 Task: Record page flow
Action: Mouse moved to (655, 93)
Screenshot: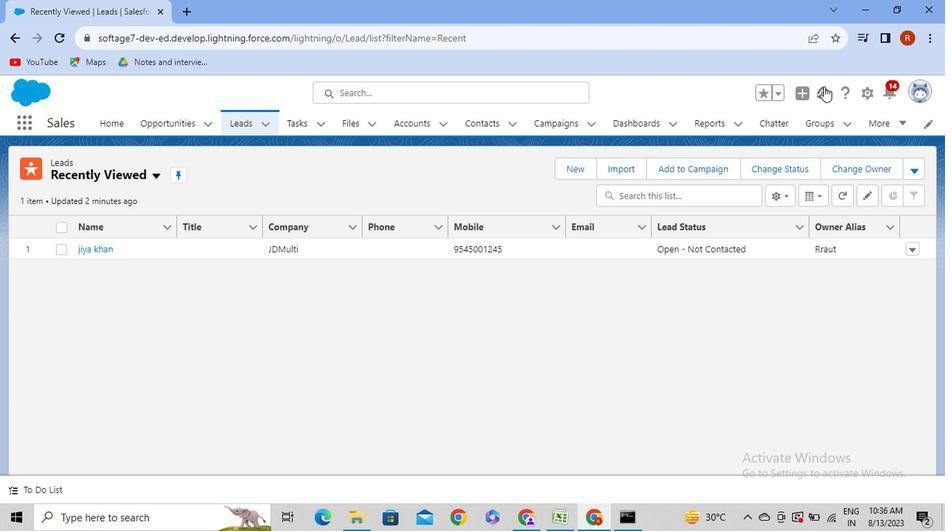 
Action: Mouse pressed left at (655, 93)
Screenshot: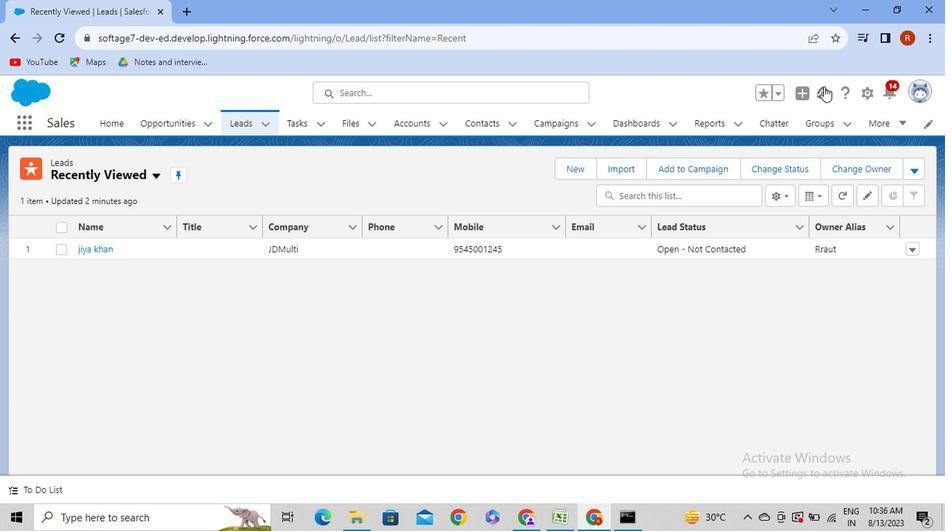 
Action: Mouse moved to (697, 147)
Screenshot: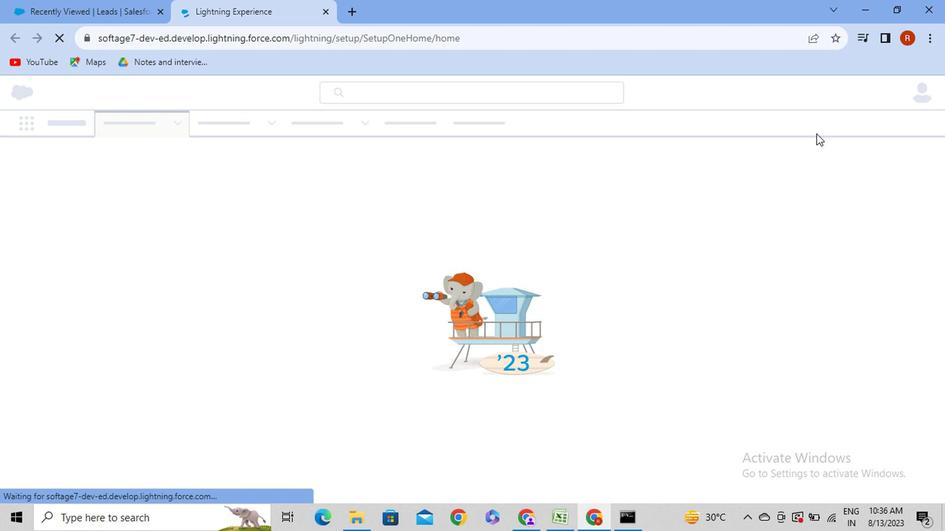 
Action: Mouse pressed left at (697, 147)
Screenshot: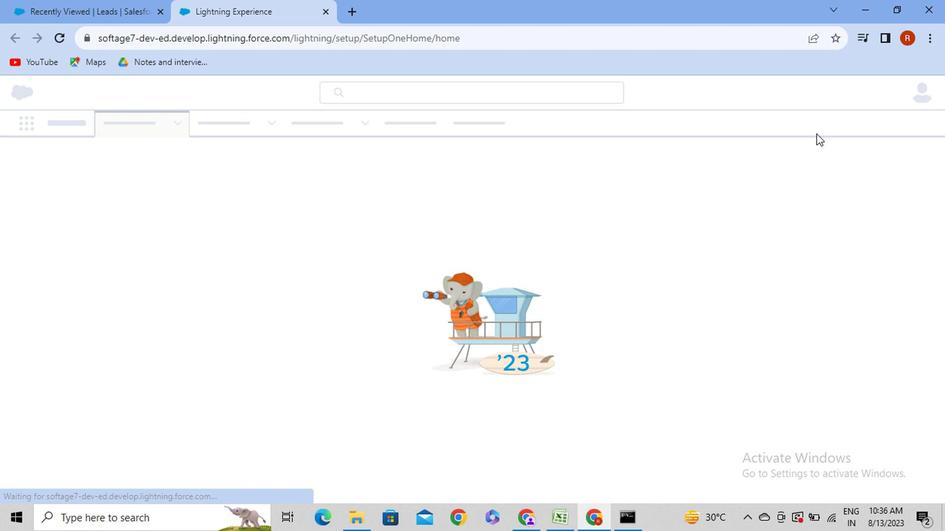 
Action: Mouse moved to (661, 175)
Screenshot: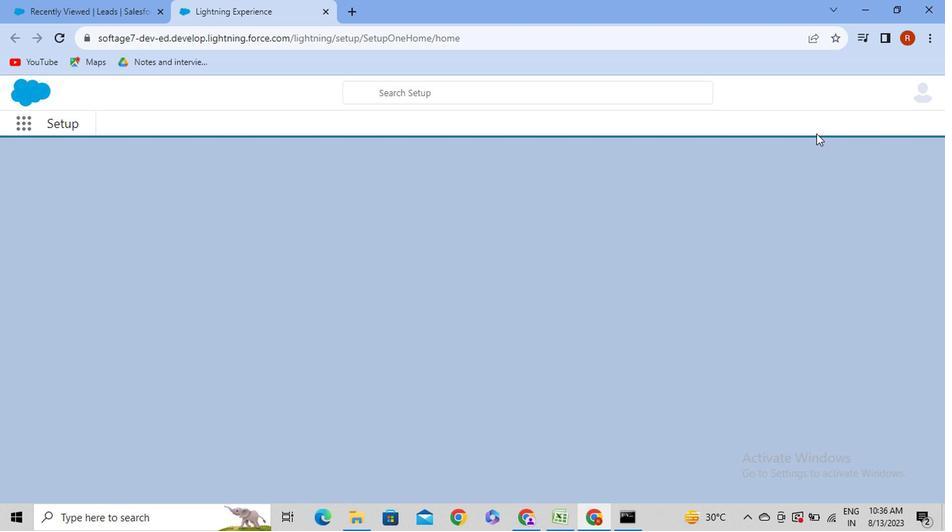 
Action: Mouse pressed left at (661, 175)
Screenshot: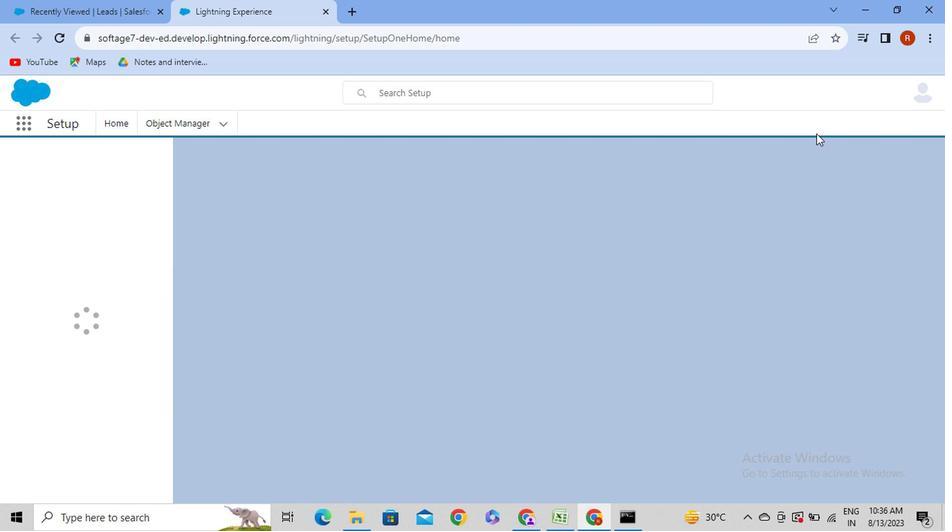 
Action: Mouse moved to (122, 195)
Screenshot: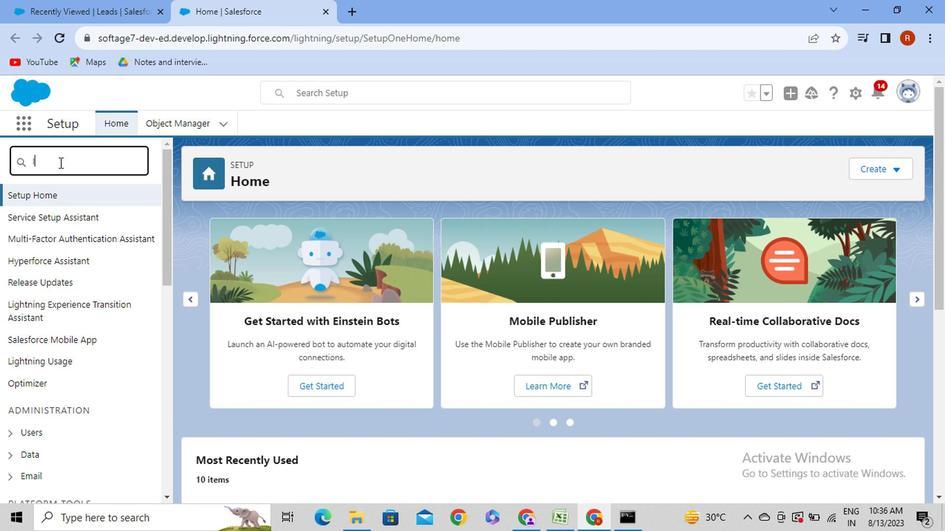 
Action: Mouse pressed left at (122, 195)
Screenshot: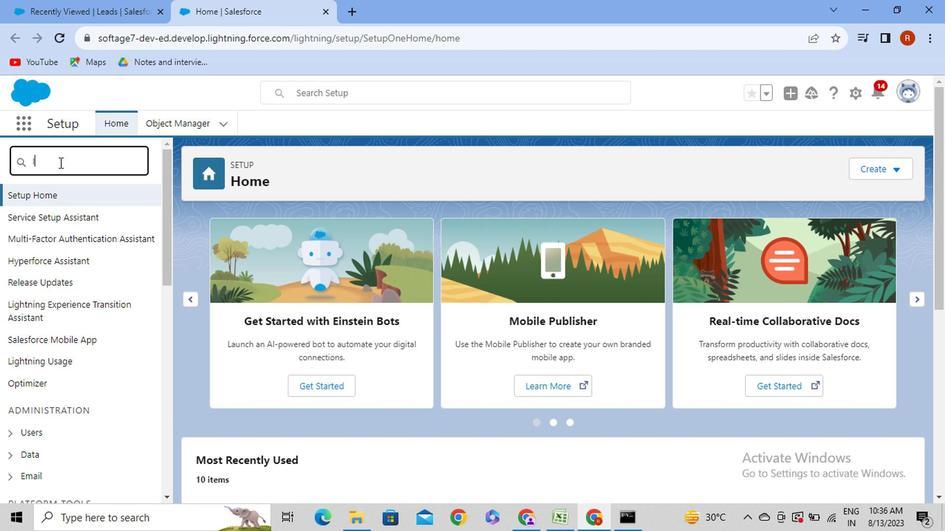 
Action: Mouse moved to (122, 195)
Screenshot: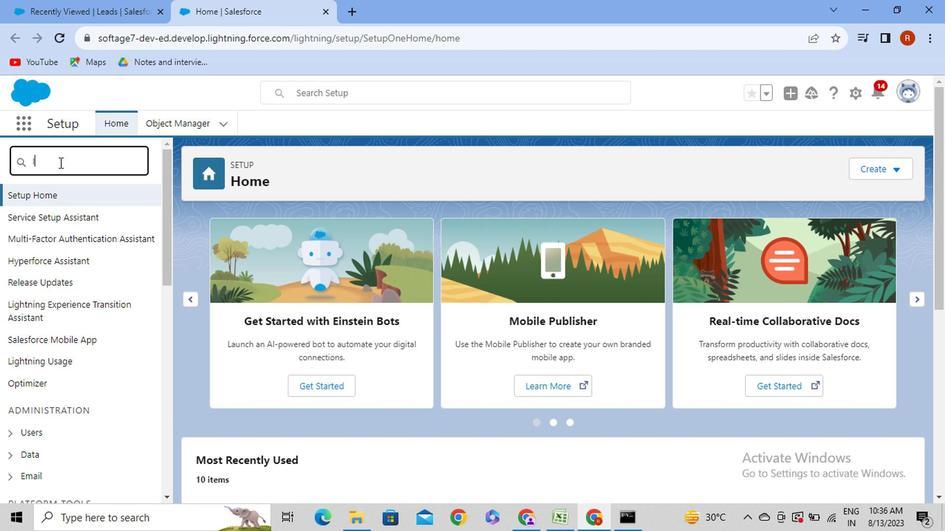 
Action: Key pressed <Key.caps_lock>IP
Screenshot: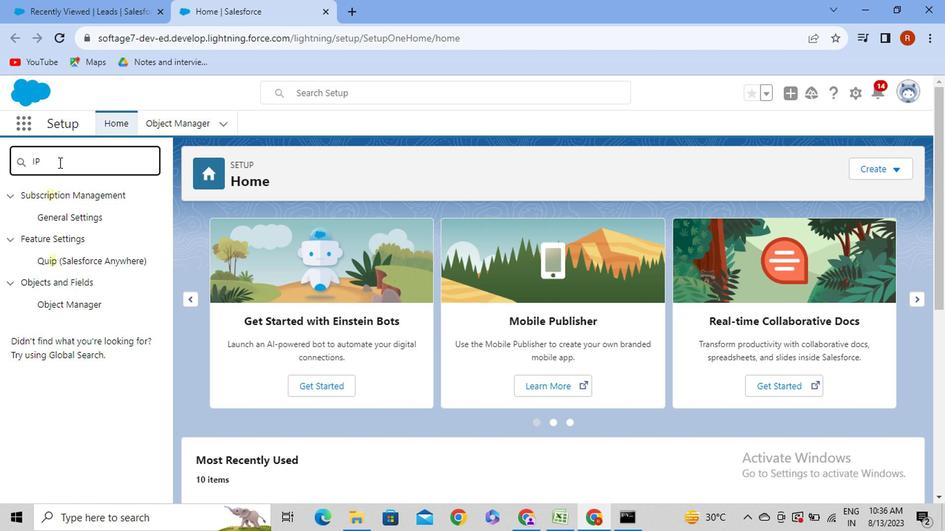 
Action: Mouse moved to (120, 201)
Screenshot: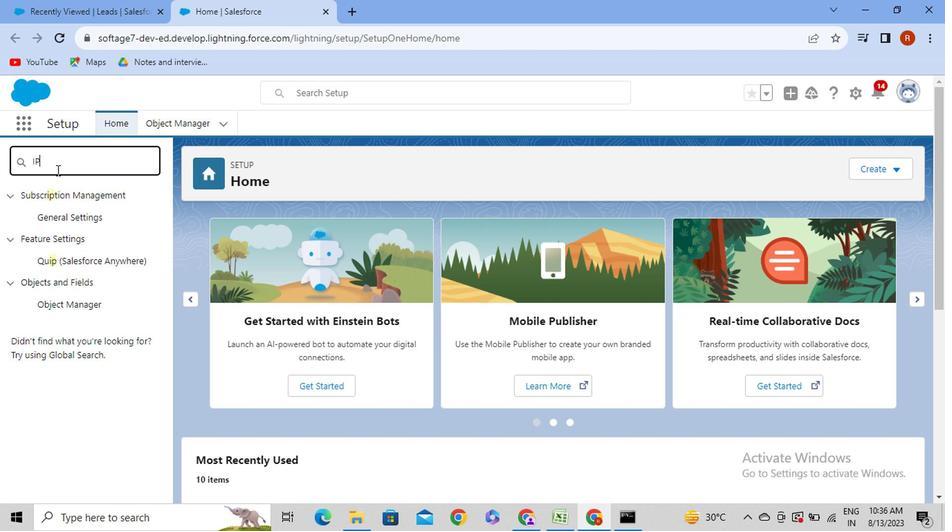 
Action: Key pressed <Key.space>AD<Key.backspace><Key.backspace><Key.backspace><Key.backspace><Key.backspace><Key.backspace>
Screenshot: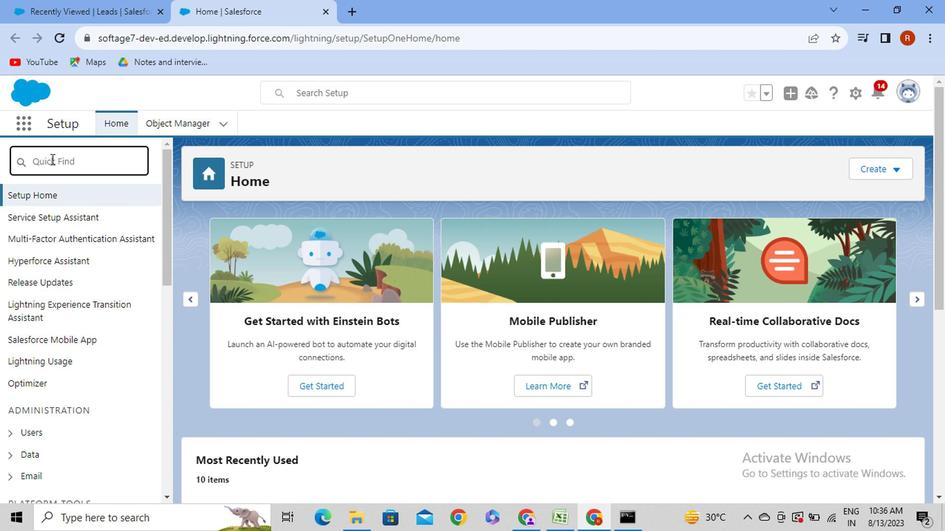 
Action: Mouse moved to (116, 193)
Screenshot: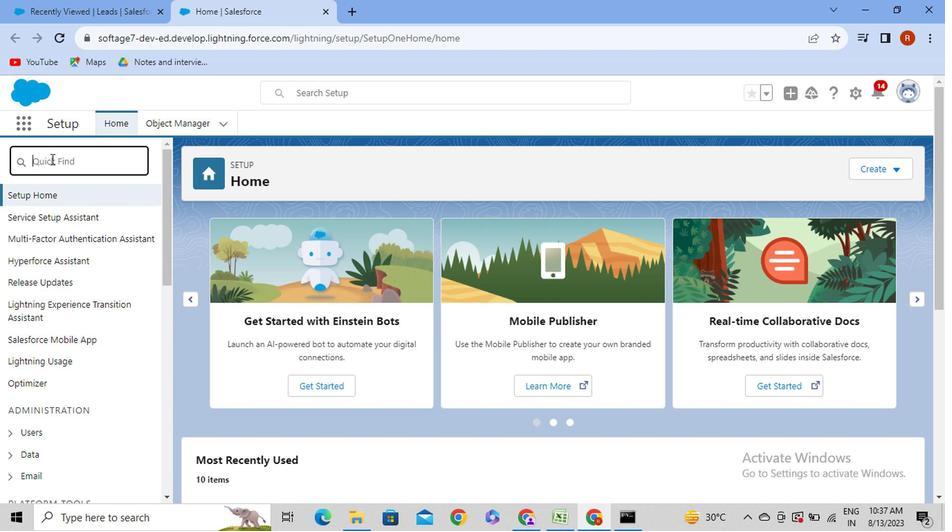 
Action: Mouse pressed left at (116, 193)
Screenshot: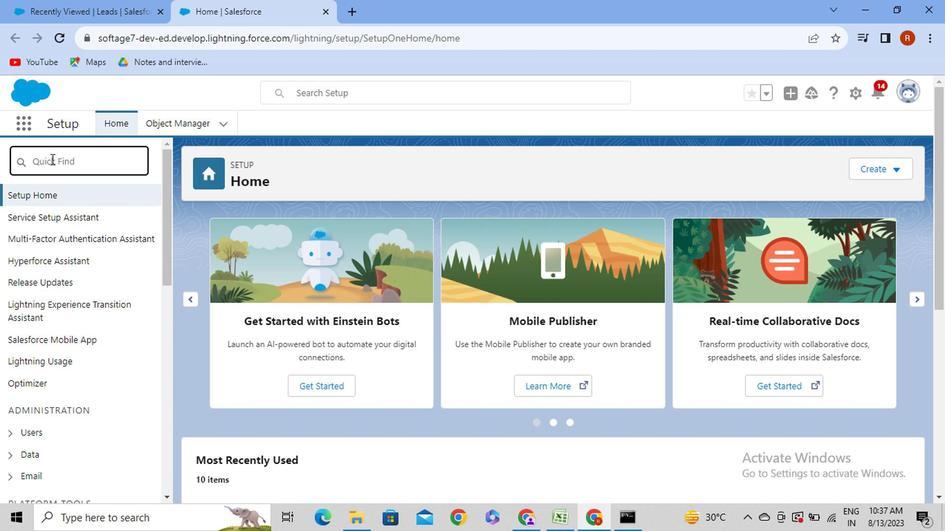 
Action: Key pressed <Key.backspace>IP
Screenshot: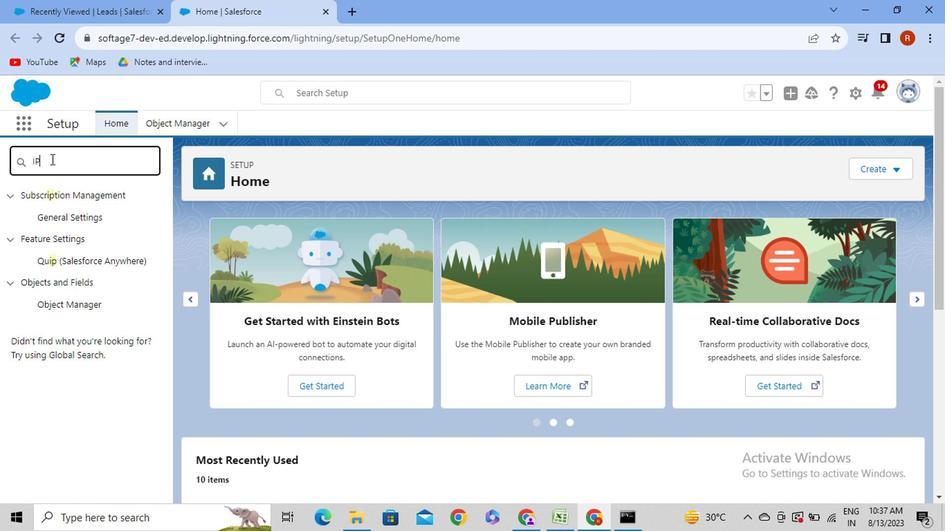 
Action: Mouse moved to (114, 196)
Screenshot: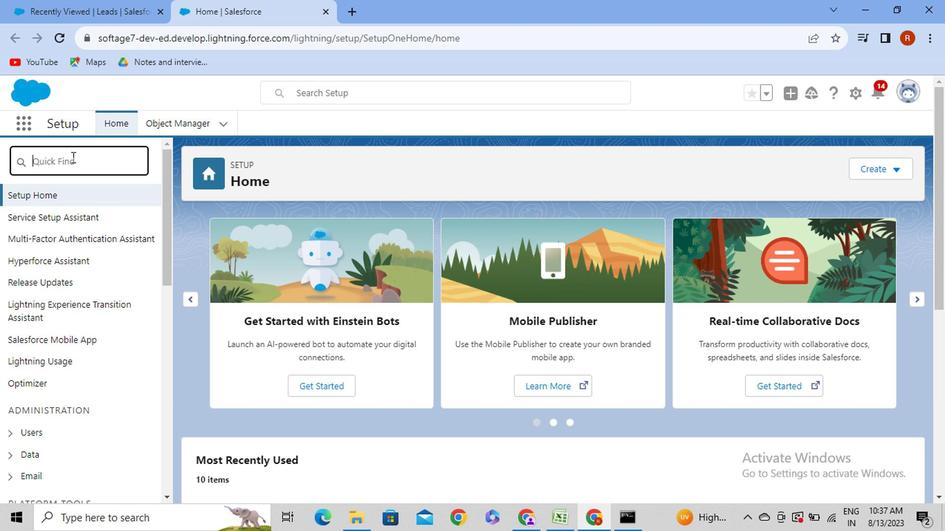 
Action: Key pressed <Key.backspace><Key.backspace><Key.backspace>
Screenshot: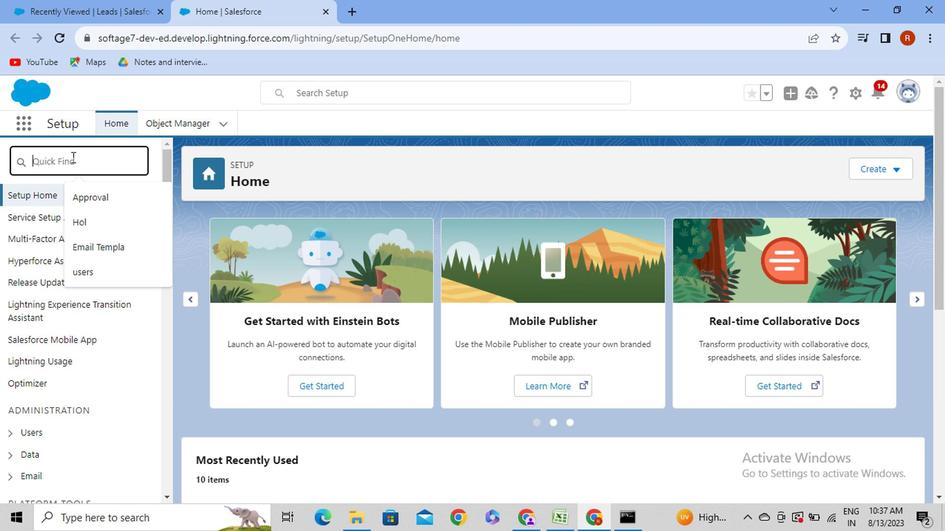
Action: Mouse moved to (131, 191)
Screenshot: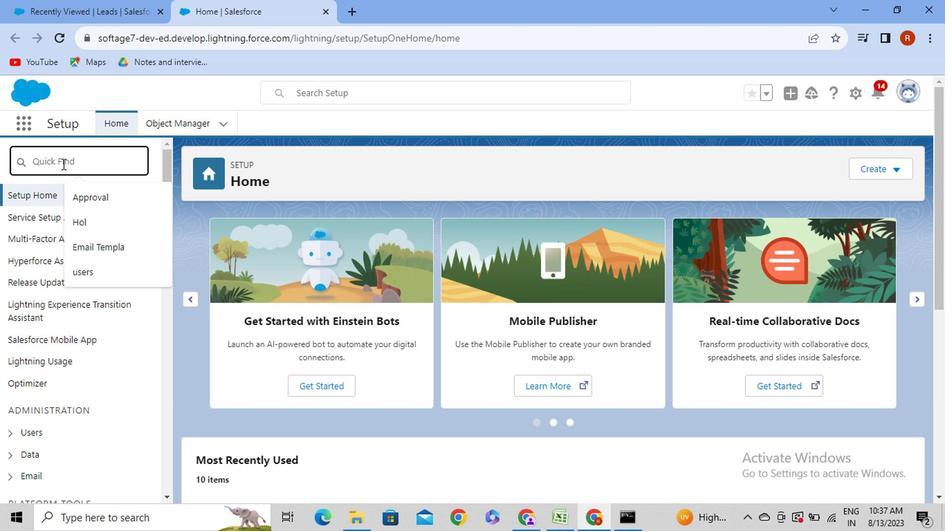 
Action: Mouse pressed left at (131, 191)
Screenshot: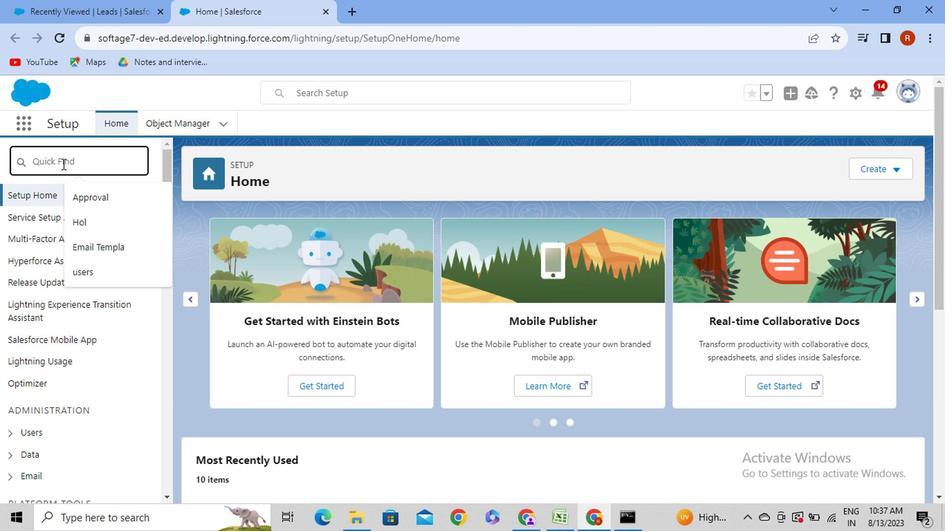 
Action: Mouse moved to (124, 197)
Screenshot: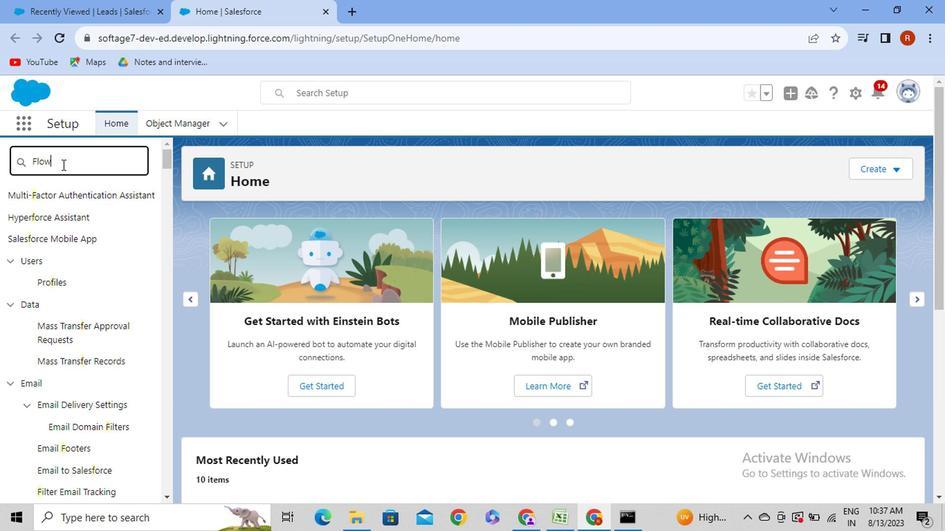 
Action: Mouse pressed left at (124, 197)
Screenshot: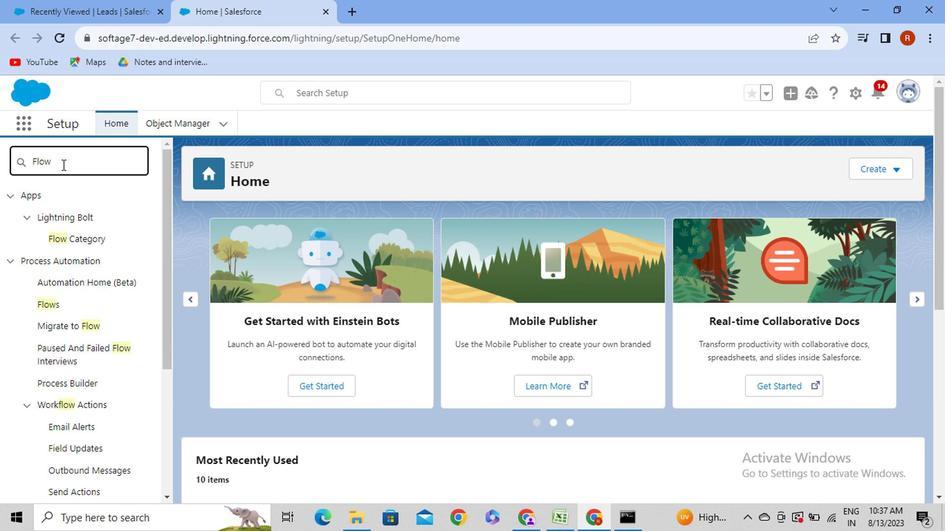 
Action: Mouse moved to (124, 197)
Screenshot: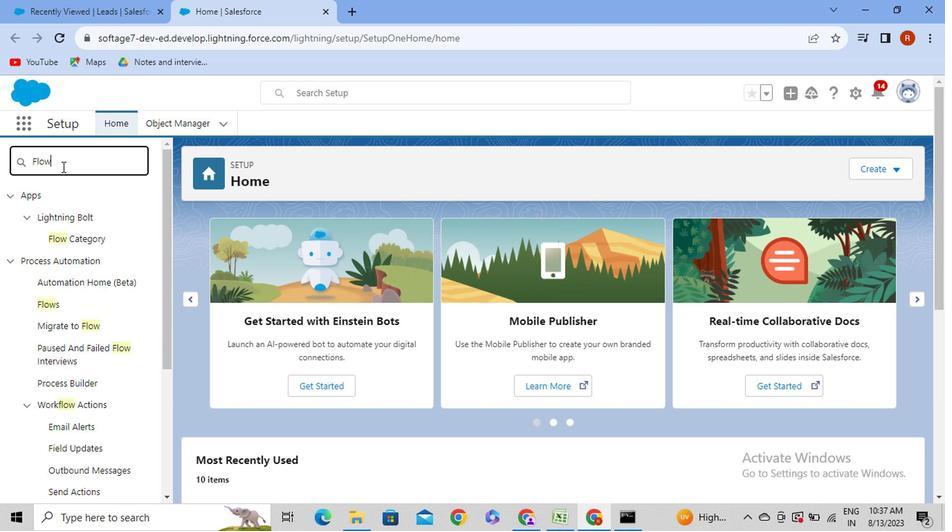 
Action: Key pressed F<Key.caps_lock>low
Screenshot: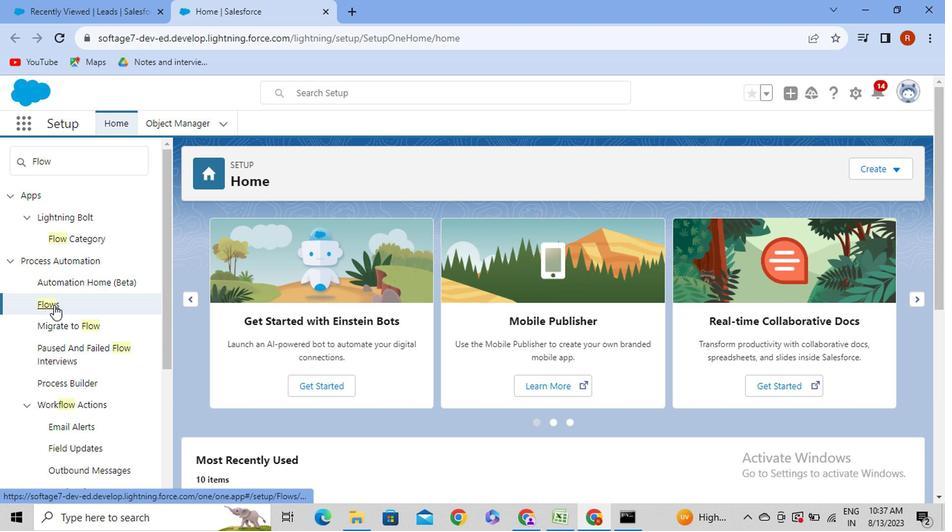 
Action: Mouse moved to (118, 296)
Screenshot: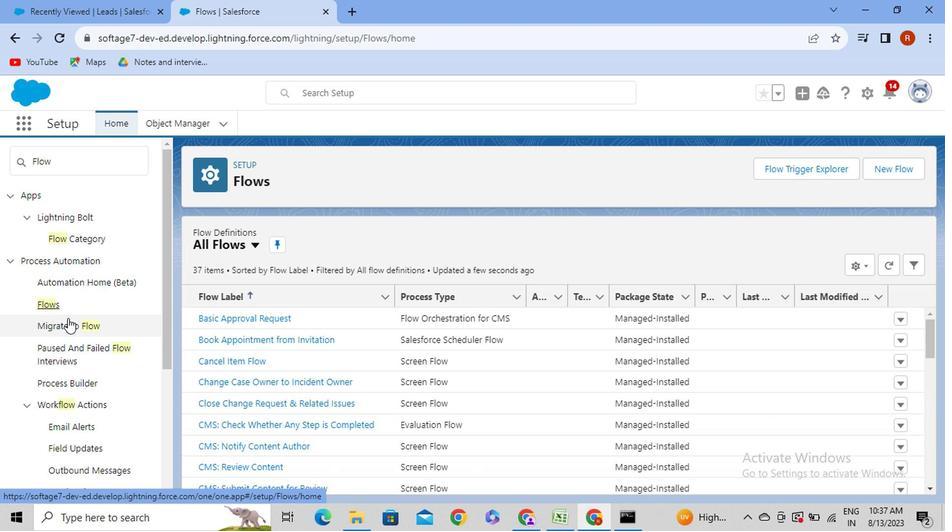 
Action: Mouse pressed left at (118, 296)
Screenshot: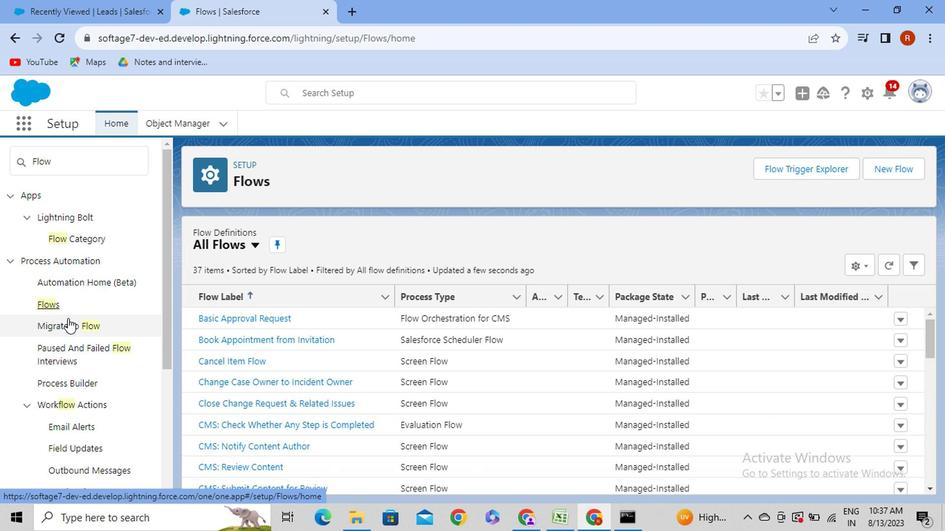 
Action: Mouse moved to (716, 197)
Screenshot: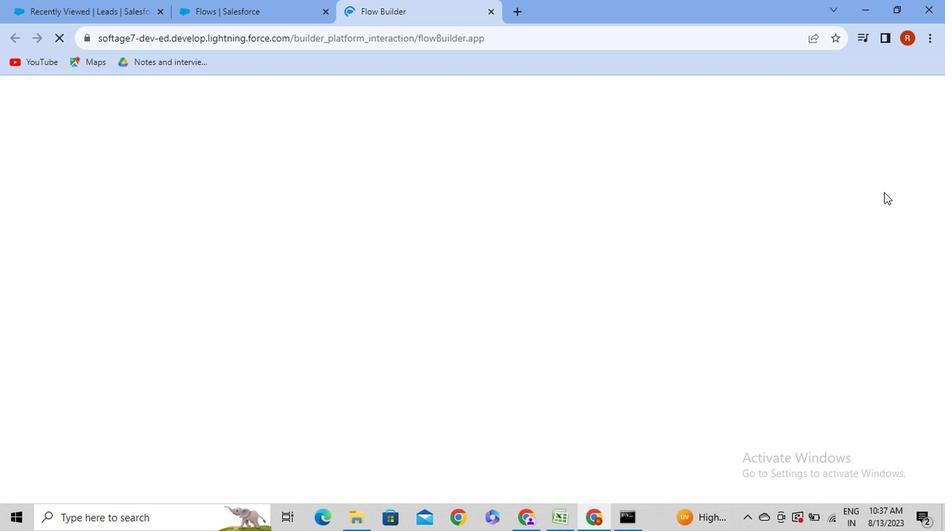 
Action: Mouse pressed left at (716, 197)
Screenshot: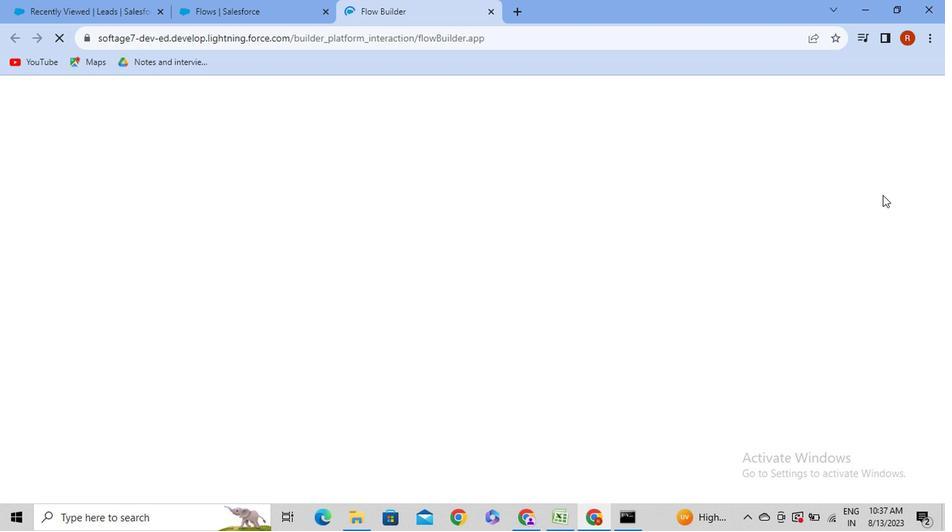 
Action: Mouse moved to (271, 240)
Screenshot: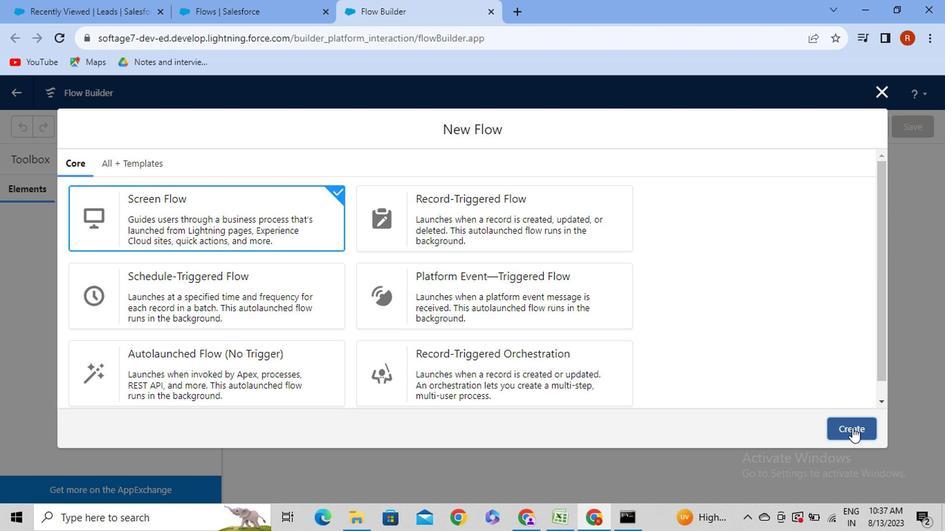 
Action: Mouse pressed left at (271, 240)
Screenshot: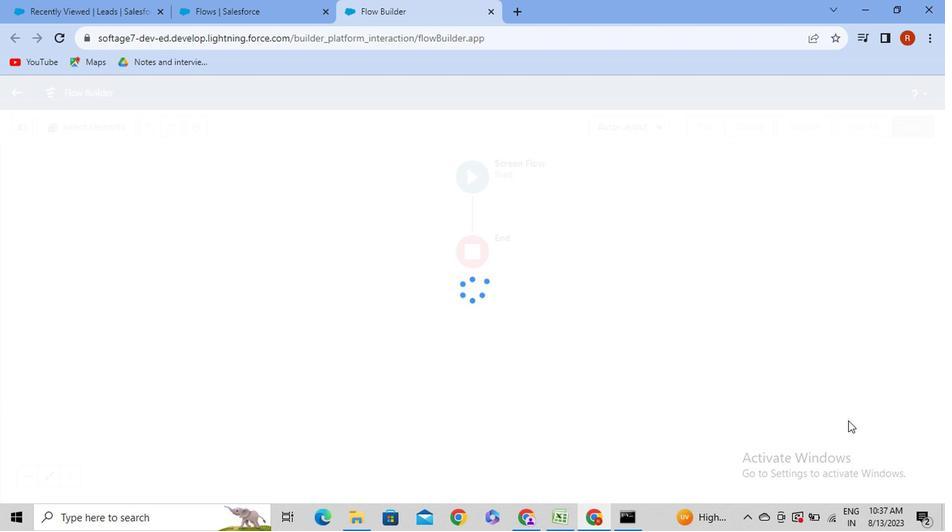 
Action: Mouse moved to (686, 384)
Screenshot: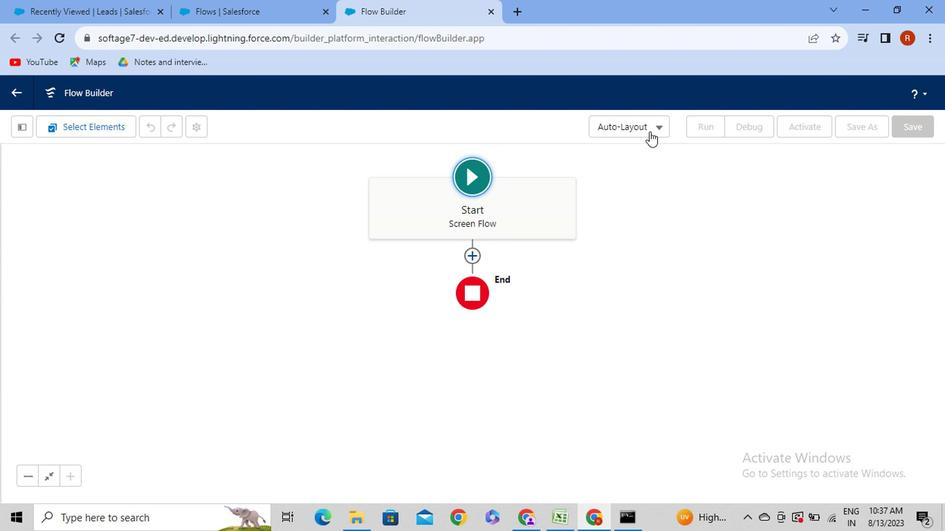 
Action: Mouse pressed left at (686, 384)
Screenshot: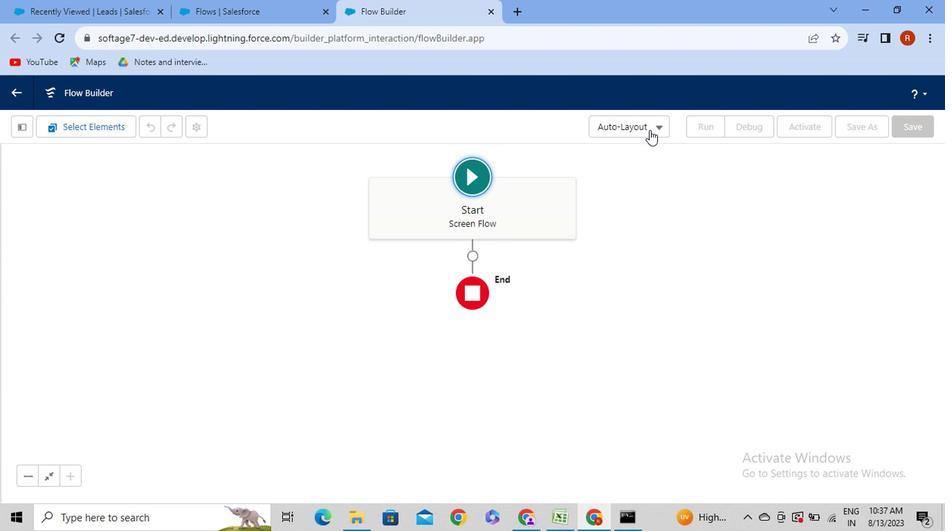 
Action: Mouse moved to (542, 171)
Screenshot: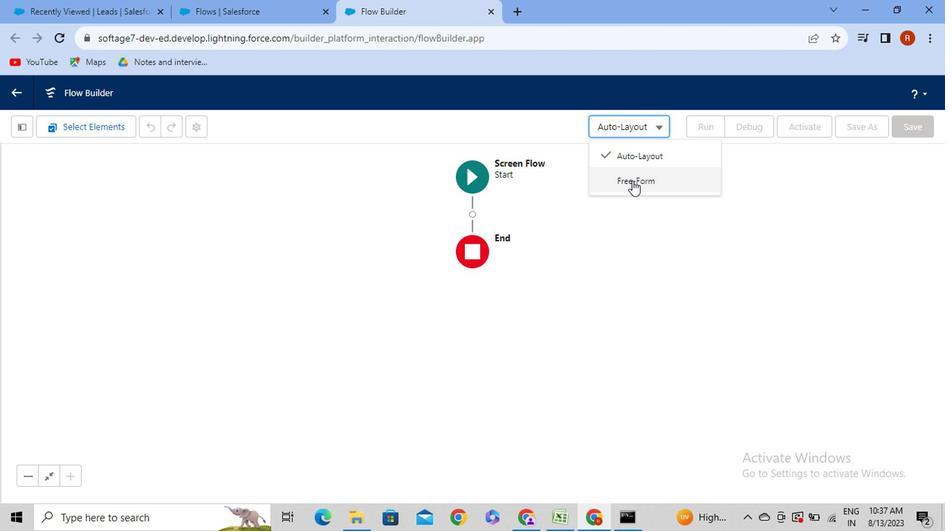 
Action: Mouse pressed left at (542, 171)
Screenshot: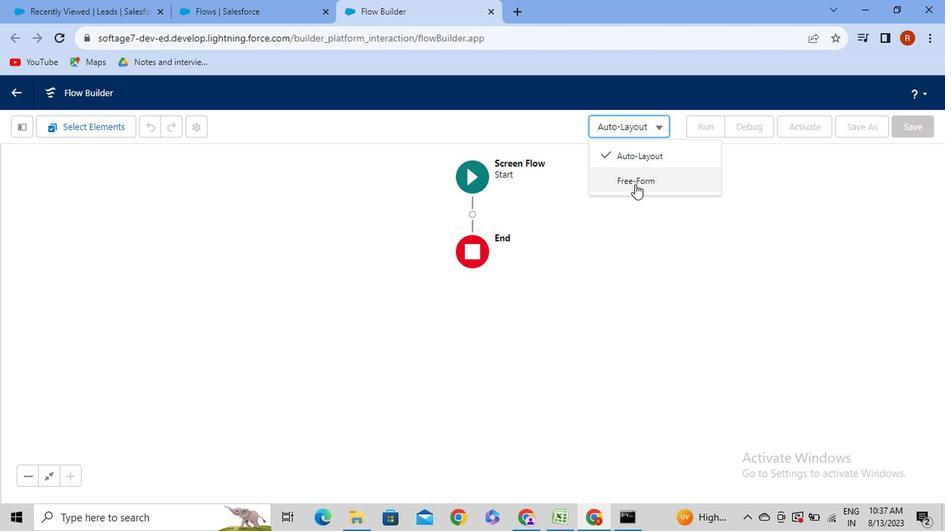 
Action: Mouse moved to (534, 209)
Screenshot: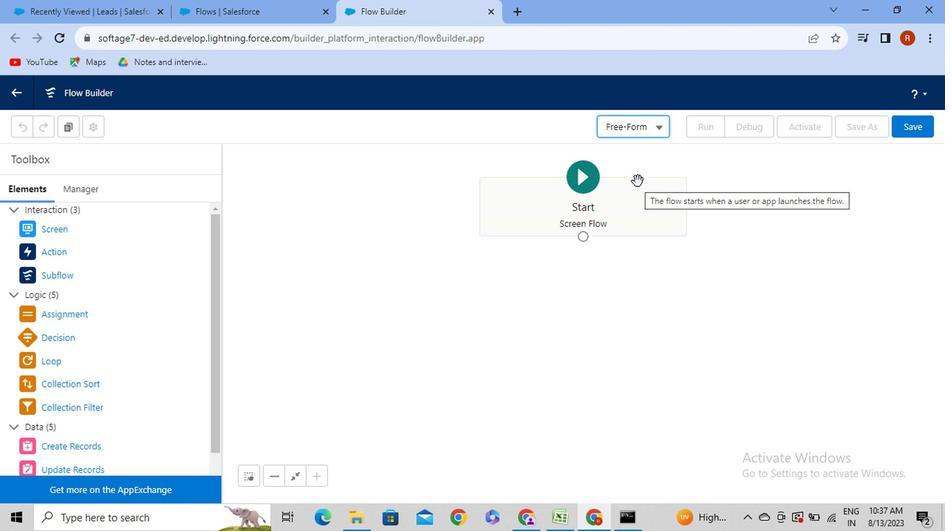 
Action: Mouse pressed left at (534, 209)
Screenshot: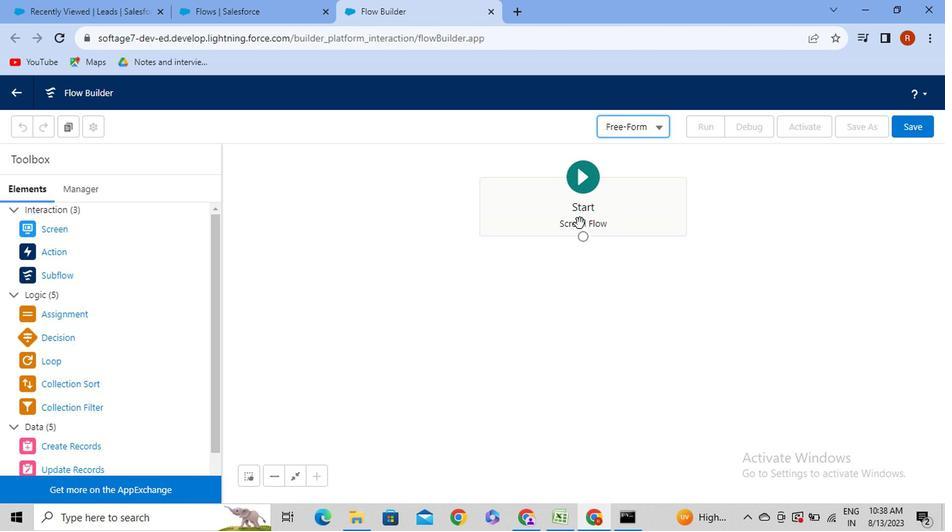 
Action: Mouse moved to (492, 238)
Screenshot: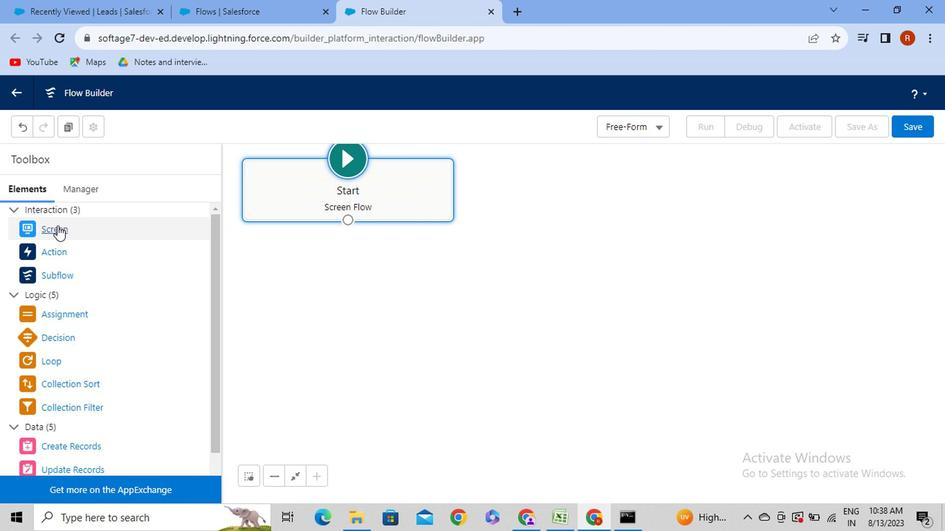 
Action: Mouse pressed left at (492, 238)
Screenshot: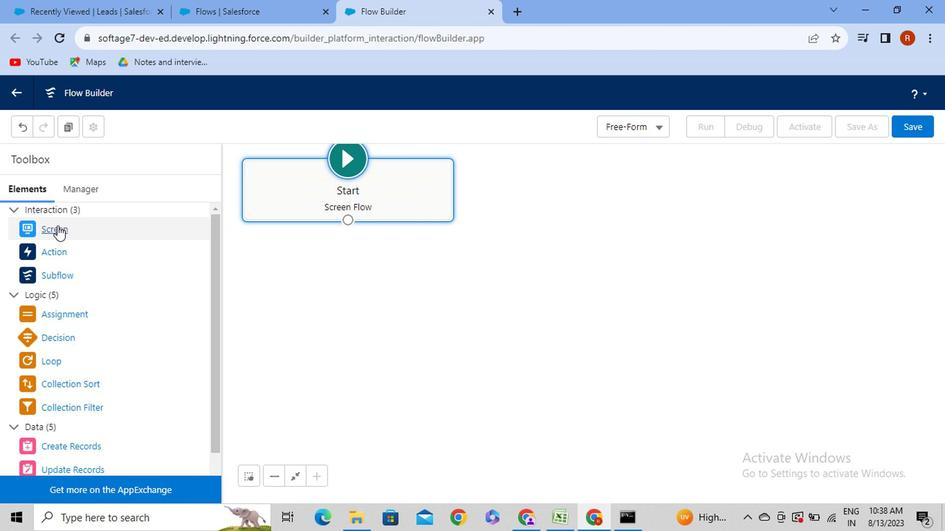 
Action: Mouse moved to (121, 240)
Screenshot: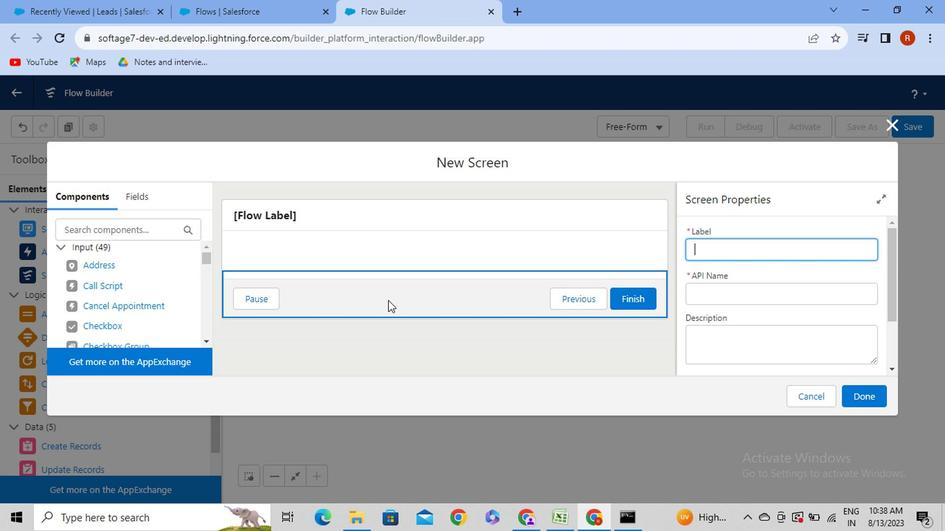 
Action: Mouse pressed left at (121, 240)
Screenshot: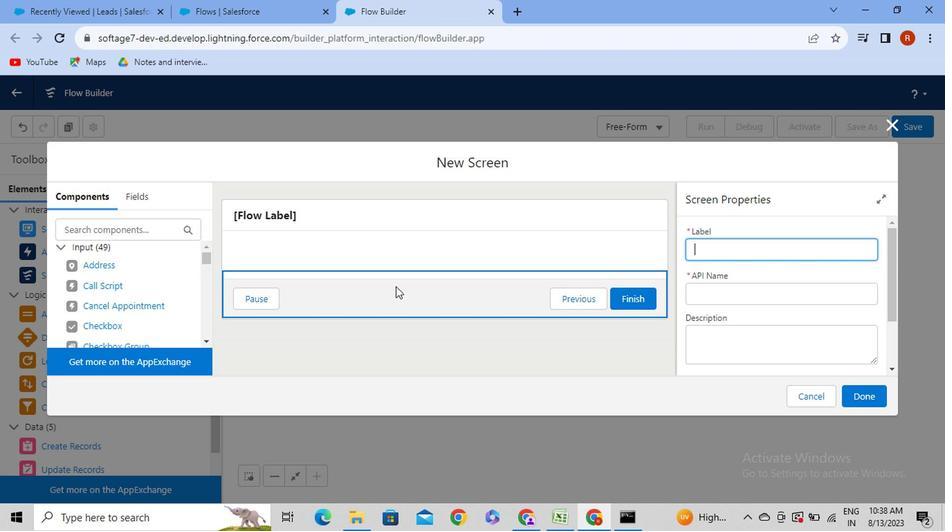 
Action: Mouse moved to (151, 274)
Screenshot: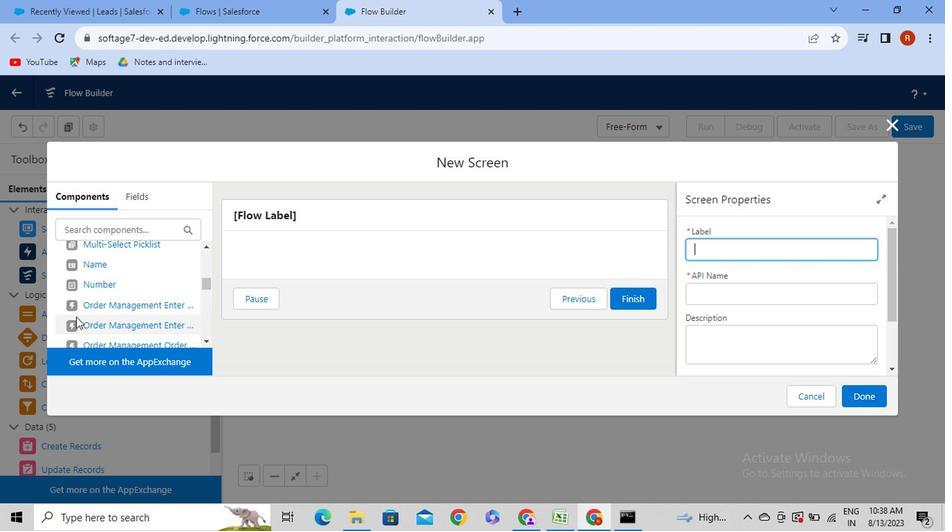 
Action: Mouse scrolled (151, 274) with delta (0, 0)
Screenshot: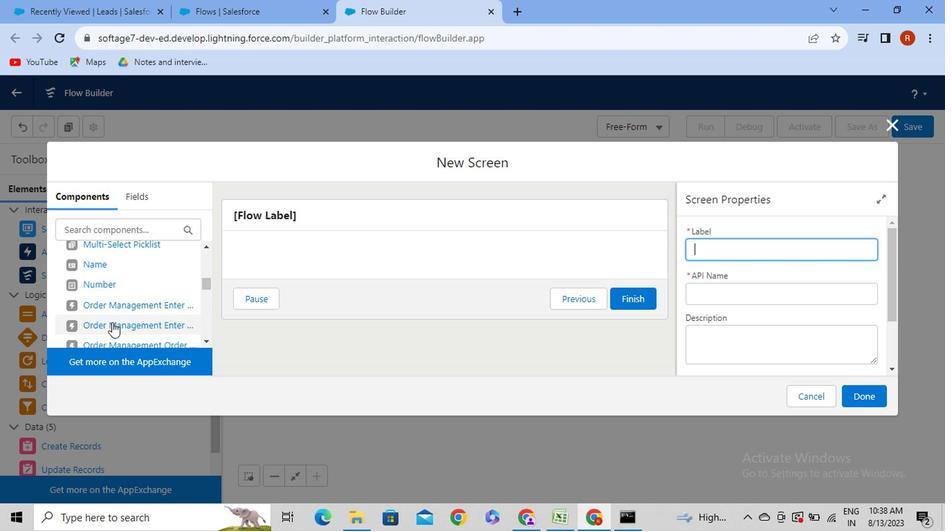 
Action: Mouse moved to (159, 290)
Screenshot: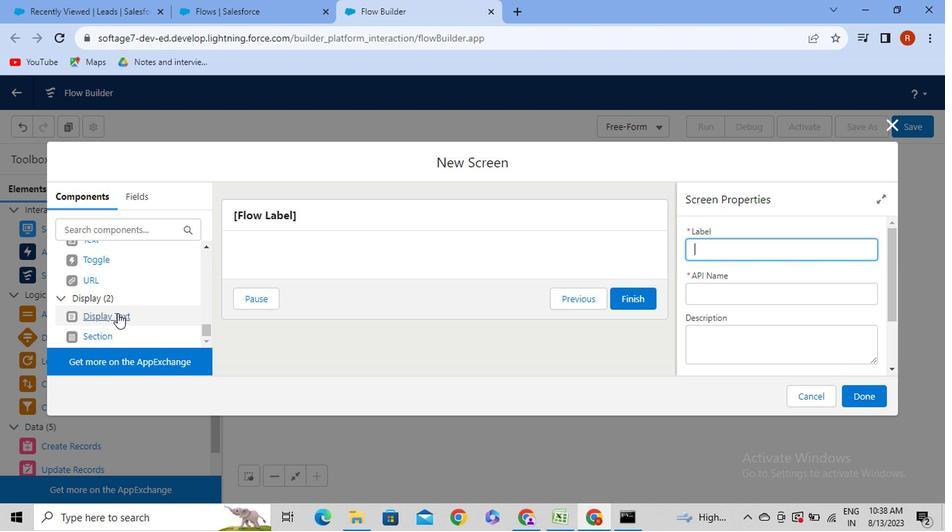 
Action: Mouse scrolled (159, 289) with delta (0, 0)
Screenshot: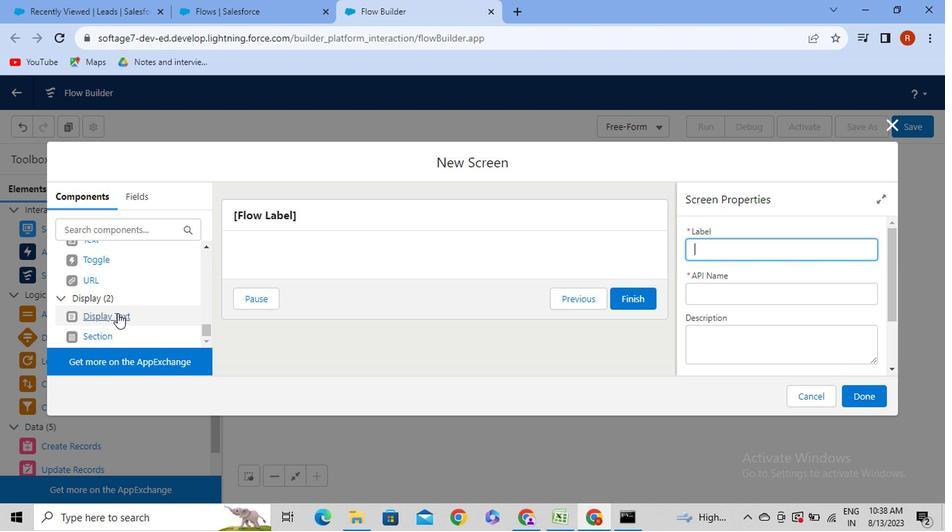 
Action: Mouse moved to (163, 299)
Screenshot: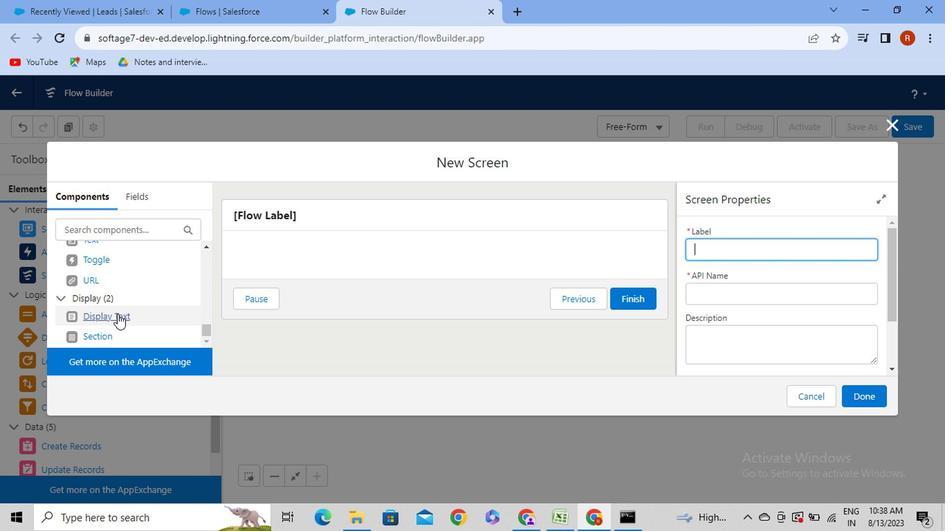
Action: Mouse scrolled (163, 299) with delta (0, 0)
Screenshot: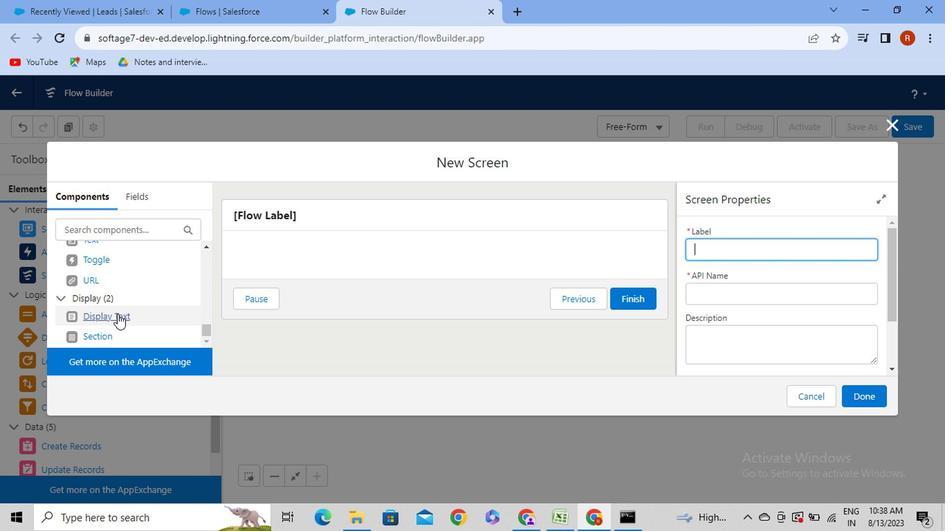 
Action: Mouse scrolled (163, 299) with delta (0, 0)
Screenshot: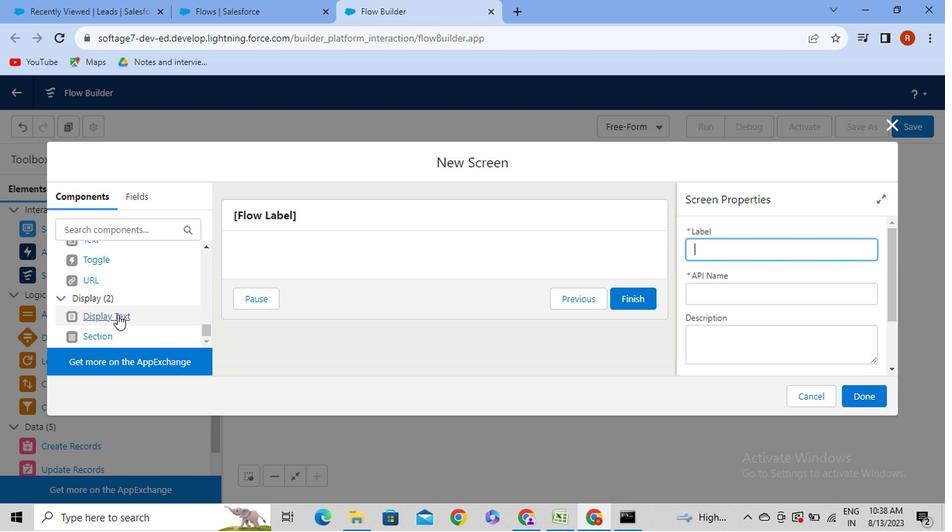 
Action: Mouse scrolled (163, 299) with delta (0, 0)
Screenshot: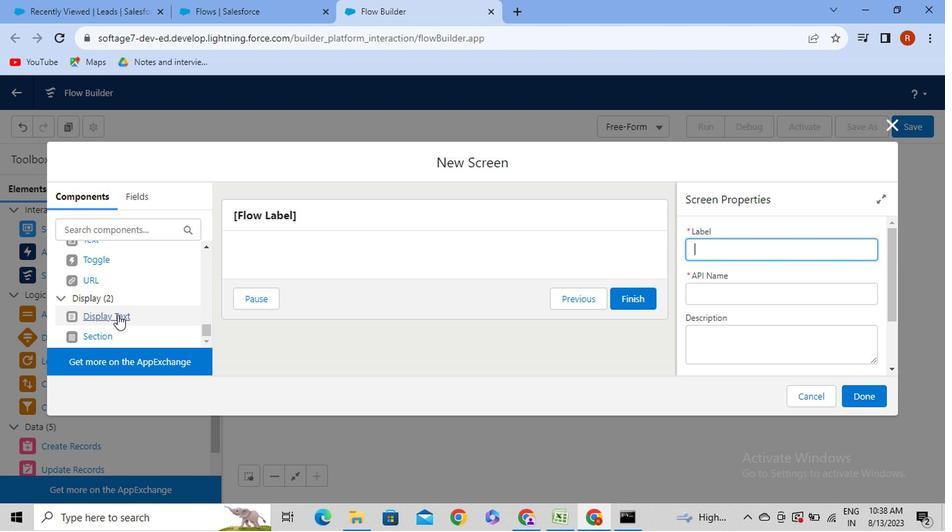 
Action: Mouse moved to (163, 304)
Screenshot: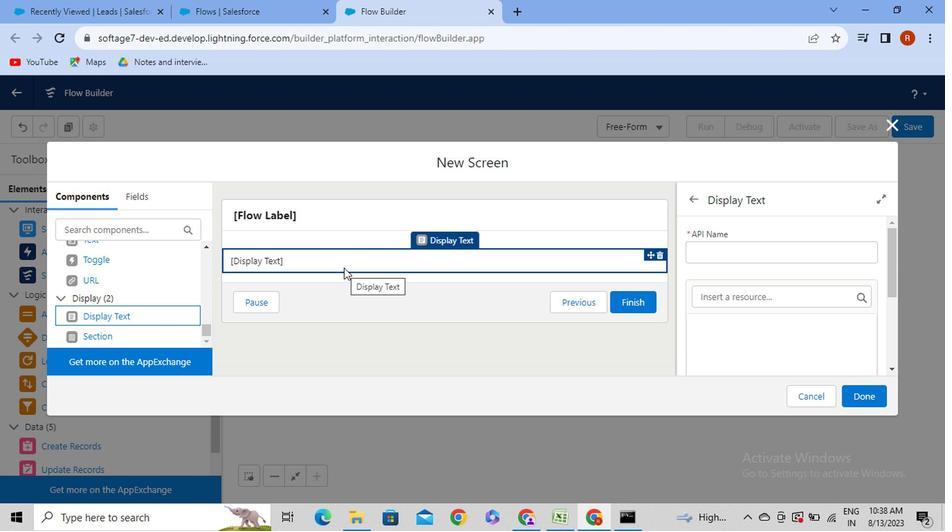 
Action: Mouse pressed left at (163, 304)
Screenshot: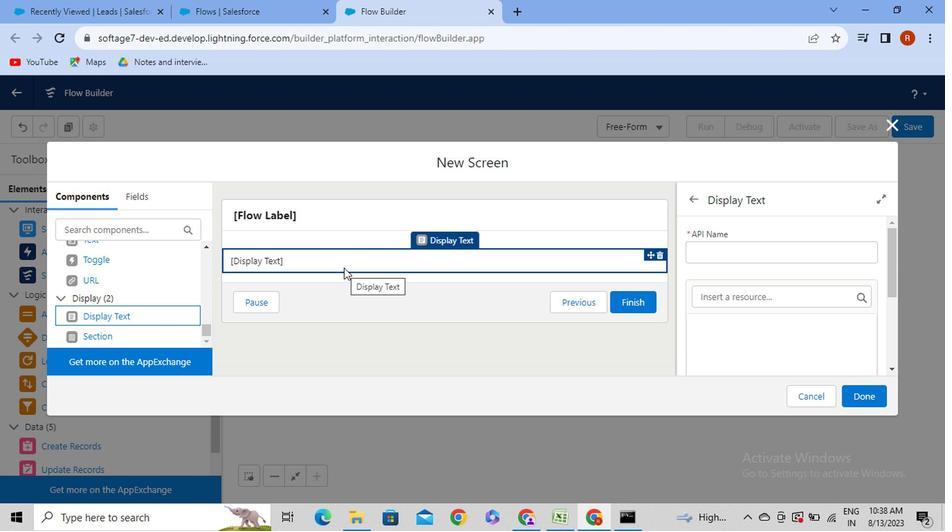 
Action: Mouse moved to (434, 265)
Screenshot: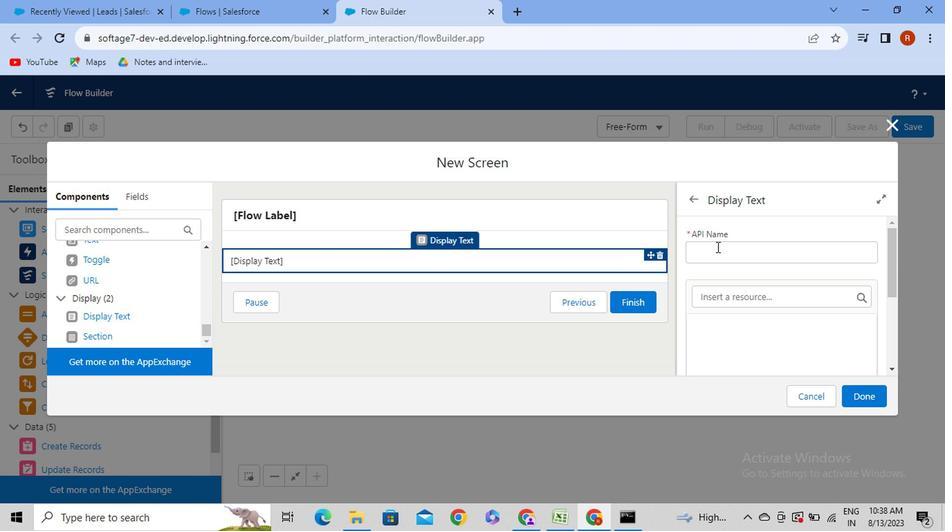 
Action: Mouse pressed left at (434, 265)
Screenshot: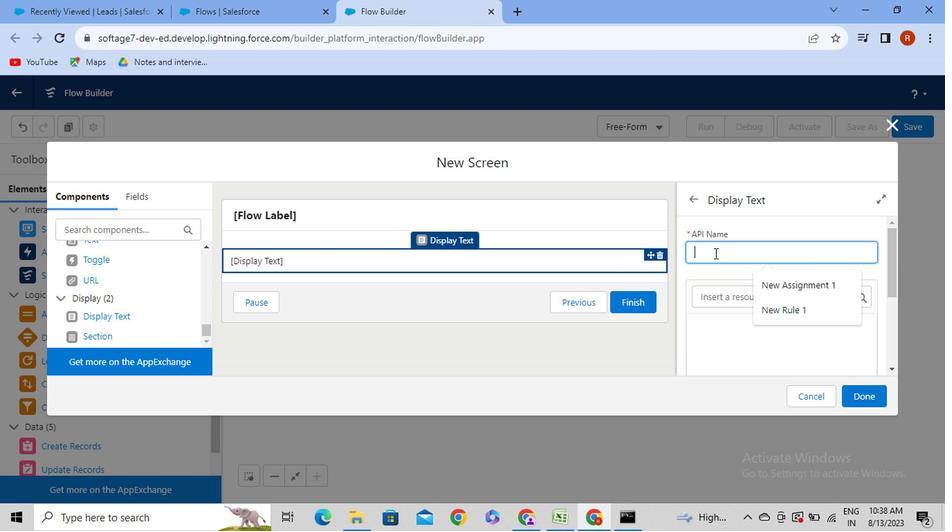 
Action: Mouse moved to (264, 265)
Screenshot: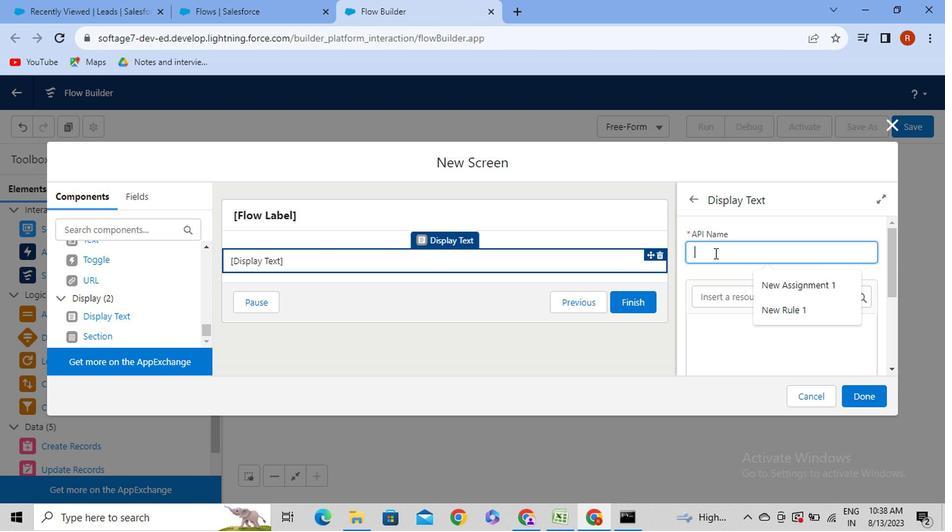 
Action: Mouse pressed left at (264, 265)
Screenshot: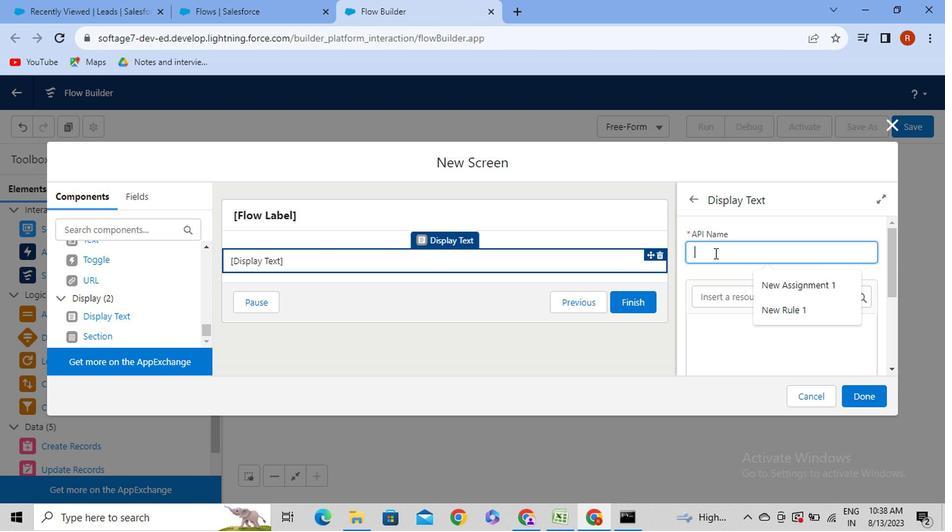 
Action: Mouse moved to (589, 259)
Screenshot: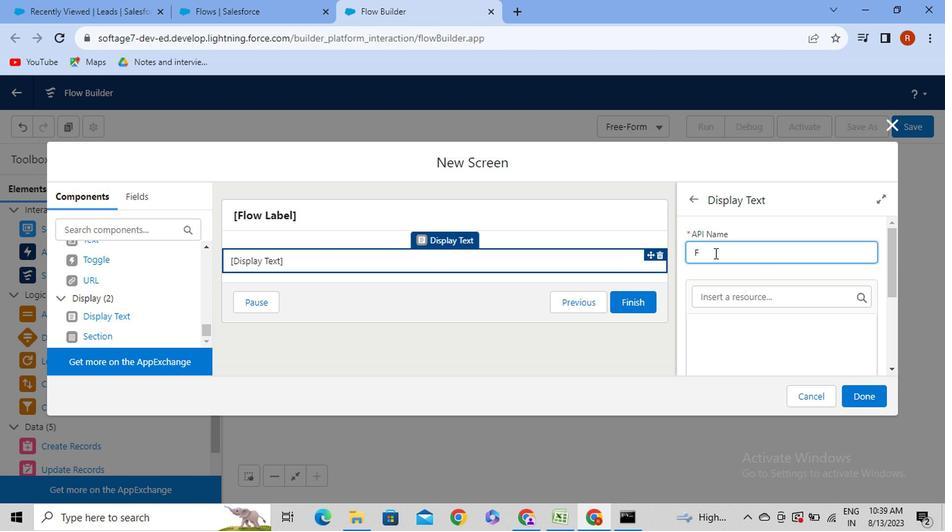
Action: Mouse pressed left at (589, 259)
Screenshot: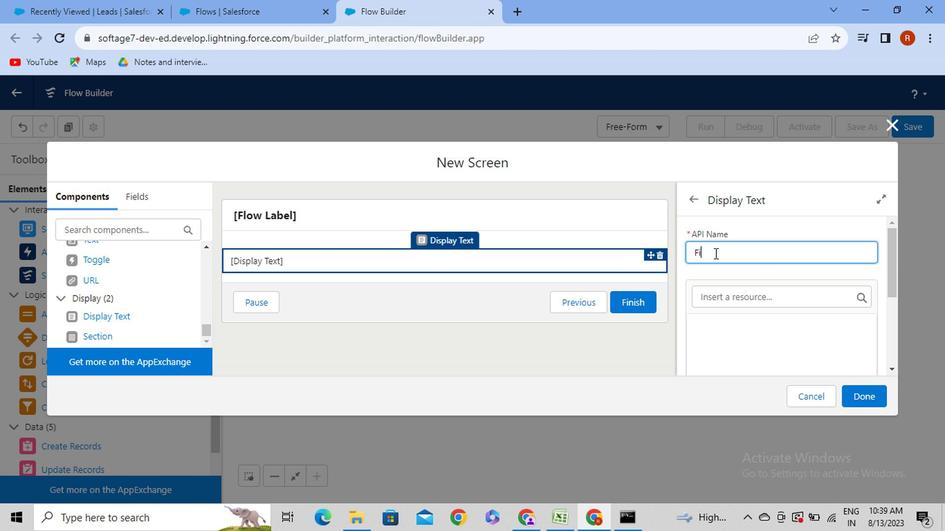 
Action: Mouse moved to (588, 260)
Screenshot: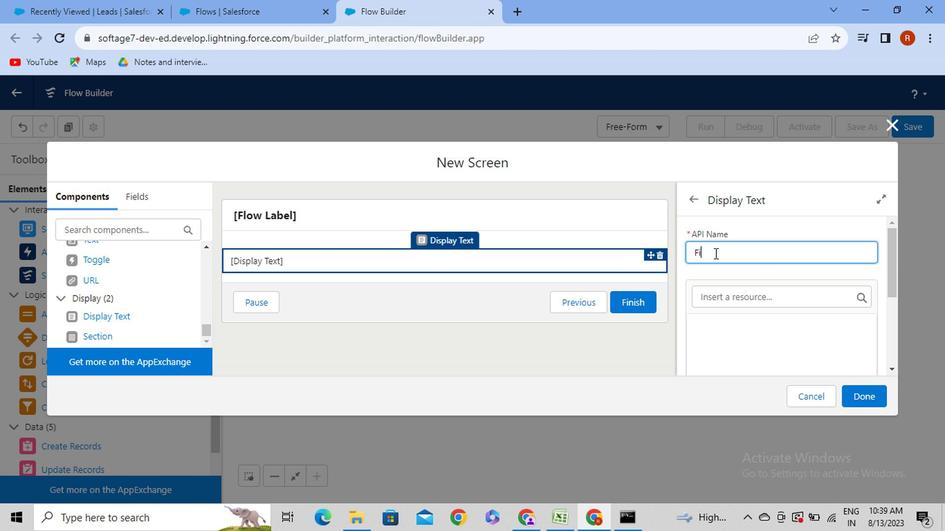 
Action: Key pressed <Key.caps_lock>F<Key.caps_lock>irst<Key.space><Key.backspace>
Screenshot: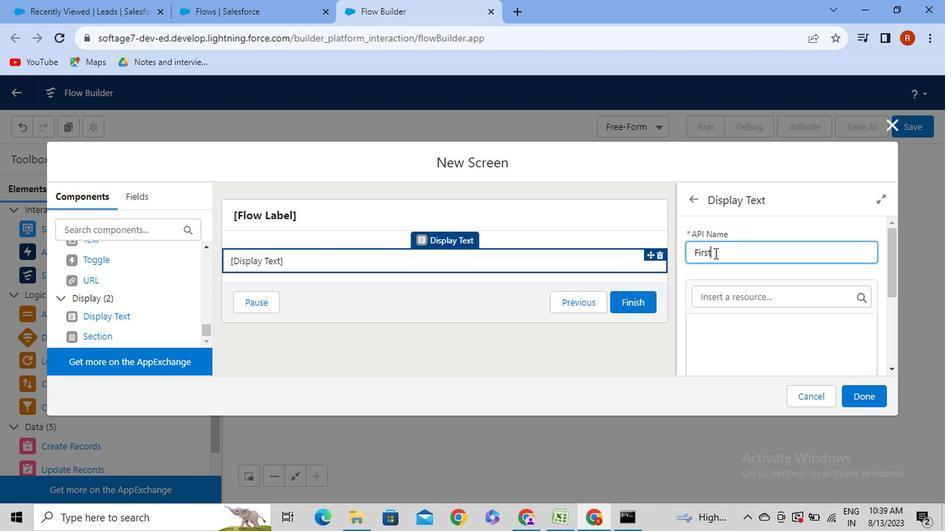 
Action: Mouse moved to (607, 297)
Screenshot: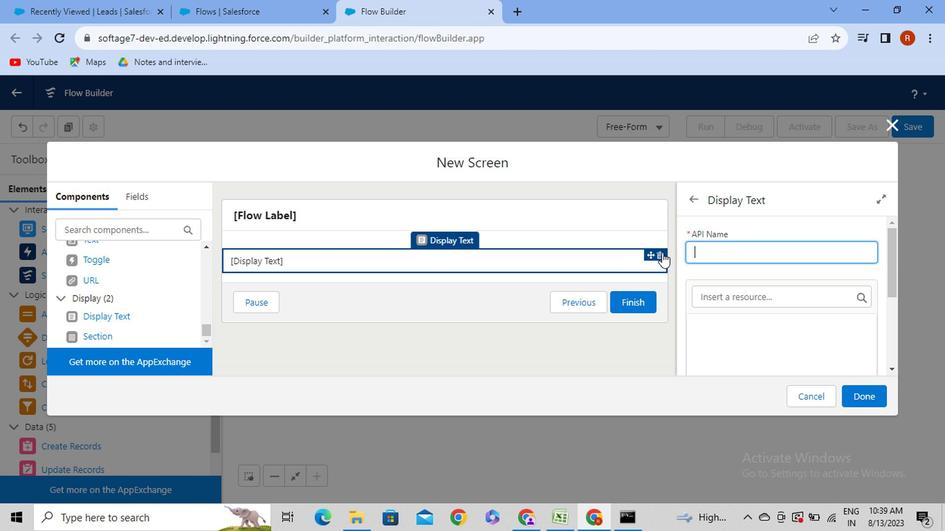 
Action: Mouse scrolled (607, 297) with delta (0, 0)
Screenshot: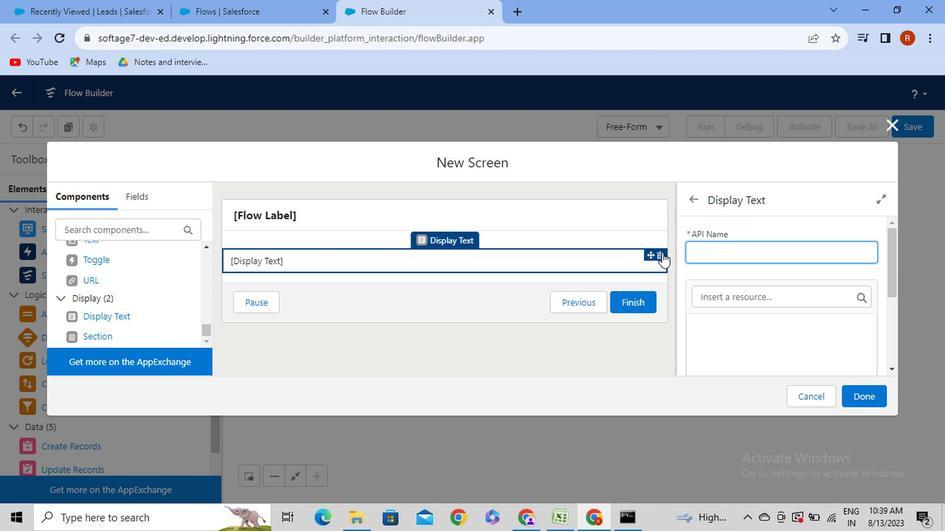 
Action: Mouse scrolled (607, 297) with delta (0, 0)
Screenshot: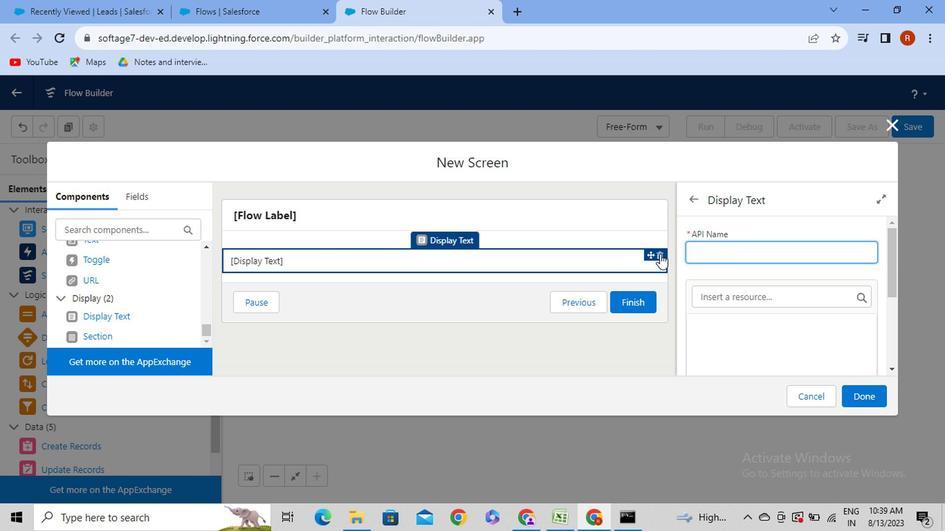 
Action: Mouse scrolled (607, 297) with delta (0, 0)
Screenshot: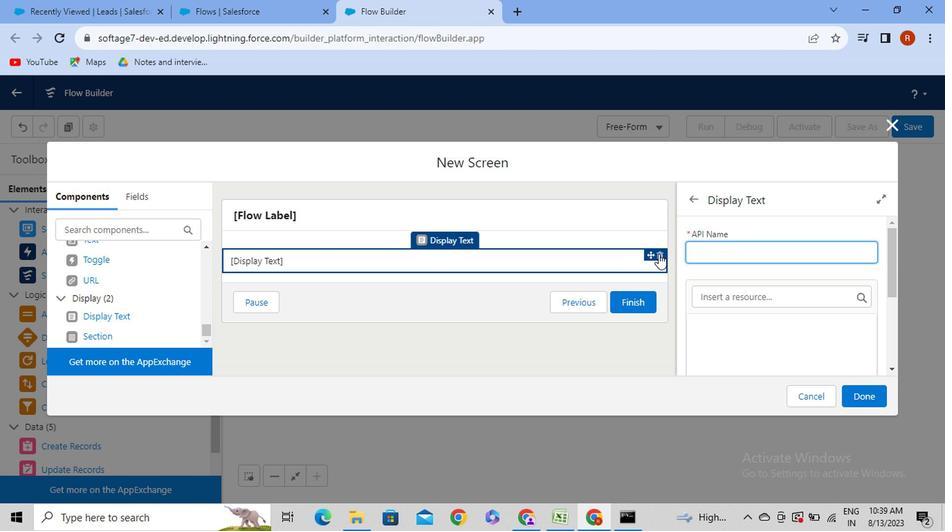 
Action: Mouse moved to (603, 260)
Screenshot: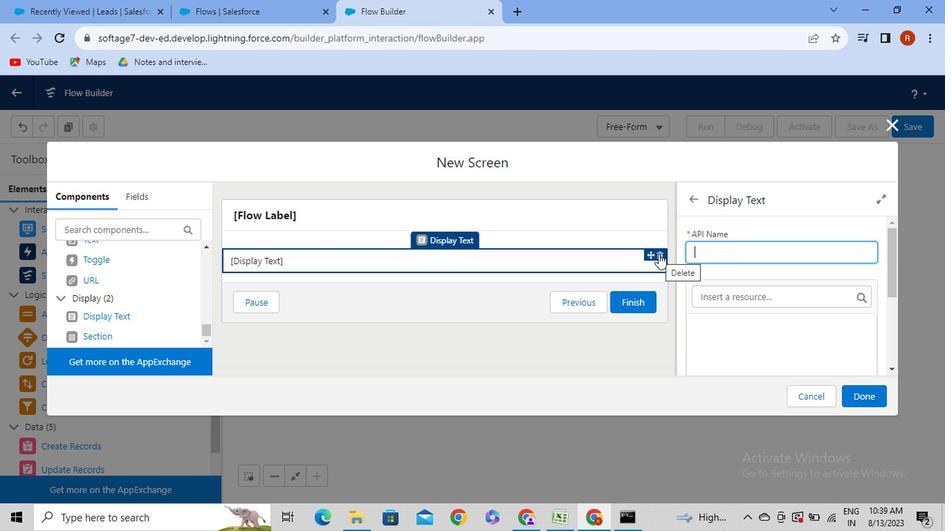 
Action: Key pressed <Key.backspace><Key.backspace><Key.backspace><Key.backspace><Key.backspace>
Screenshot: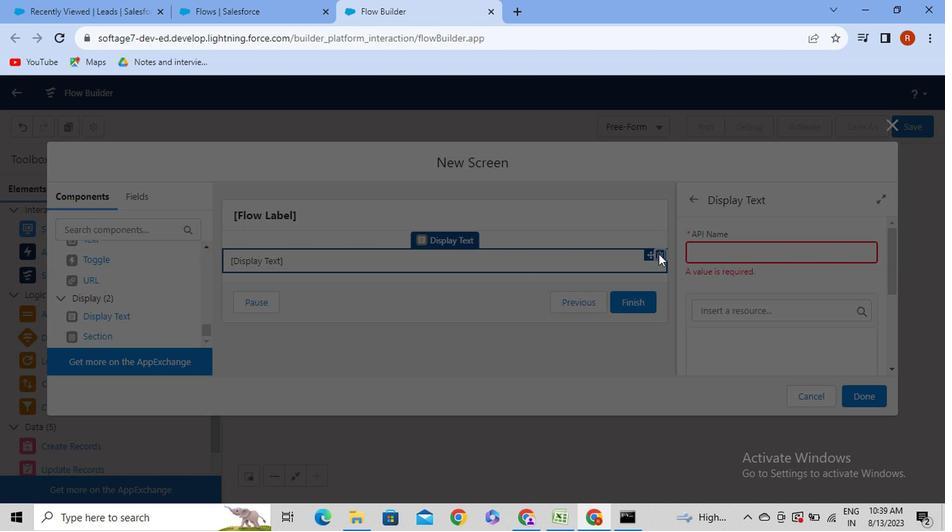 
Action: Mouse moved to (548, 260)
Screenshot: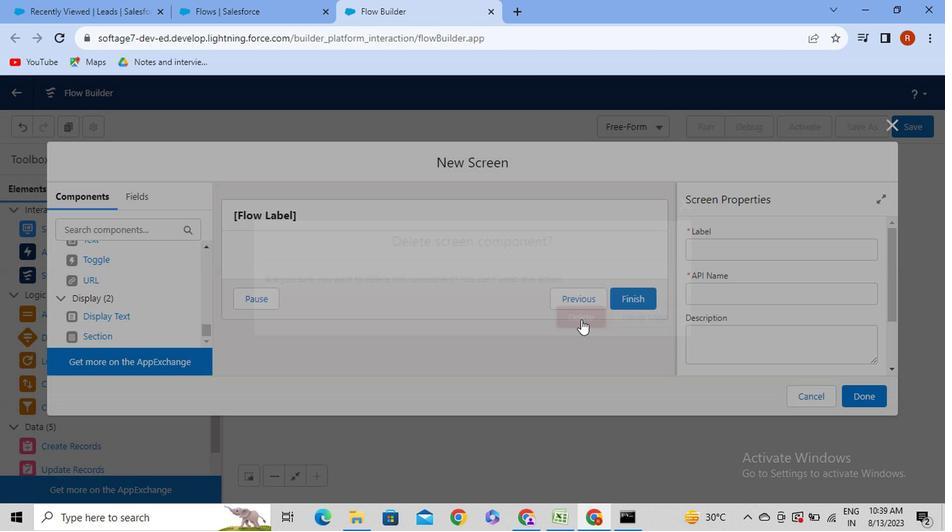
Action: Mouse pressed left at (548, 260)
Screenshot: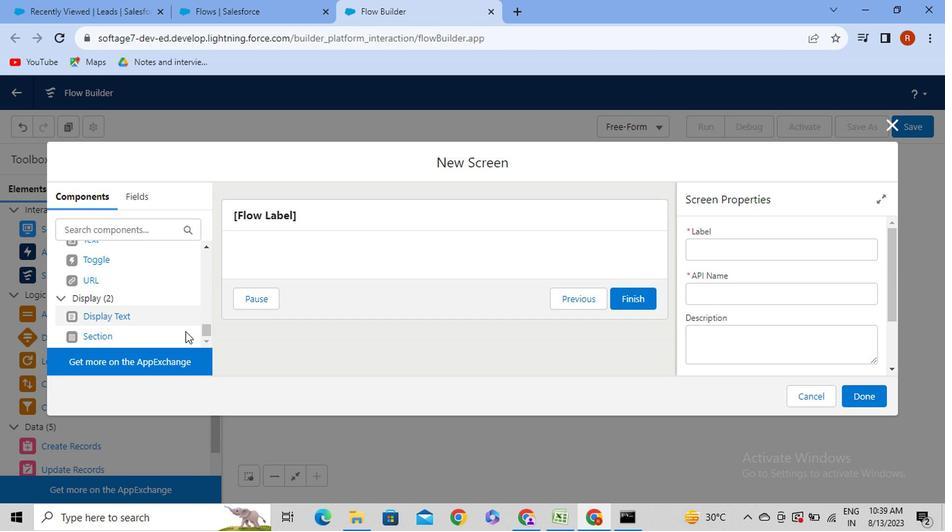 
Action: Mouse moved to (495, 307)
Screenshot: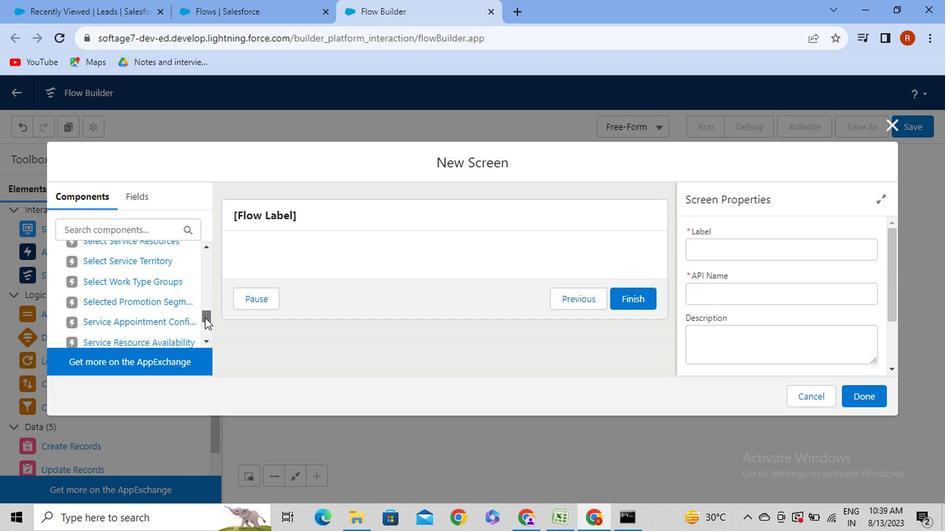 
Action: Mouse pressed left at (495, 307)
Screenshot: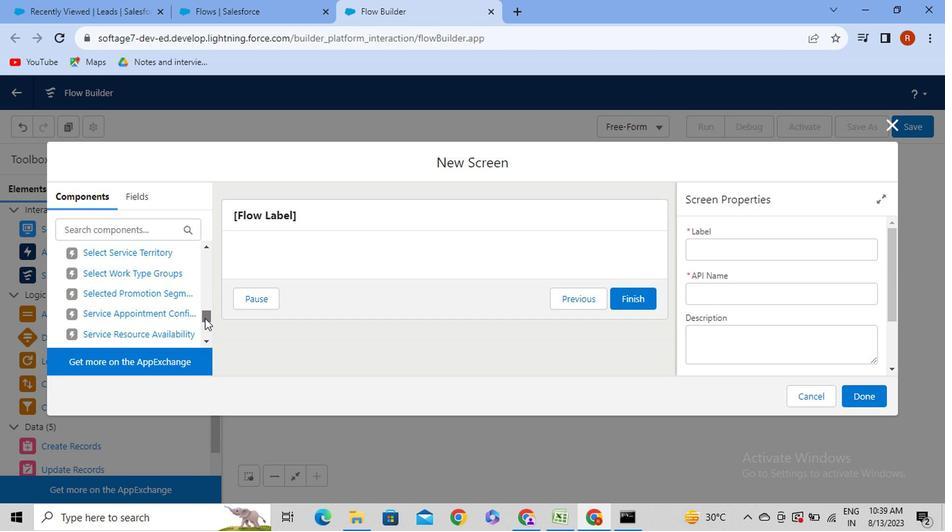 
Action: Mouse moved to (137, 301)
Screenshot: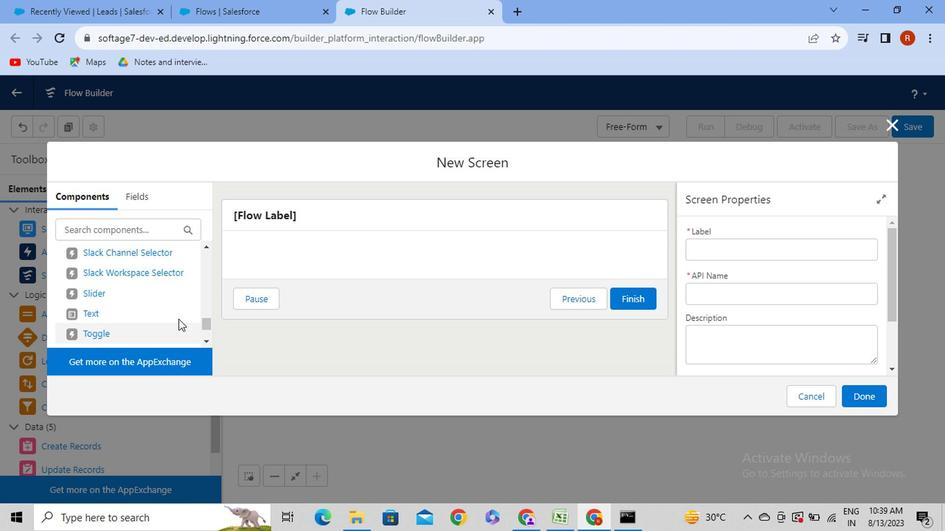 
Action: Mouse scrolled (137, 300) with delta (0, 0)
Screenshot: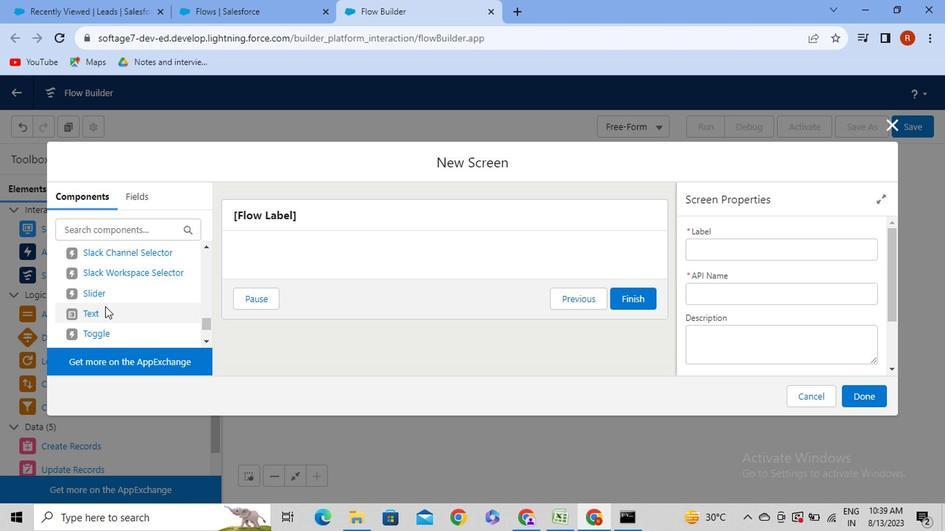 
Action: Mouse moved to (137, 301)
Screenshot: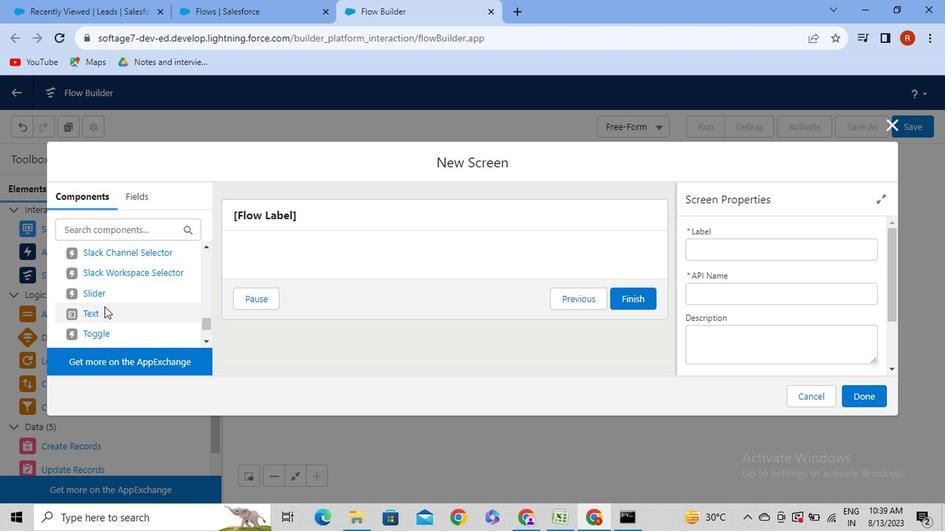 
Action: Mouse scrolled (137, 300) with delta (0, 0)
Screenshot: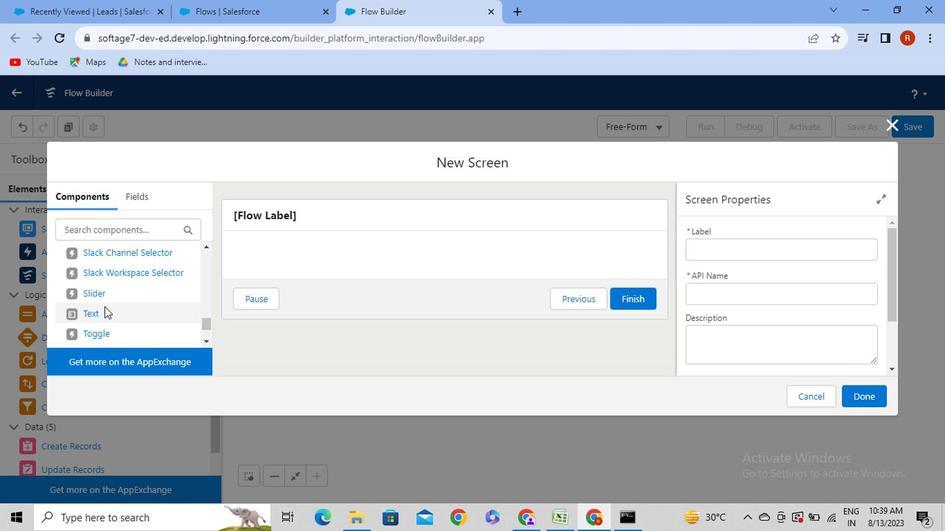 
Action: Mouse moved to (224, 315)
Screenshot: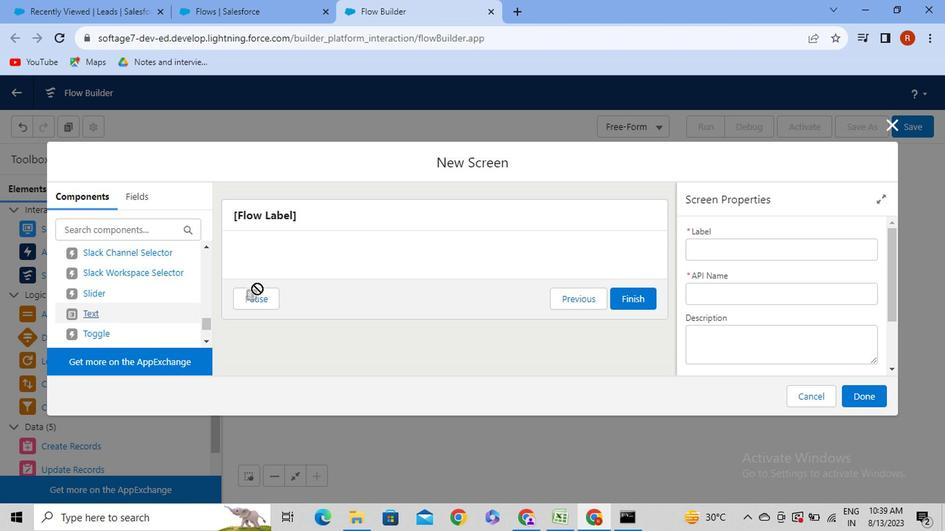 
Action: Mouse pressed left at (224, 315)
Screenshot: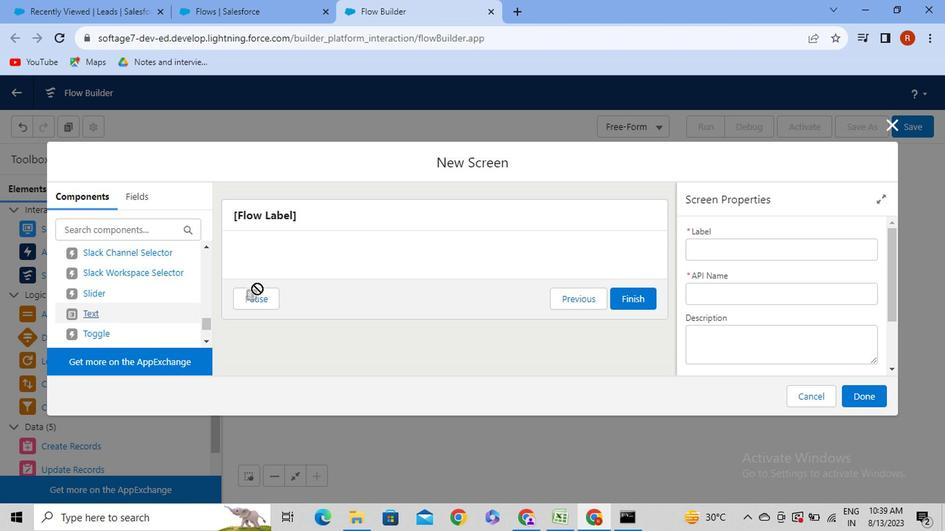 
Action: Mouse moved to (142, 302)
Screenshot: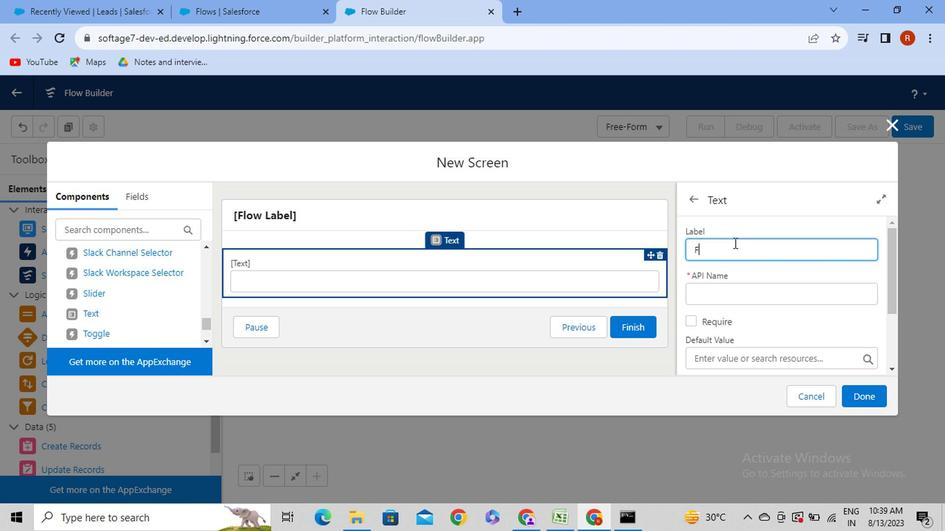 
Action: Mouse pressed left at (142, 302)
Screenshot: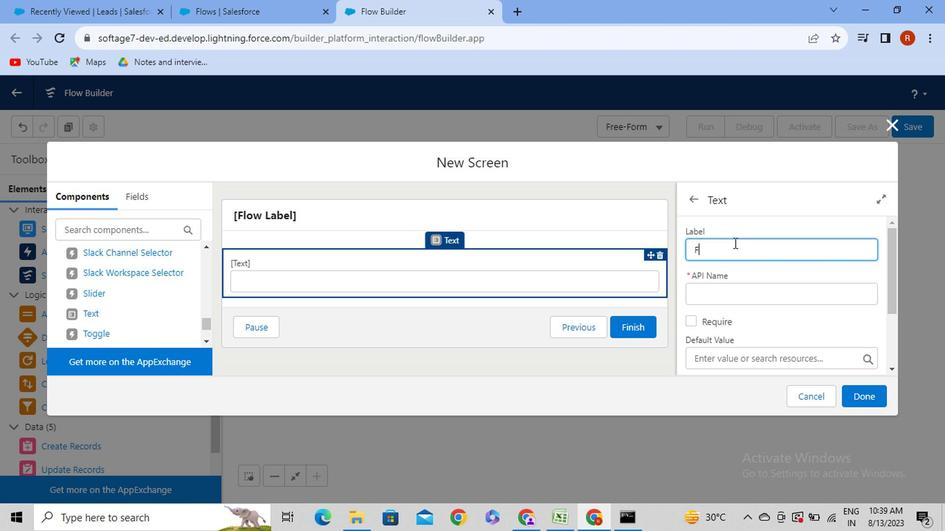 
Action: Mouse moved to (602, 252)
Screenshot: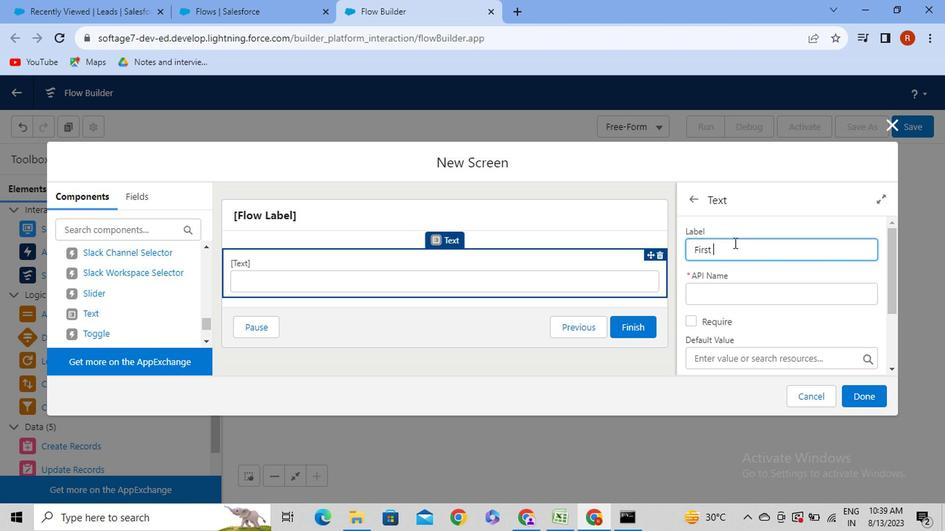 
Action: Mouse pressed left at (602, 252)
Screenshot: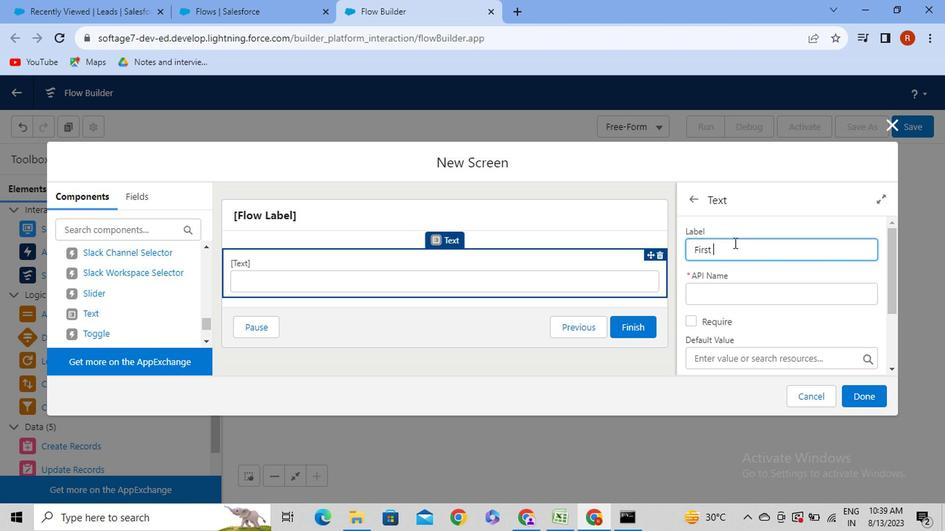 
Action: Mouse moved to (602, 253)
Screenshot: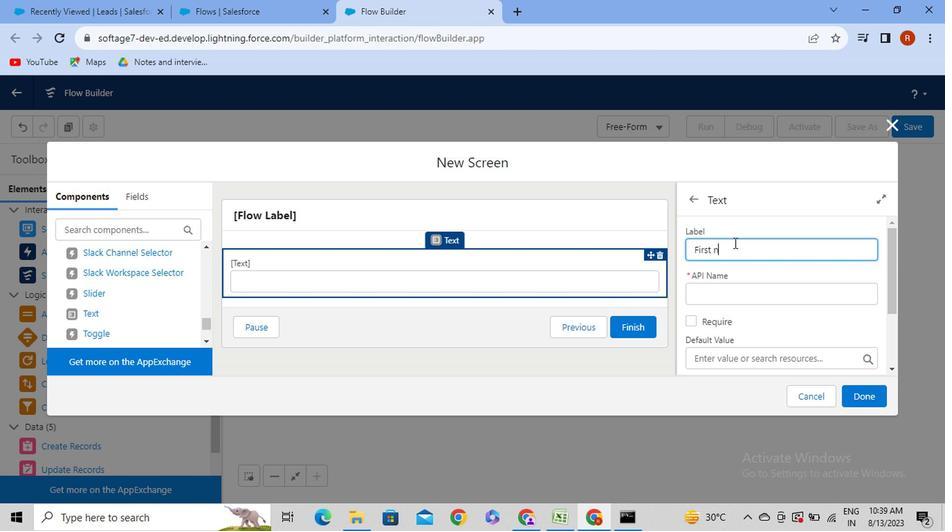 
Action: Key pressed <Key.caps_lock>F<Key.caps_lock>irst<Key.space>name
Screenshot: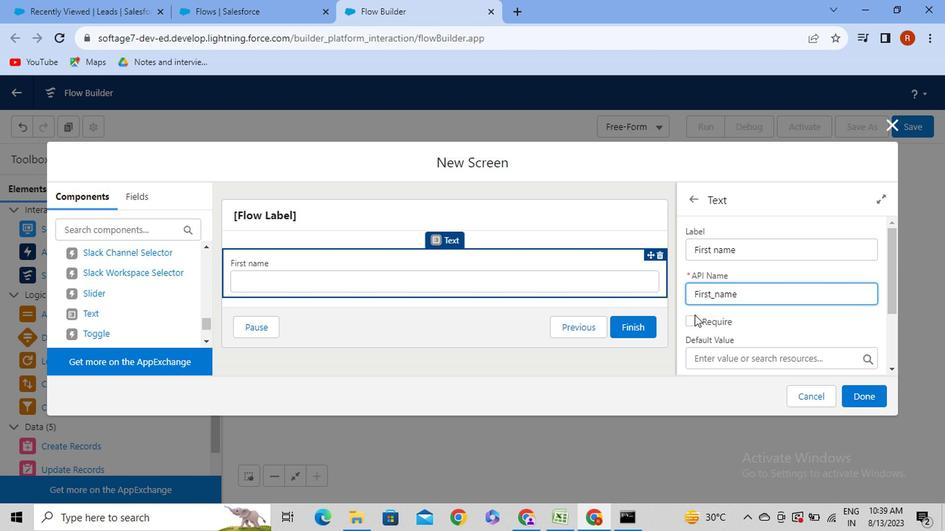 
Action: Mouse moved to (588, 290)
Screenshot: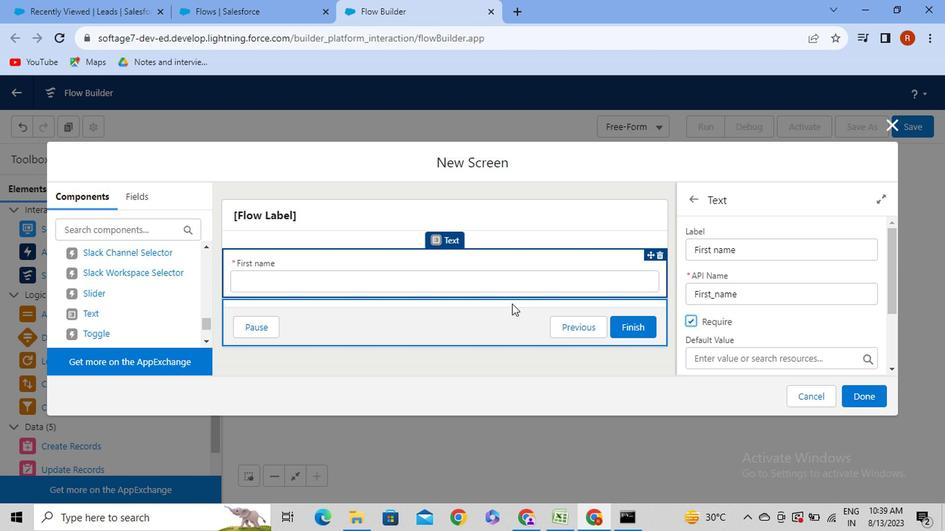 
Action: Mouse pressed left at (588, 290)
Screenshot: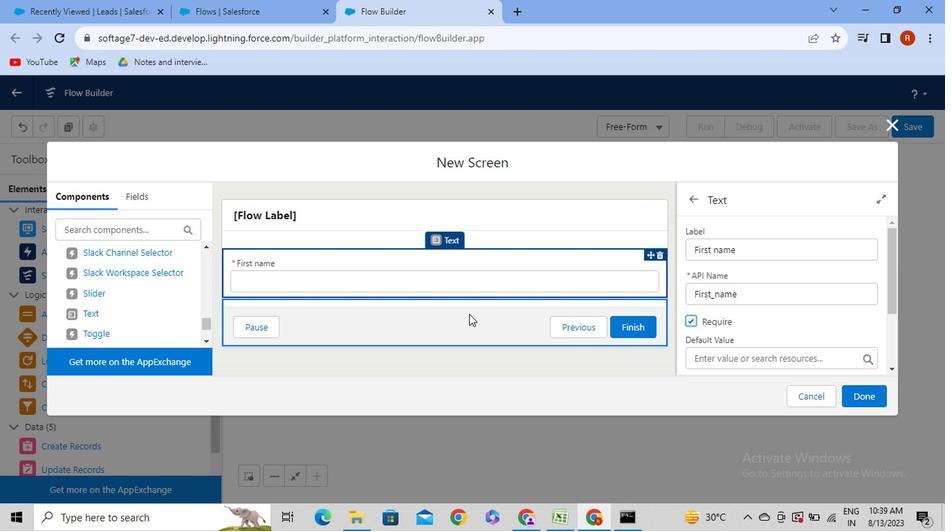 
Action: Mouse moved to (572, 306)
Screenshot: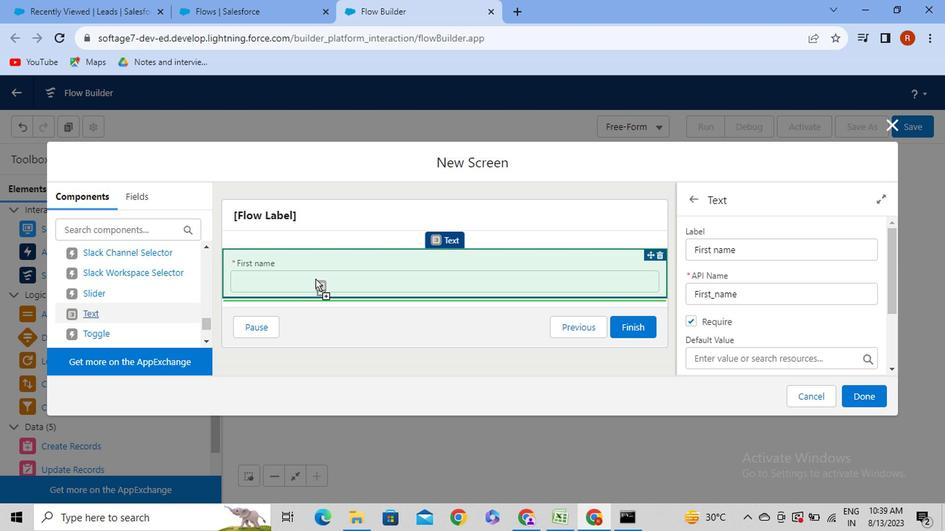 
Action: Mouse pressed left at (572, 306)
Screenshot: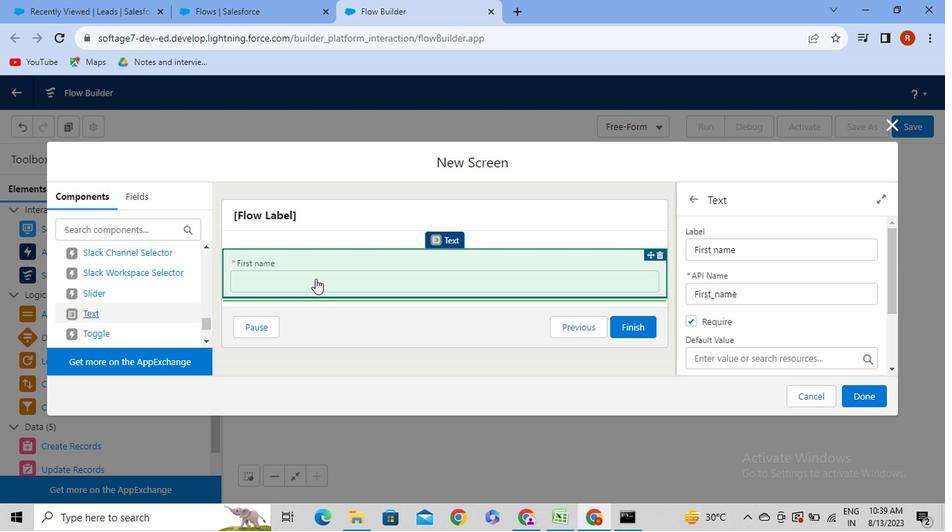 
Action: Mouse moved to (145, 303)
Screenshot: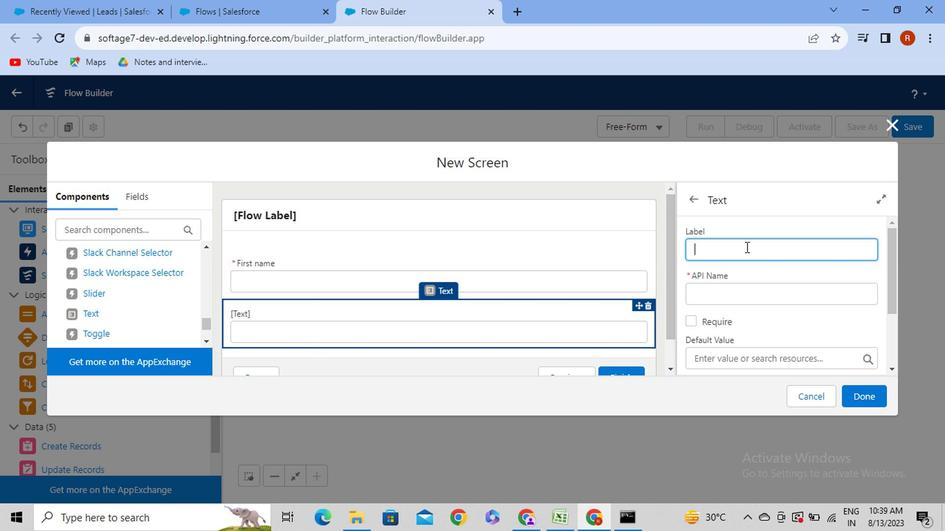 
Action: Mouse pressed left at (145, 303)
Screenshot: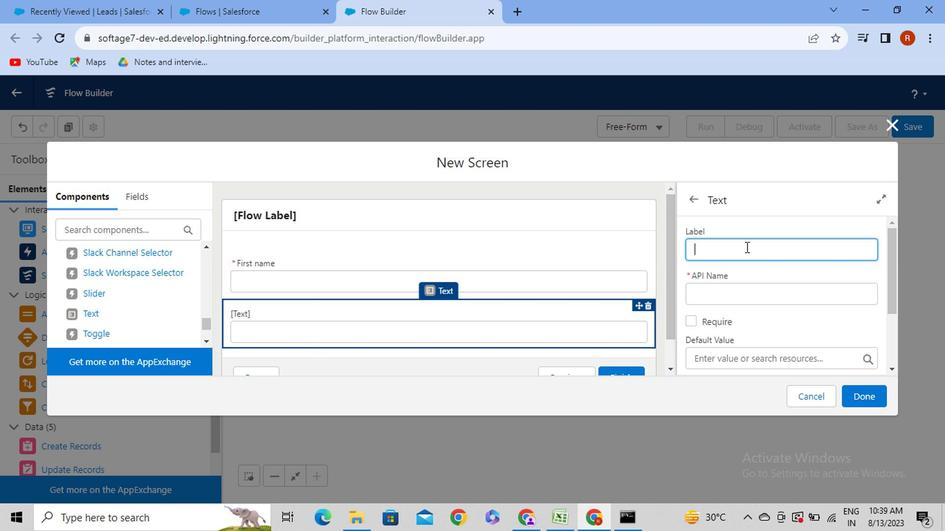 
Action: Mouse moved to (610, 255)
Screenshot: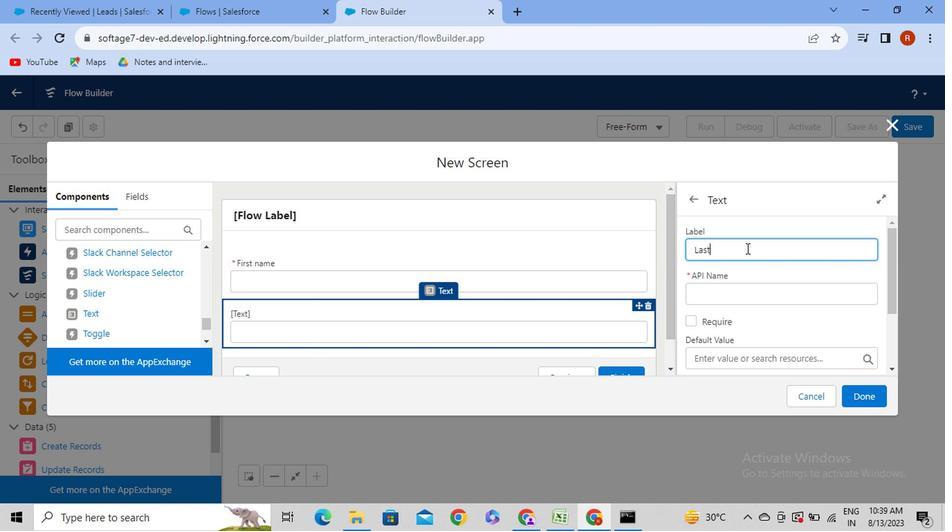 
Action: Mouse pressed left at (610, 255)
Screenshot: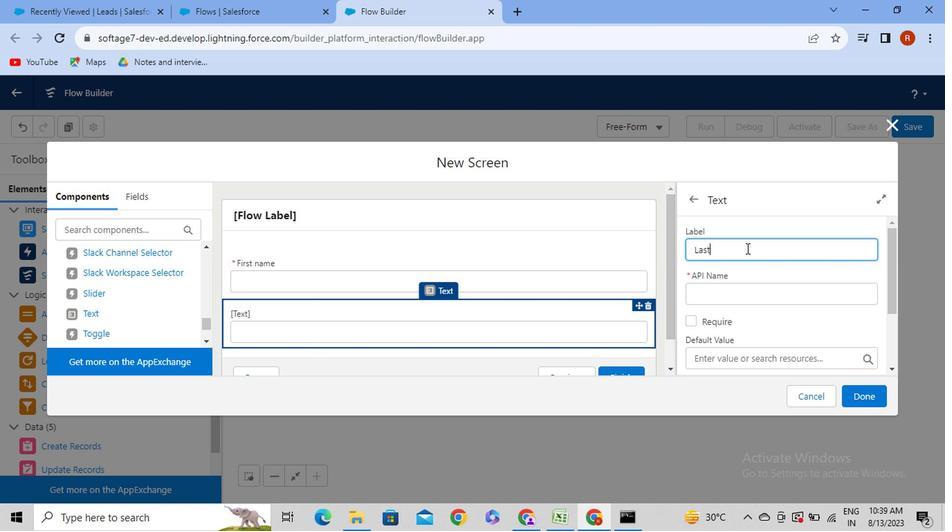 
Action: Mouse moved to (611, 256)
Screenshot: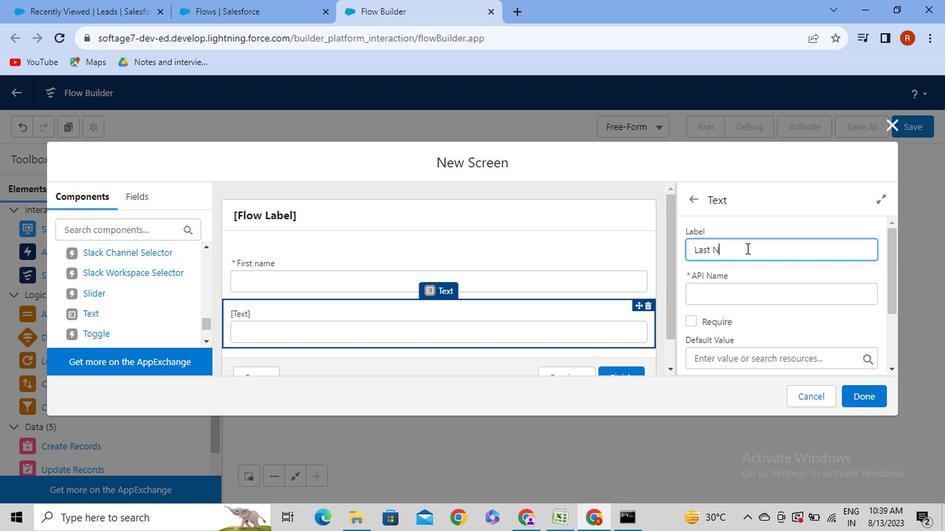 
Action: Key pressed <Key.caps_lock>L<Key.caps_lock>ast<Key.space><Key.caps_lock>N<Key.caps_lock>ame
Screenshot: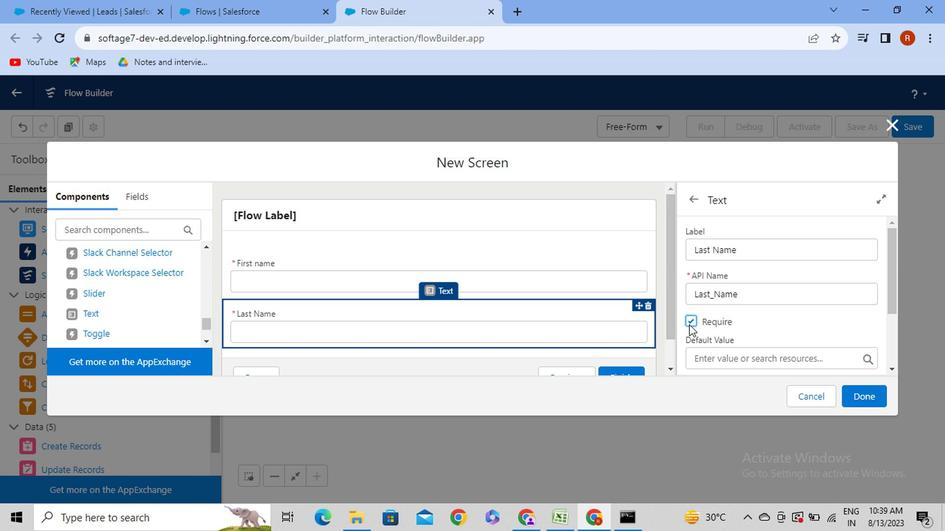 
Action: Mouse moved to (614, 290)
Screenshot: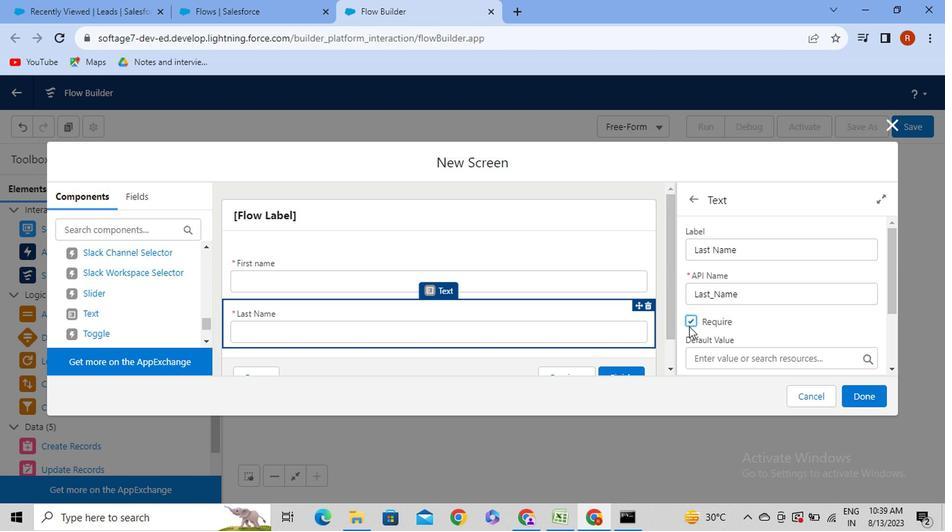 
Action: Mouse pressed left at (614, 290)
Screenshot: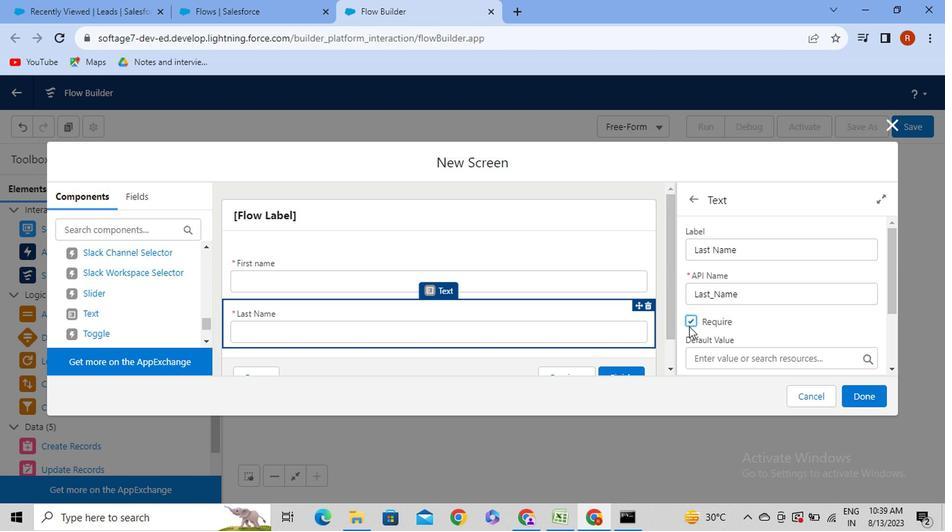 
Action: Mouse moved to (570, 309)
Screenshot: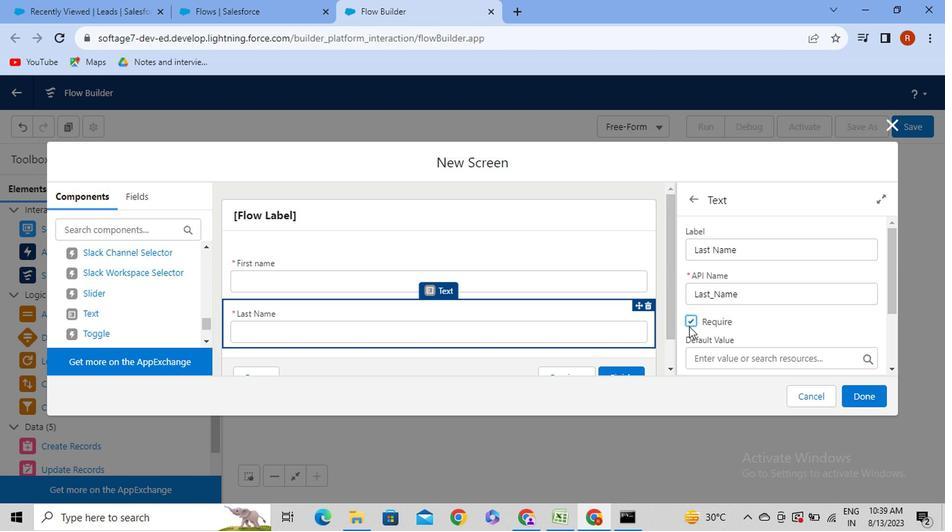 
Action: Mouse pressed left at (570, 309)
Screenshot: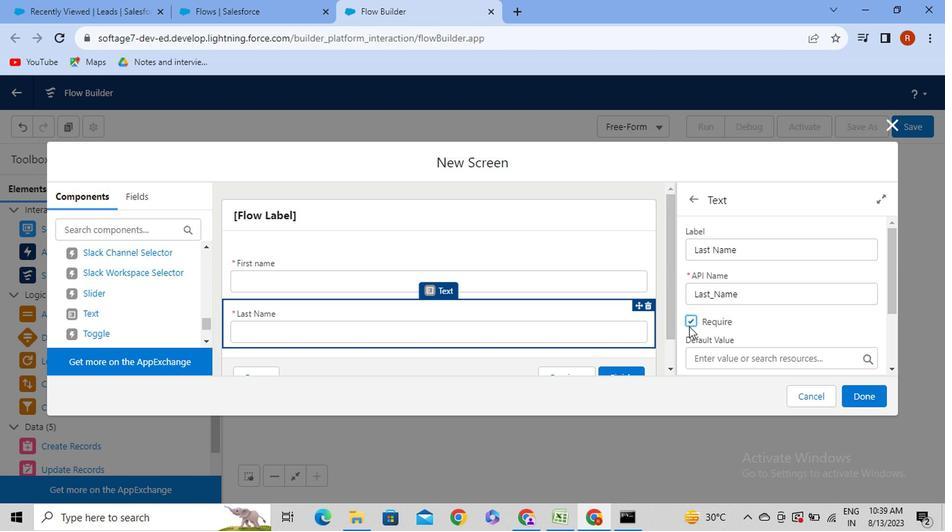 
Action: Mouse moved to (143, 301)
Screenshot: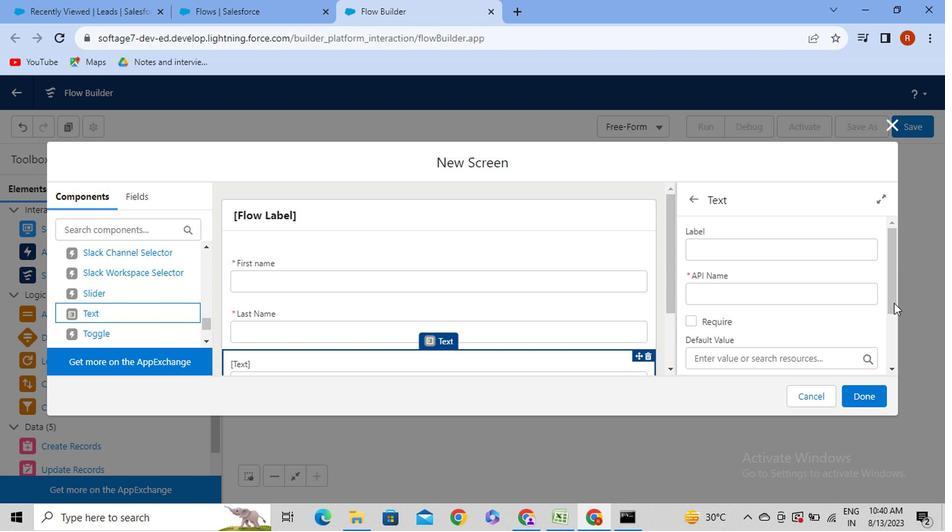 
Action: Mouse pressed left at (143, 301)
Screenshot: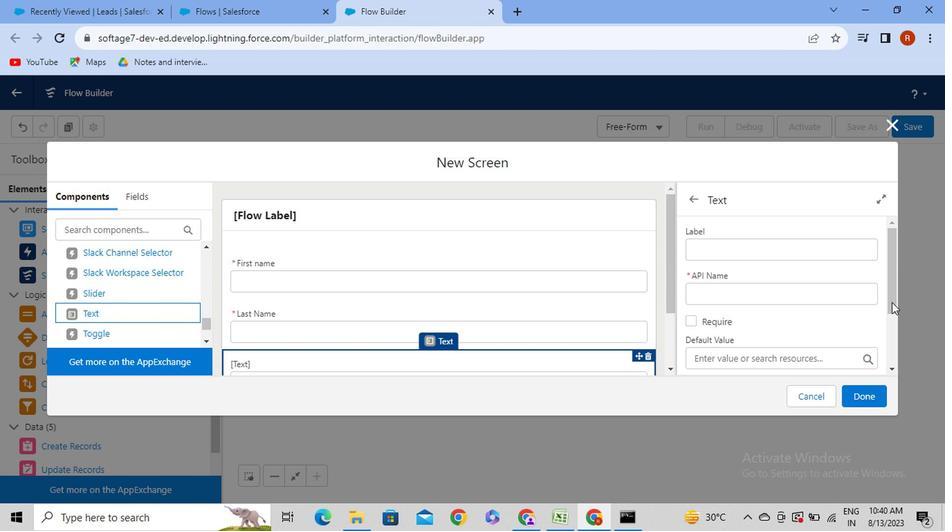 
Action: Mouse moved to (714, 294)
Screenshot: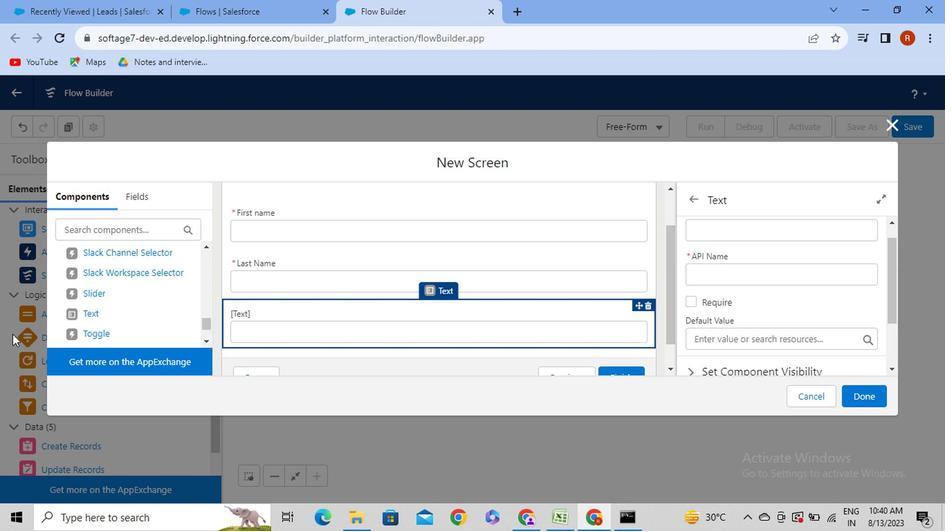 
Action: Mouse pressed left at (714, 294)
Screenshot: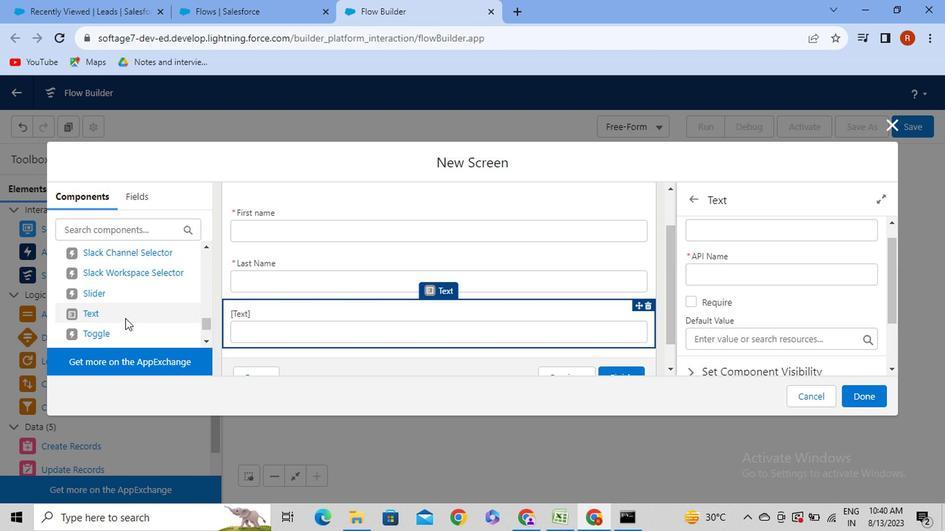 
Action: Mouse moved to (558, 295)
Screenshot: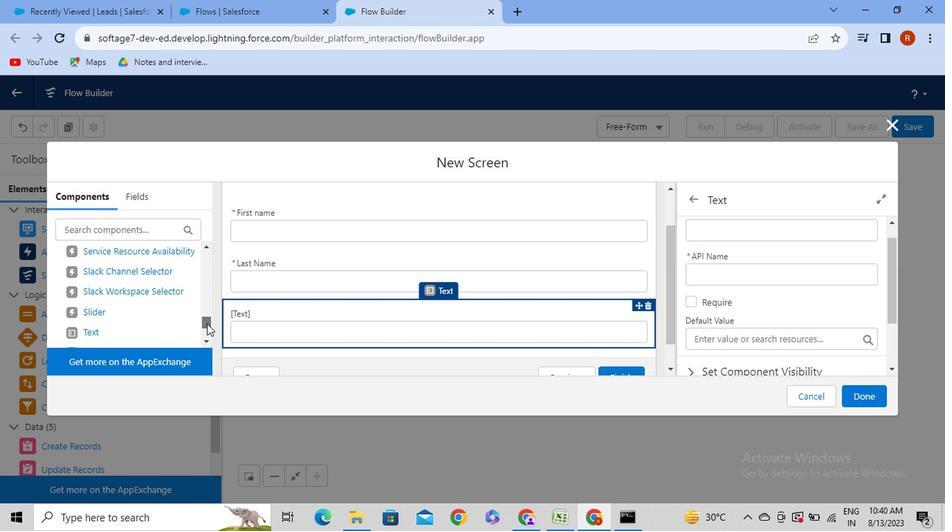 
Action: Mouse pressed left at (558, 295)
Screenshot: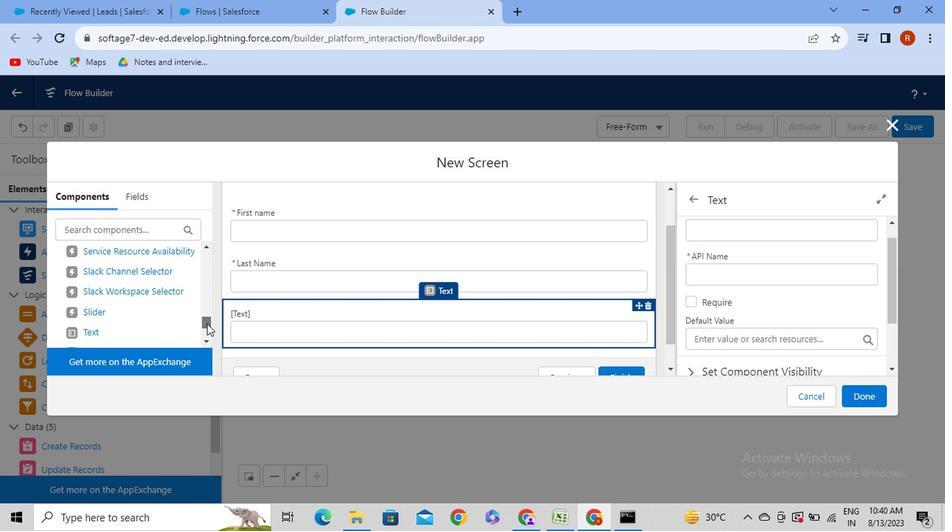
Action: Mouse moved to (227, 311)
Screenshot: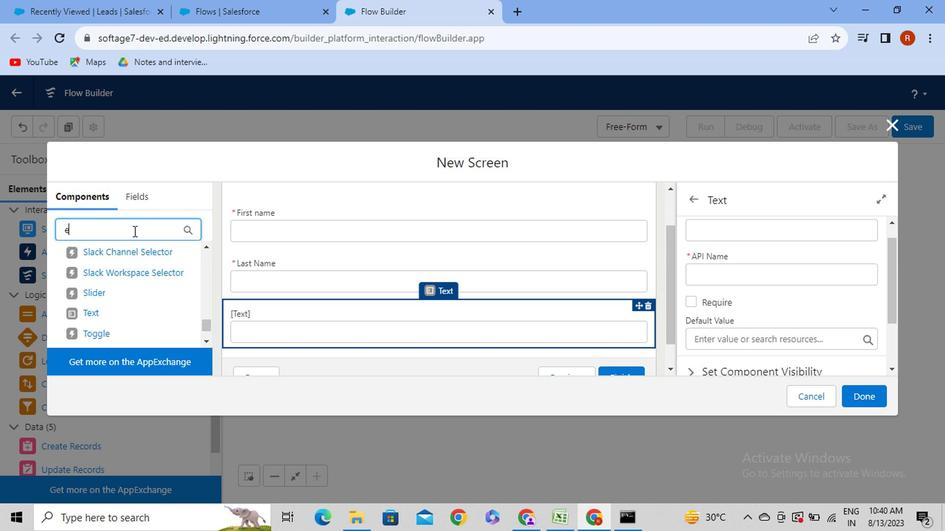 
Action: Mouse pressed left at (227, 311)
Screenshot: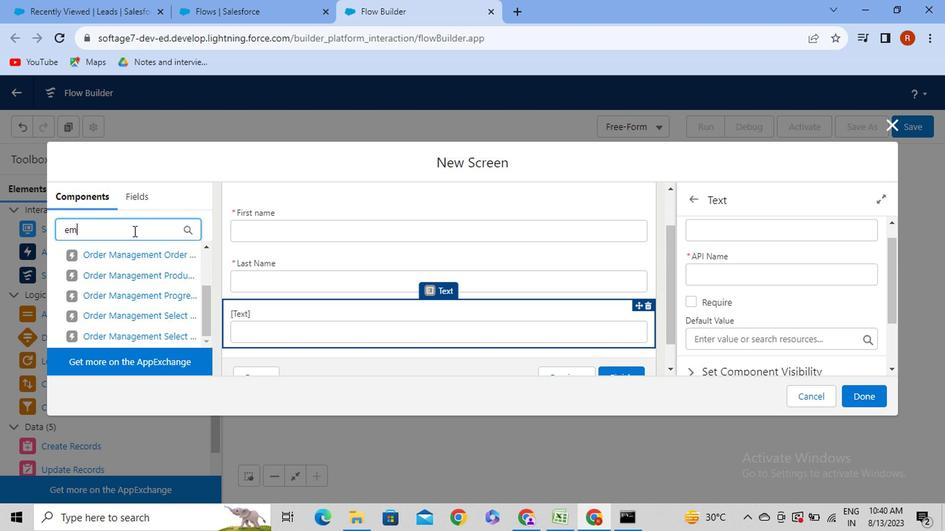 
Action: Mouse moved to (175, 245)
Screenshot: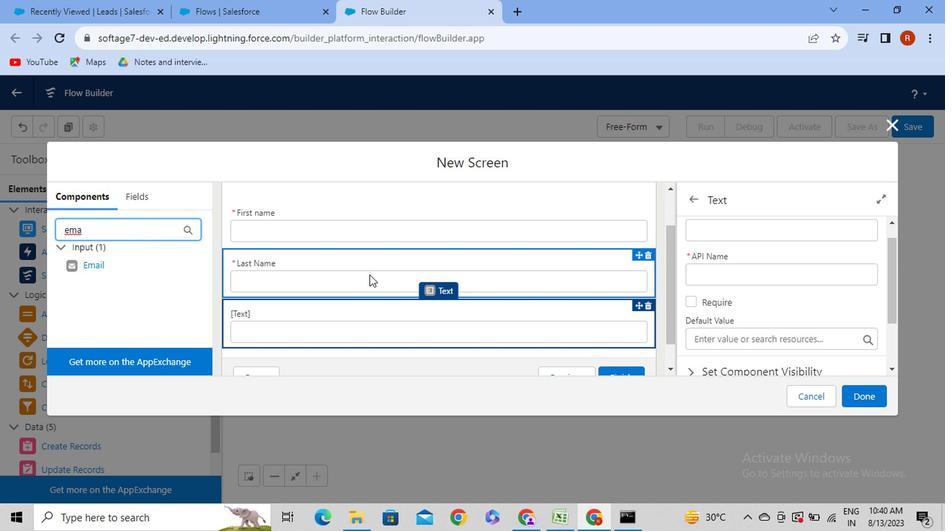 
Action: Mouse pressed left at (175, 245)
Screenshot: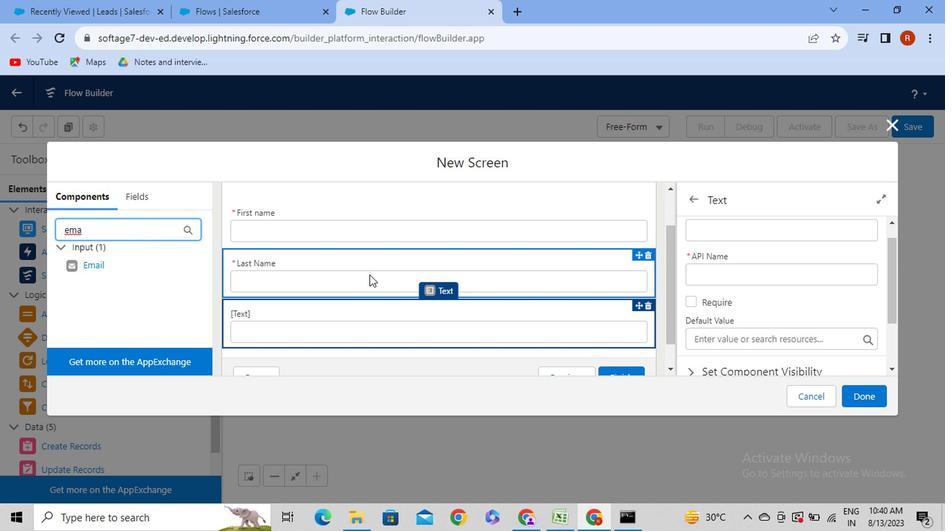 
Action: Mouse moved to (175, 244)
Screenshot: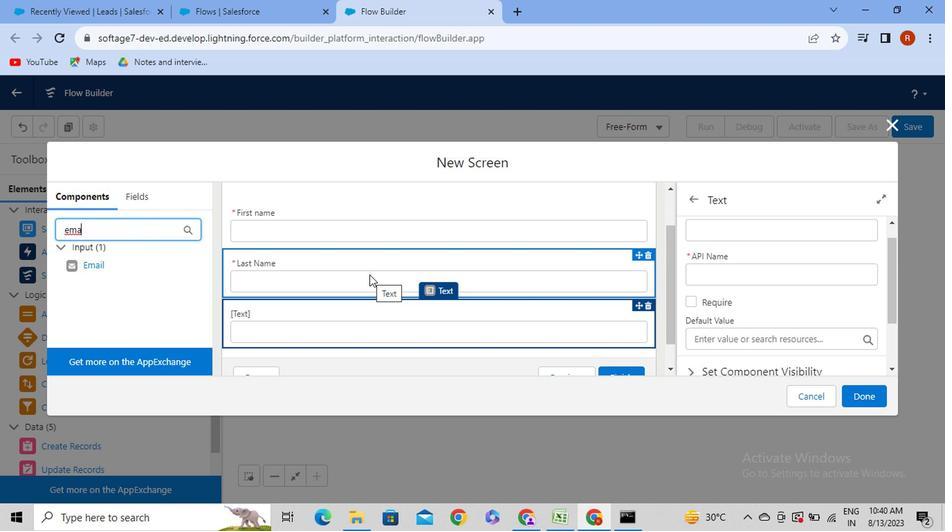 
Action: Key pressed ema
Screenshot: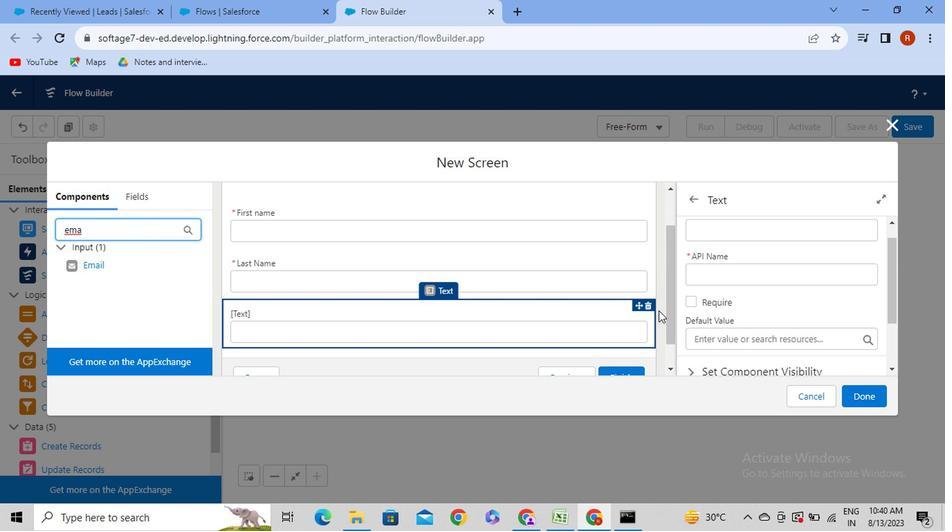 
Action: Mouse moved to (539, 297)
Screenshot: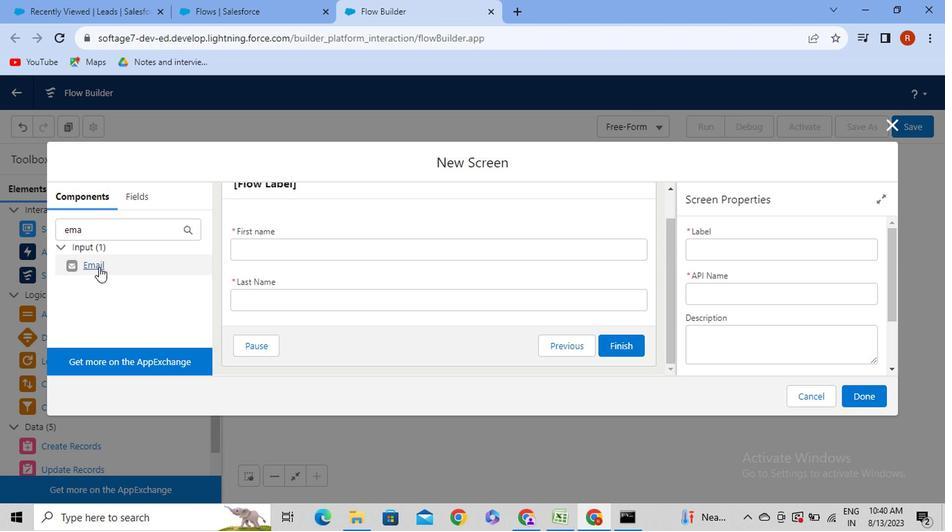 
Action: Mouse pressed left at (539, 297)
Screenshot: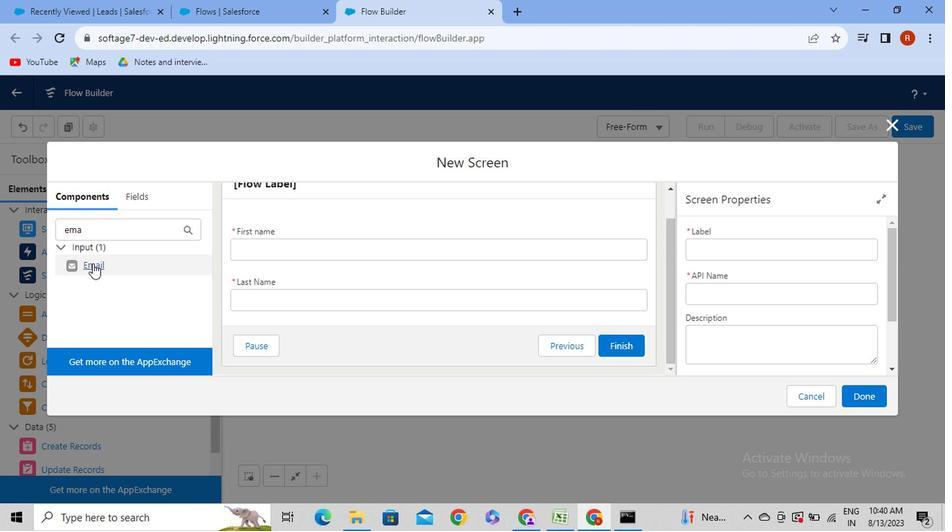 
Action: Mouse moved to (488, 306)
Screenshot: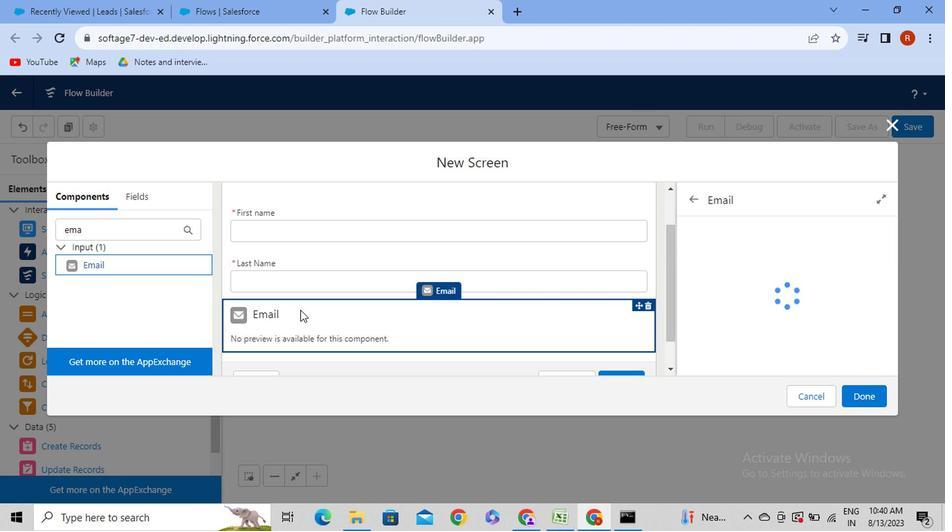 
Action: Mouse pressed left at (488, 306)
Screenshot: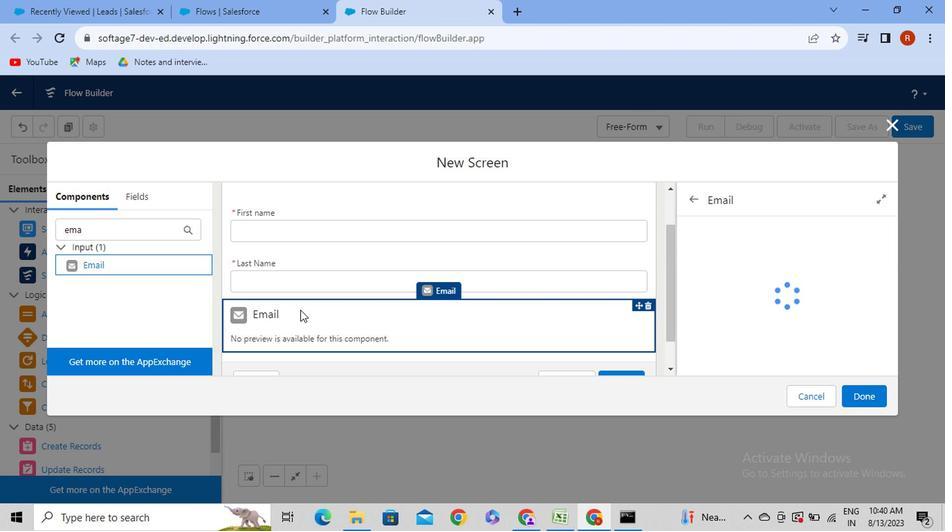 
Action: Mouse moved to (146, 267)
Screenshot: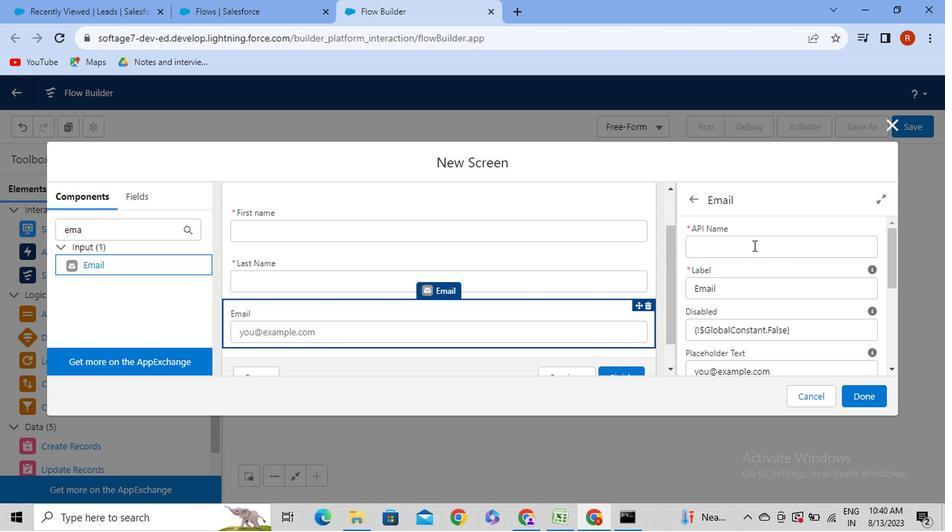 
Action: Mouse pressed left at (146, 267)
Screenshot: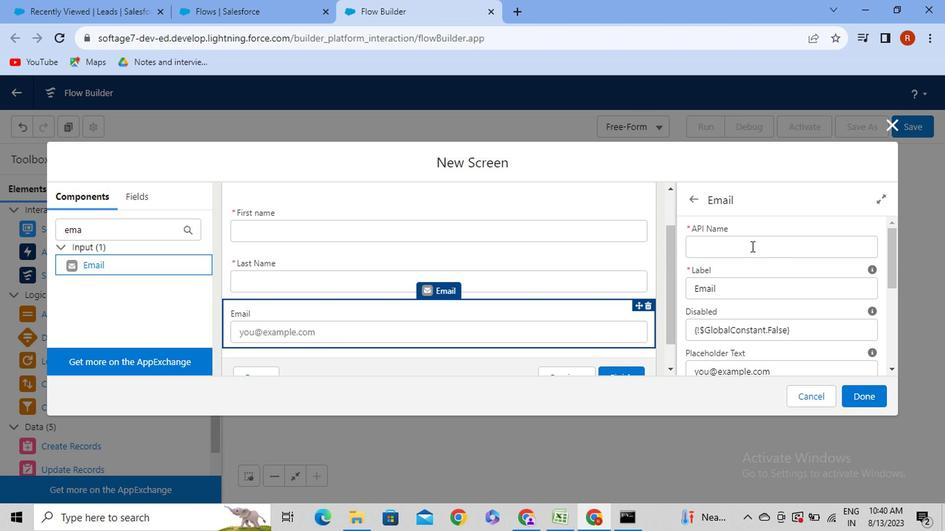 
Action: Mouse moved to (614, 255)
Screenshot: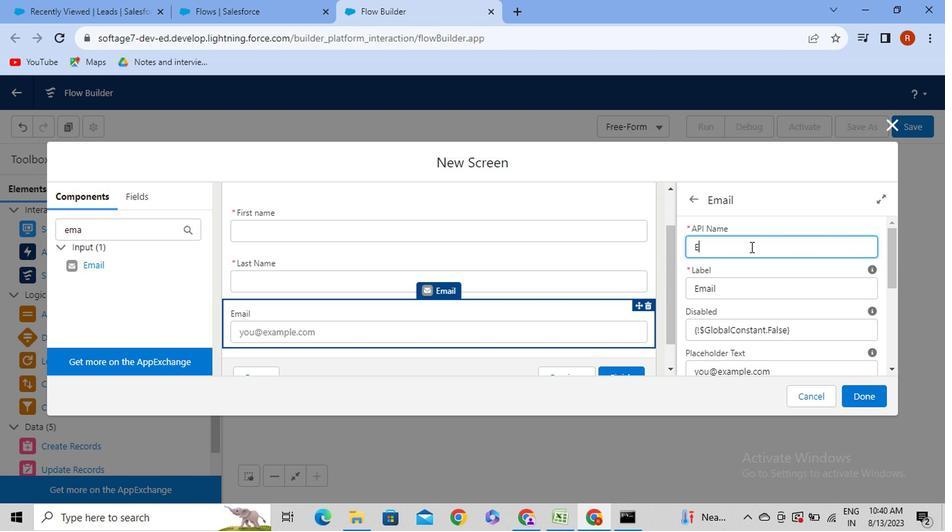 
Action: Mouse pressed left at (614, 255)
Screenshot: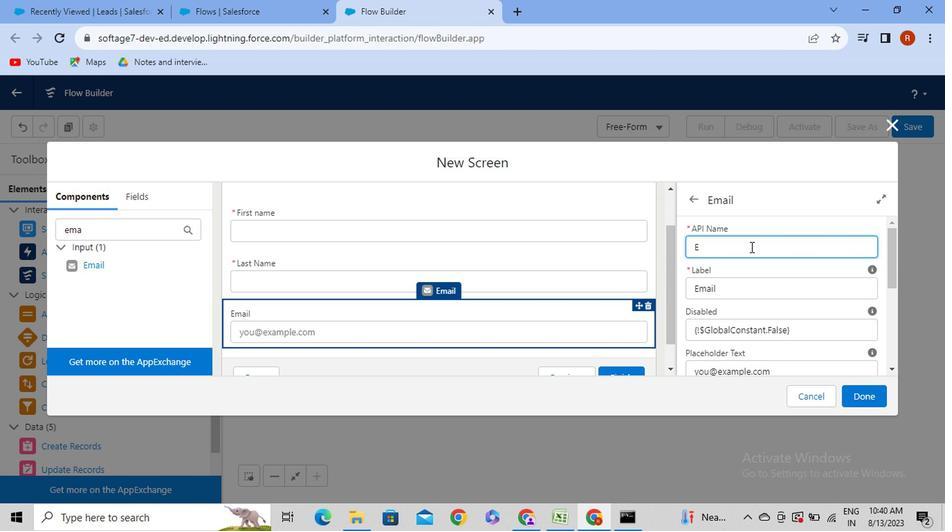 
Action: Mouse moved to (614, 255)
Screenshot: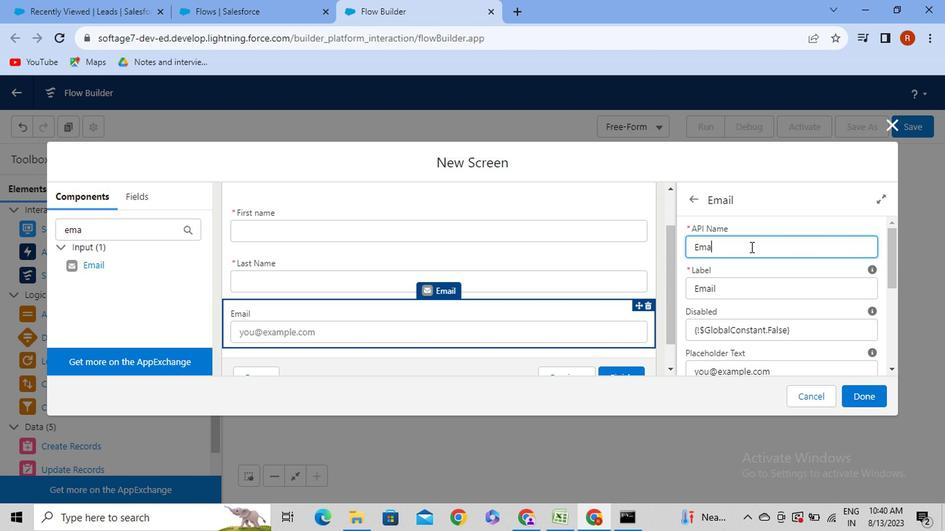 
Action: Key pressed <Key.caps_lock>E<Key.caps_lock>mail
Screenshot: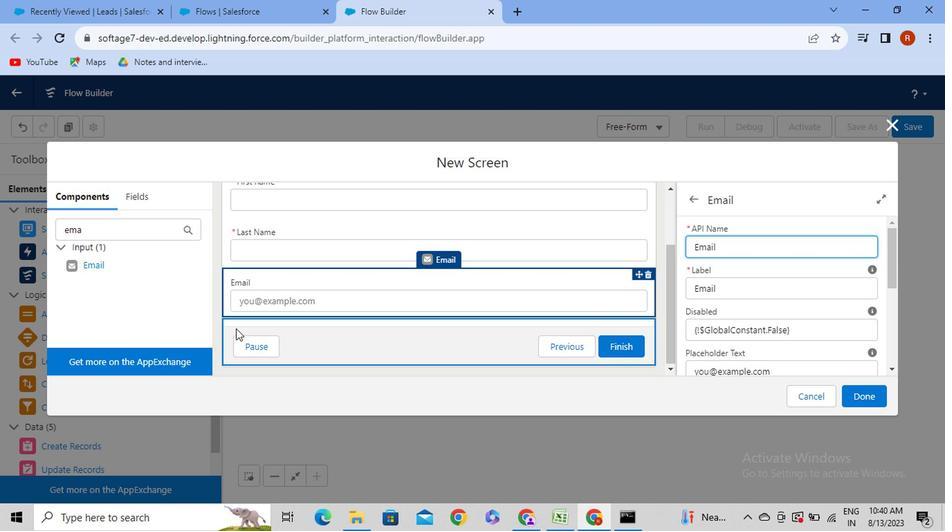 
Action: Mouse moved to (482, 309)
Screenshot: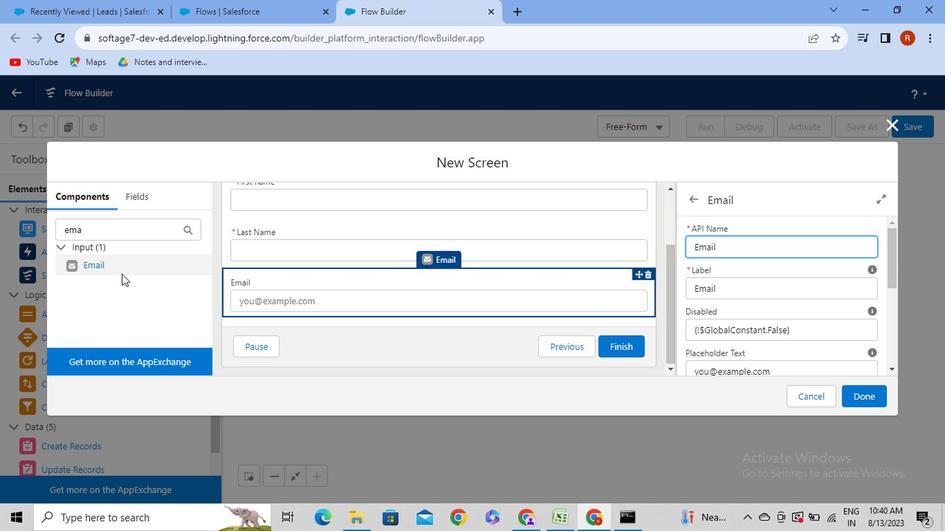 
Action: Mouse scrolled (482, 308) with delta (0, 0)
Screenshot: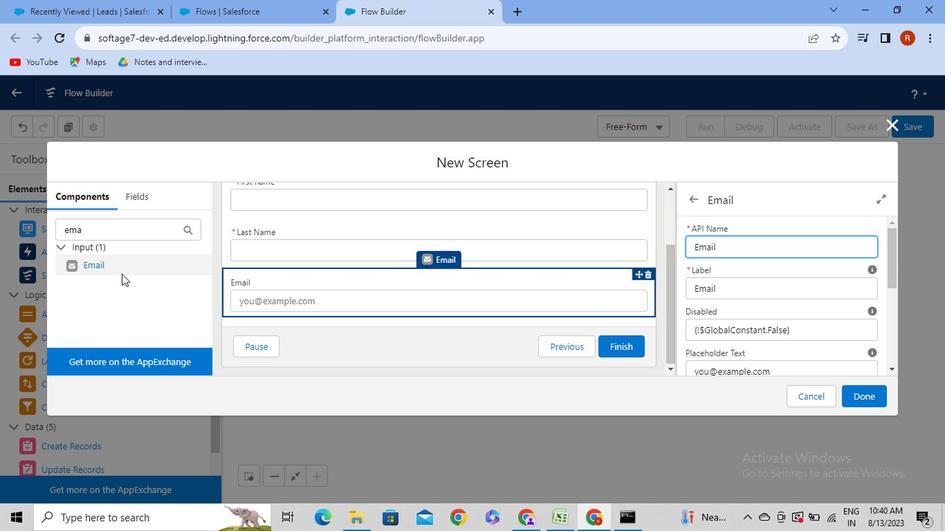 
Action: Mouse scrolled (482, 308) with delta (0, 0)
Screenshot: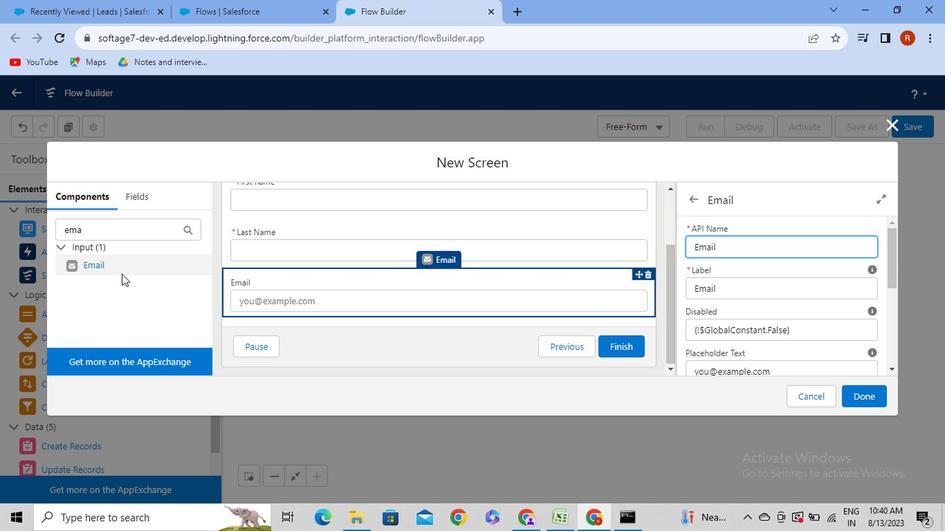 
Action: Mouse moved to (166, 275)
Screenshot: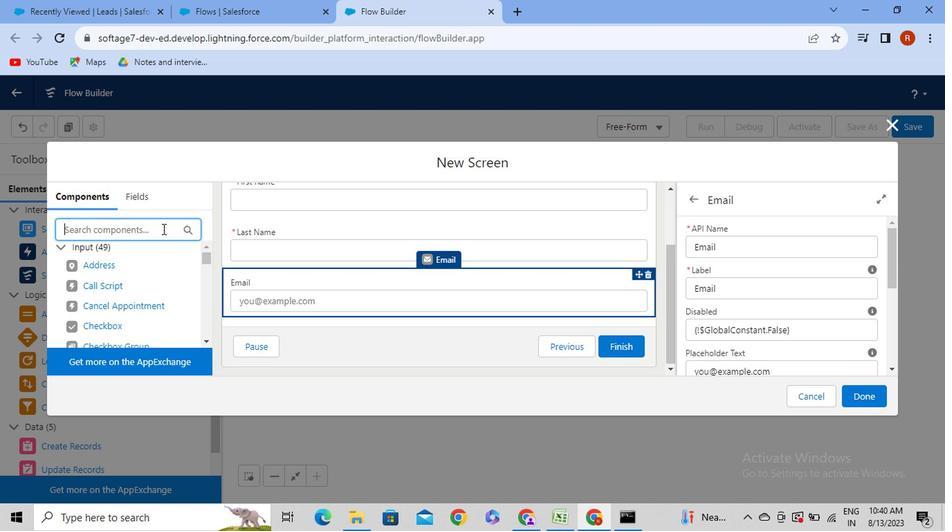 
Action: Mouse scrolled (166, 275) with delta (0, 0)
Screenshot: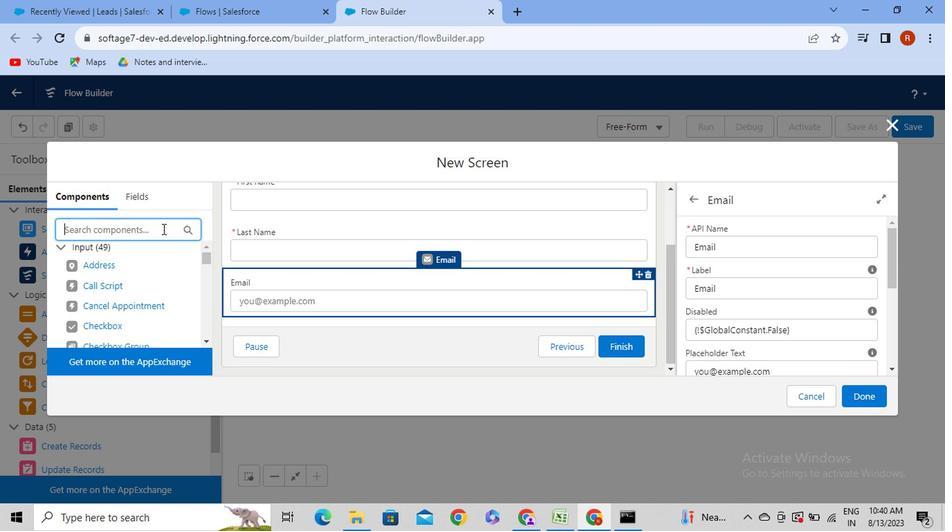 
Action: Mouse scrolled (166, 275) with delta (0, 0)
Screenshot: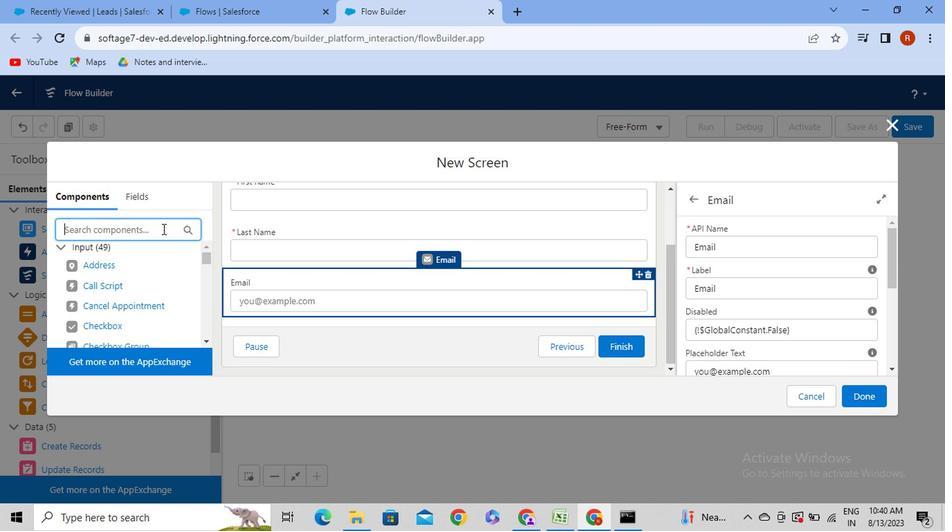 
Action: Mouse moved to (166, 275)
Screenshot: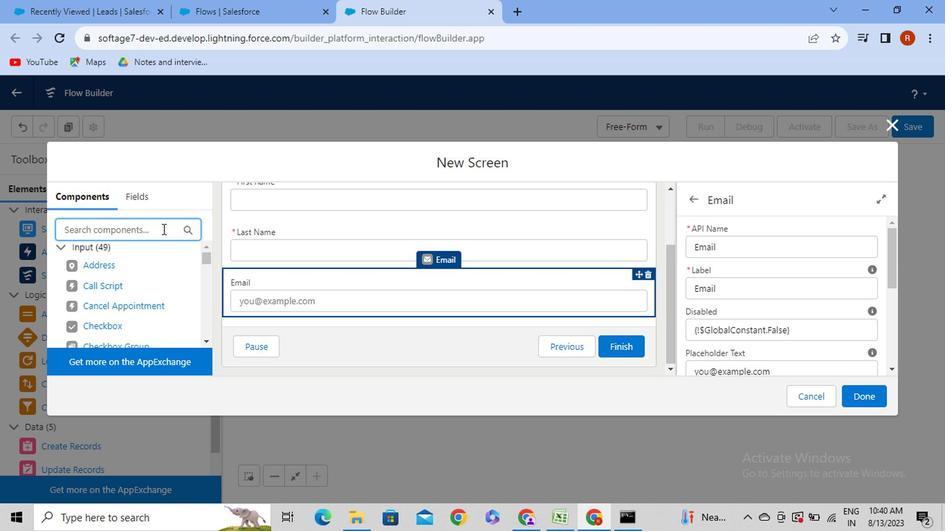 
Action: Mouse scrolled (166, 275) with delta (0, 0)
Screenshot: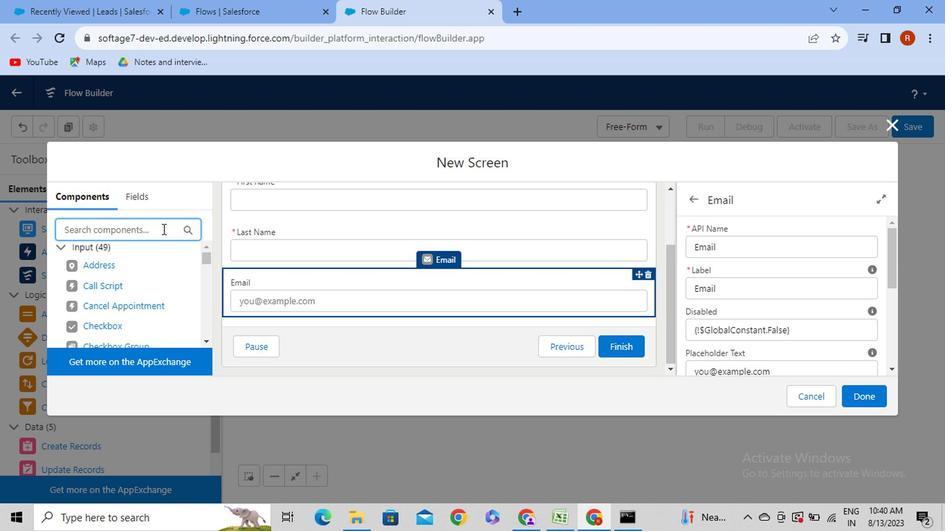 
Action: Mouse moved to (195, 243)
Screenshot: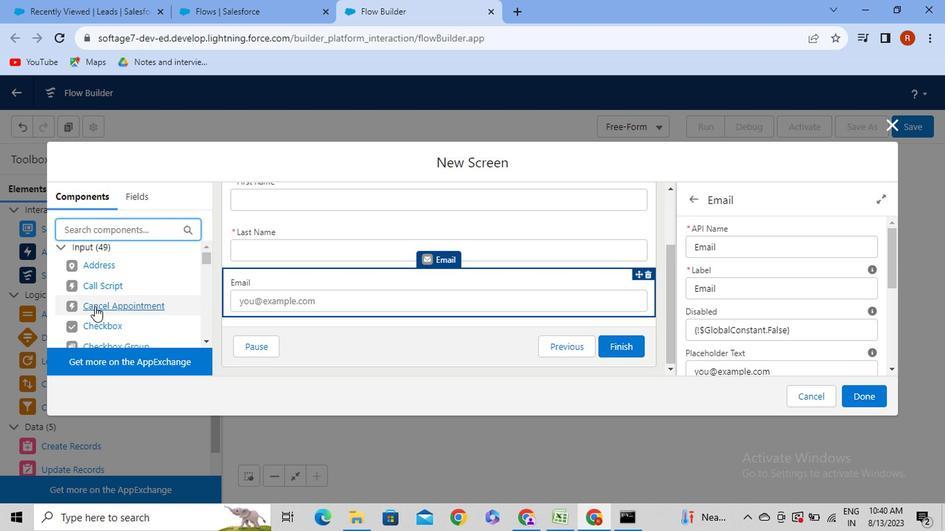 
Action: Mouse pressed left at (195, 243)
Screenshot: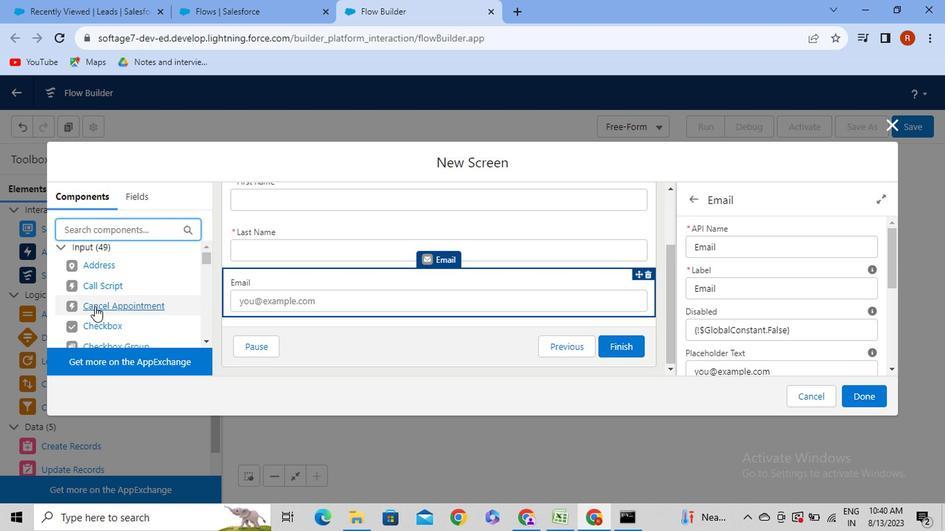 
Action: Mouse moved to (195, 243)
Screenshot: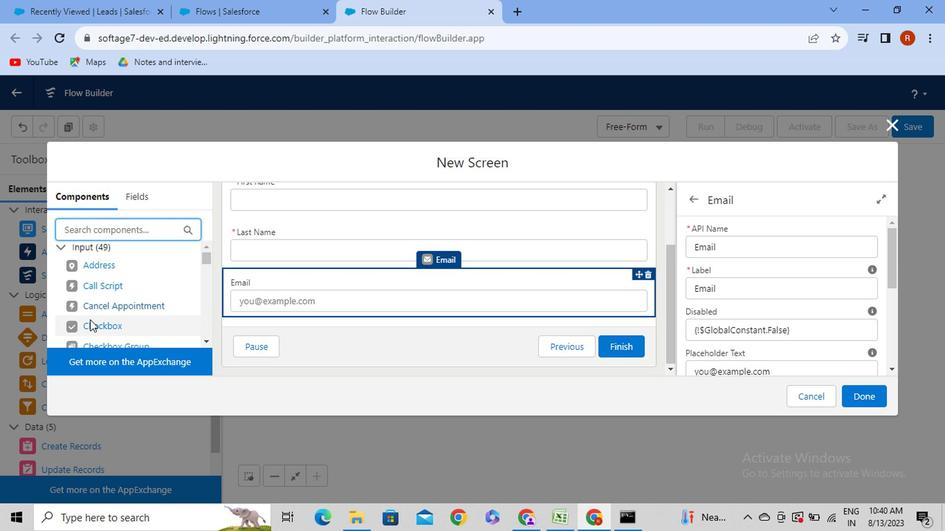
Action: Key pressed <Key.backspace><Key.backspace><Key.backspace><Key.backspace>
Screenshot: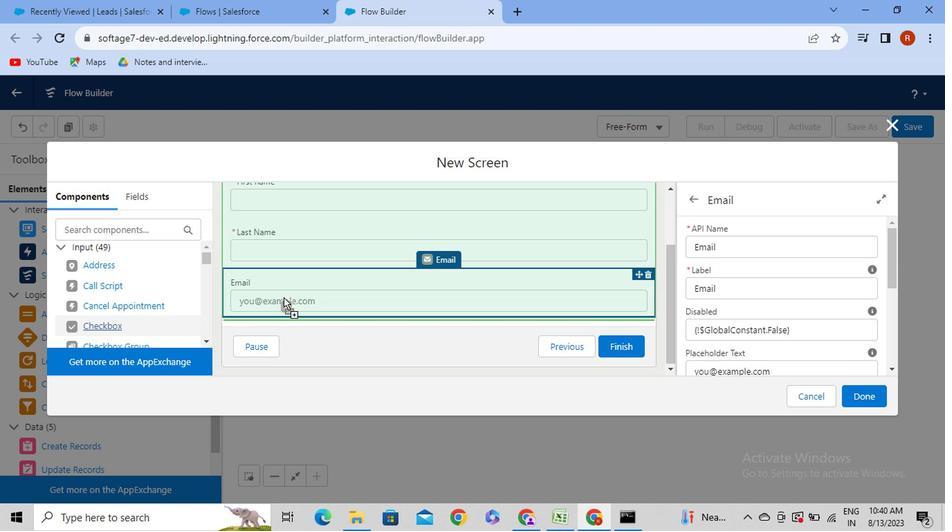 
Action: Mouse moved to (145, 311)
Screenshot: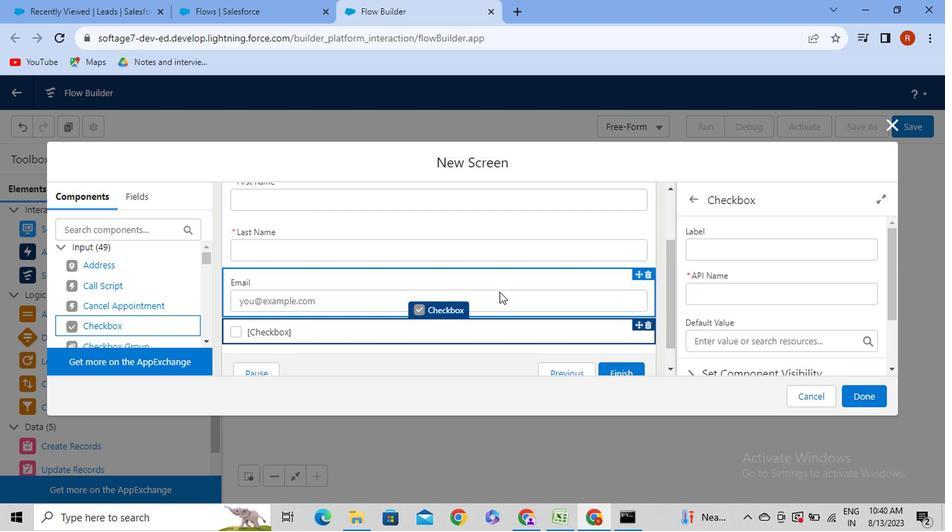
Action: Mouse pressed left at (145, 311)
Screenshot: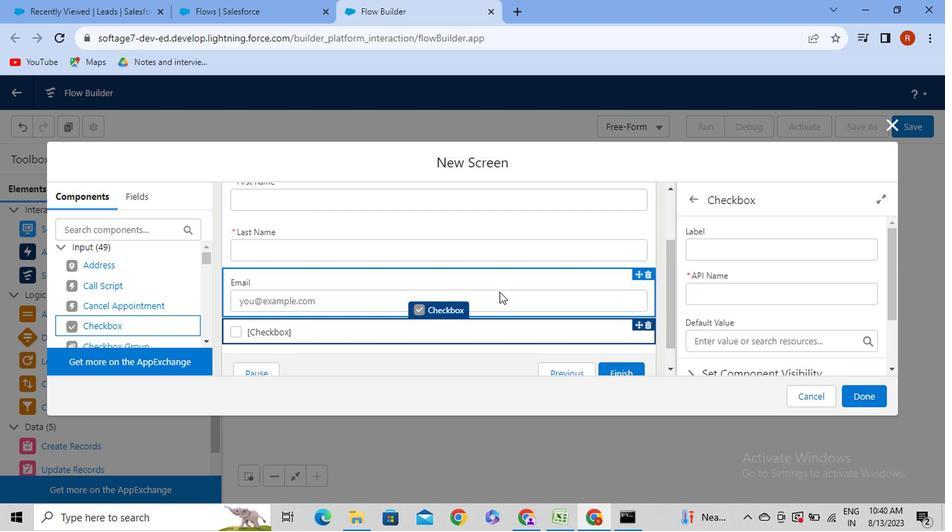 
Action: Mouse moved to (597, 259)
Screenshot: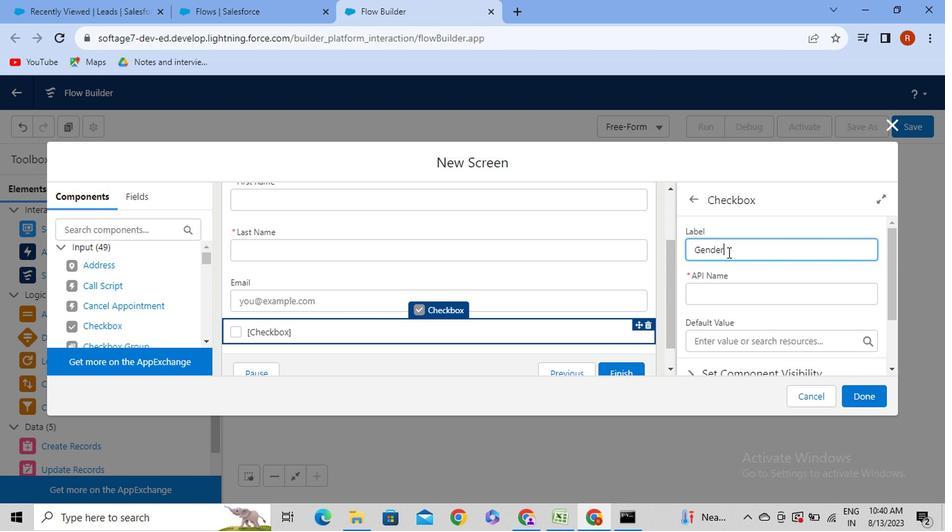 
Action: Mouse pressed left at (597, 259)
Screenshot: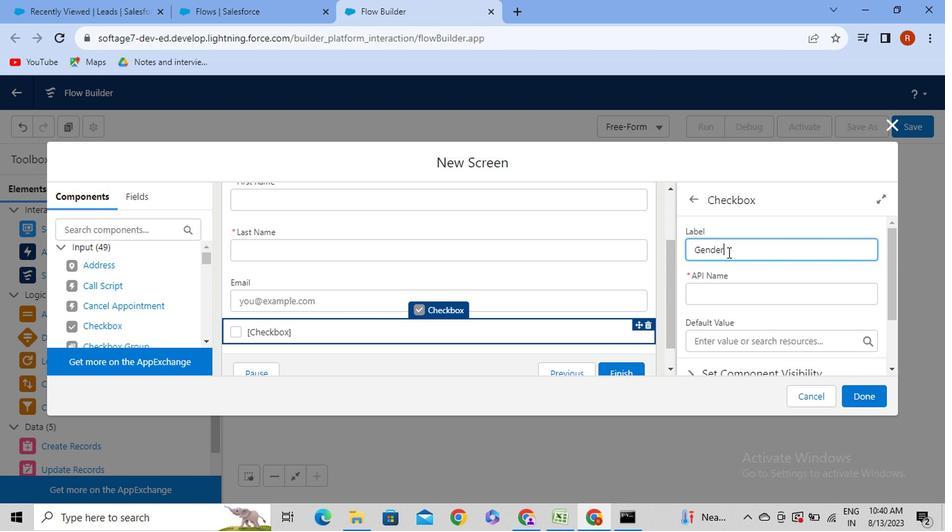 
Action: Mouse moved to (598, 259)
Screenshot: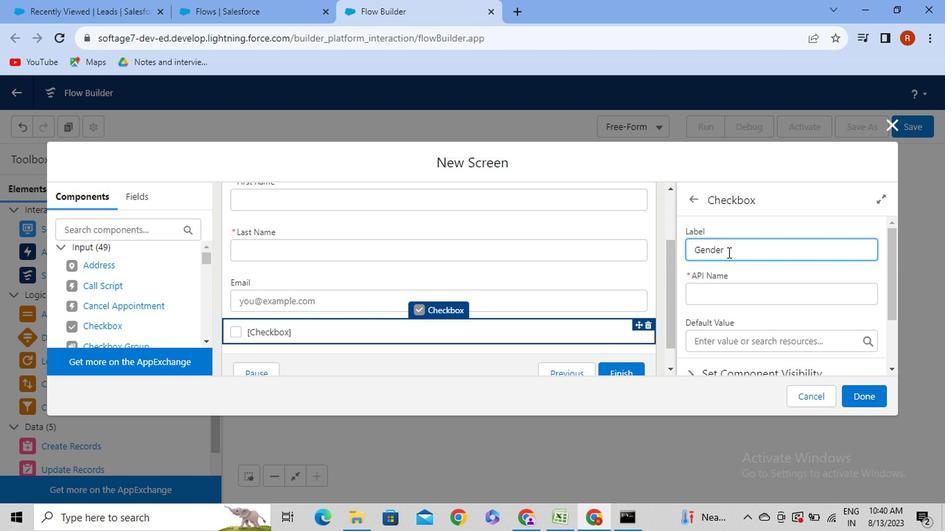 
Action: Key pressed <Key.caps_lock>G<Key.caps_lock>ender
Screenshot: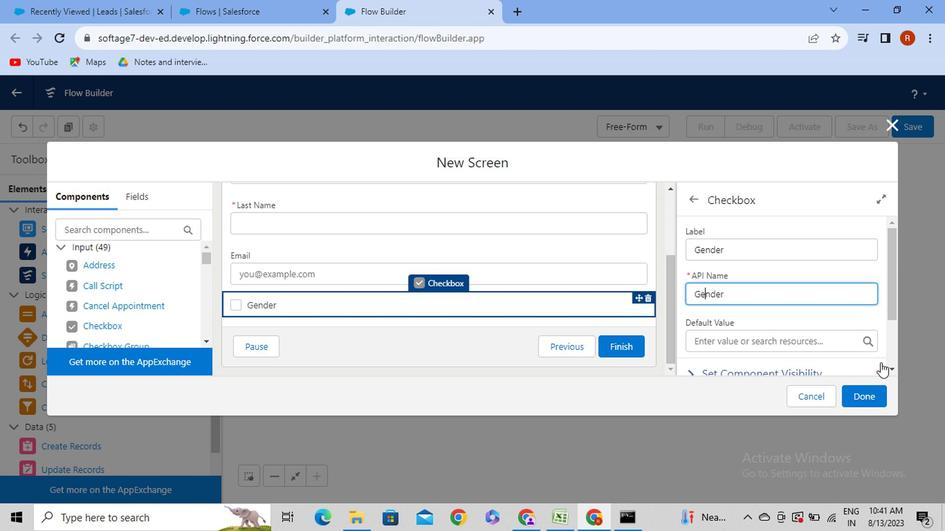 
Action: Mouse moved to (583, 289)
Screenshot: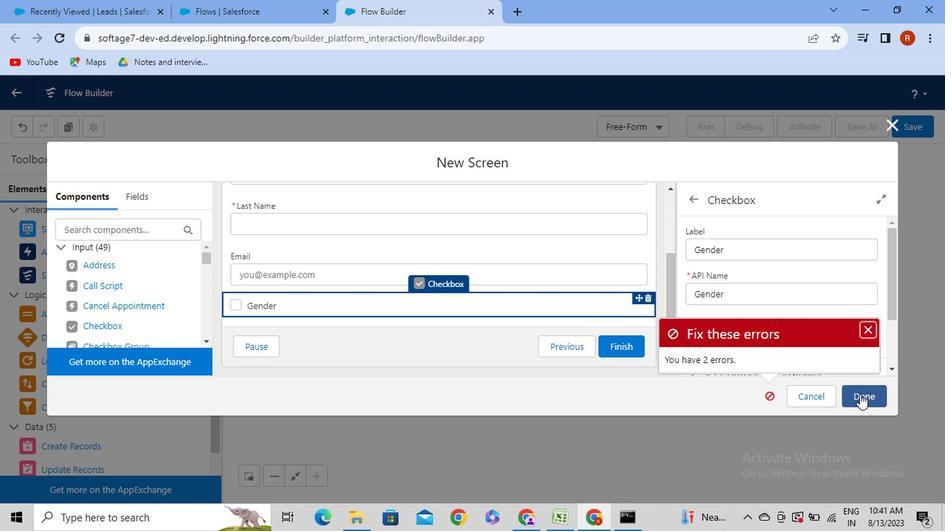 
Action: Mouse pressed left at (583, 289)
Screenshot: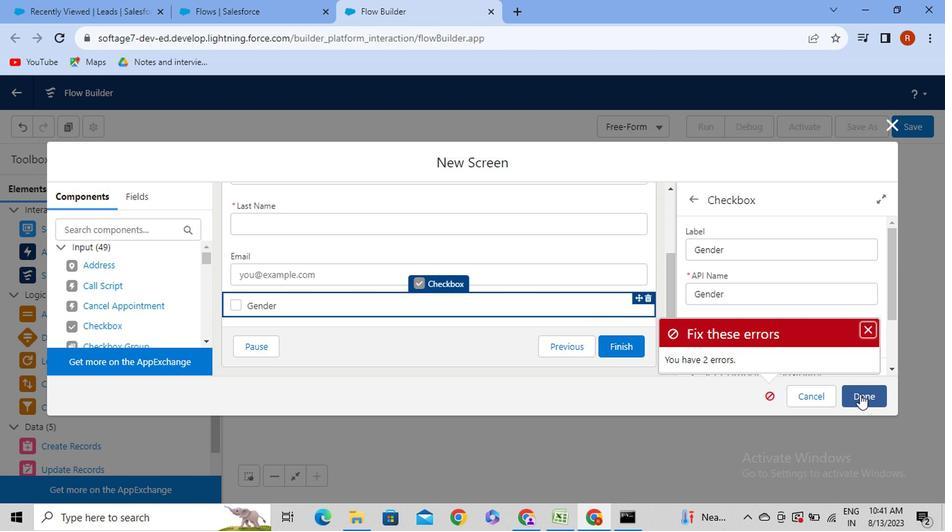 
Action: Mouse moved to (502, 317)
Screenshot: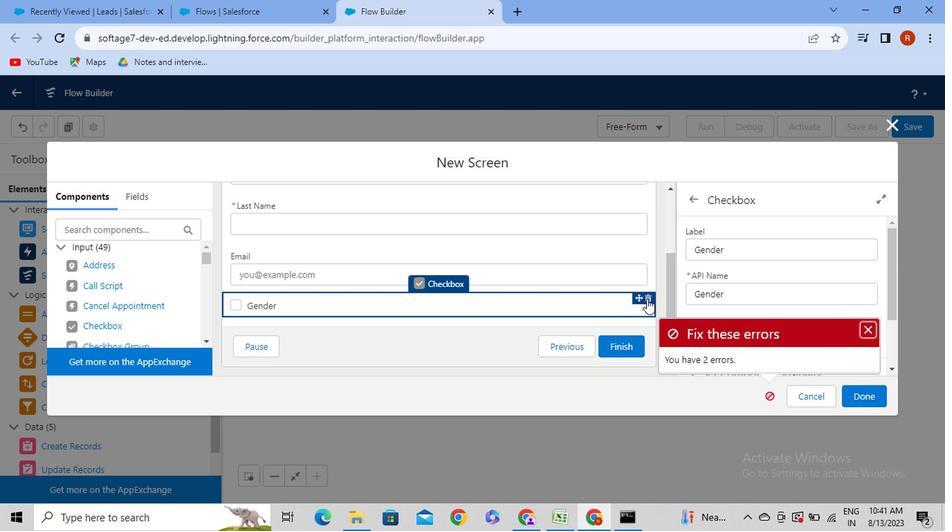 
Action: Mouse scrolled (502, 317) with delta (0, 0)
Screenshot: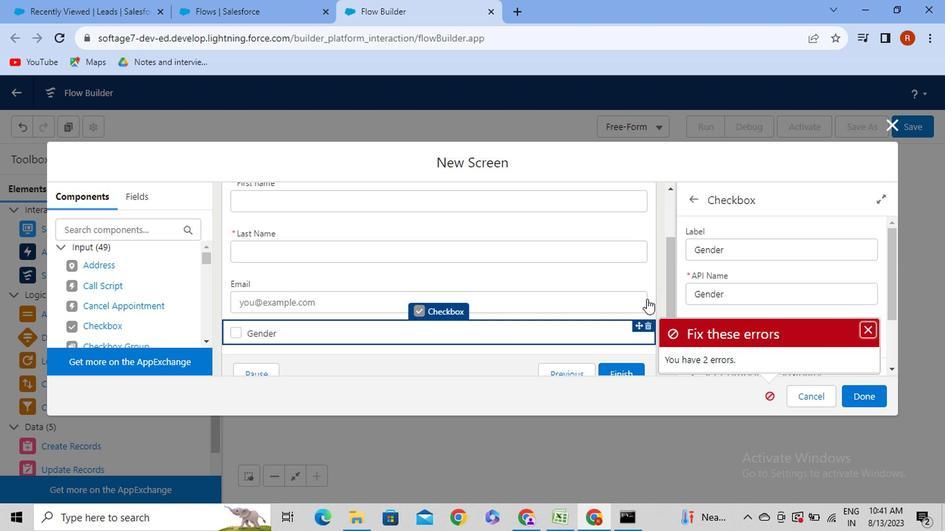 
Action: Mouse moved to (692, 360)
Screenshot: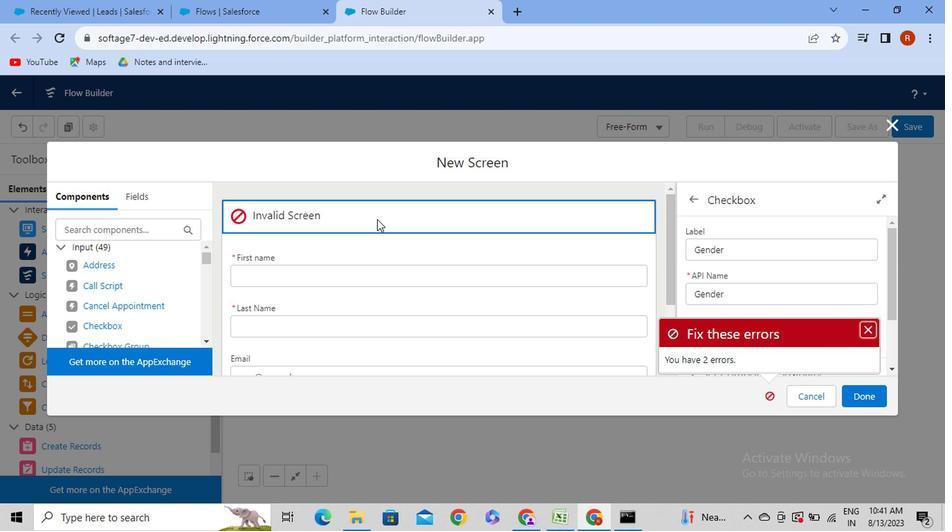 
Action: Mouse pressed left at (692, 360)
Screenshot: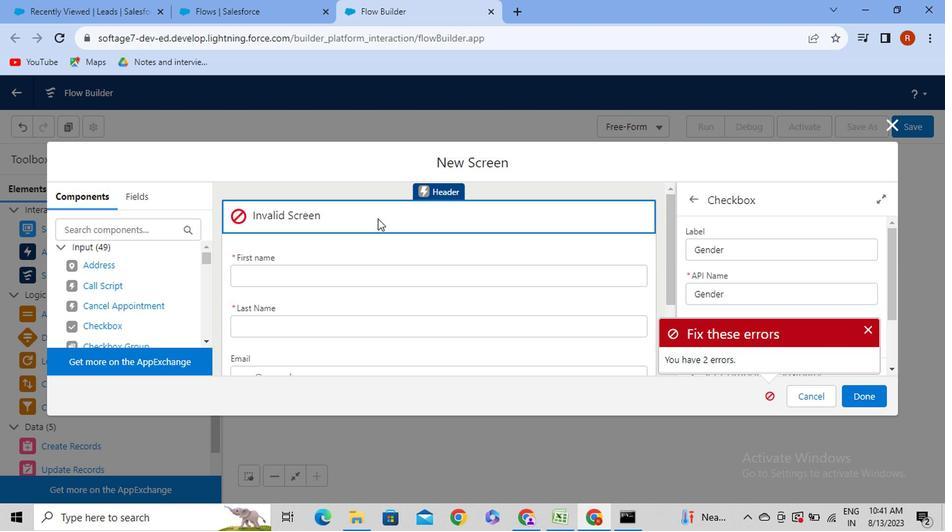 
Action: Mouse moved to (540, 292)
Screenshot: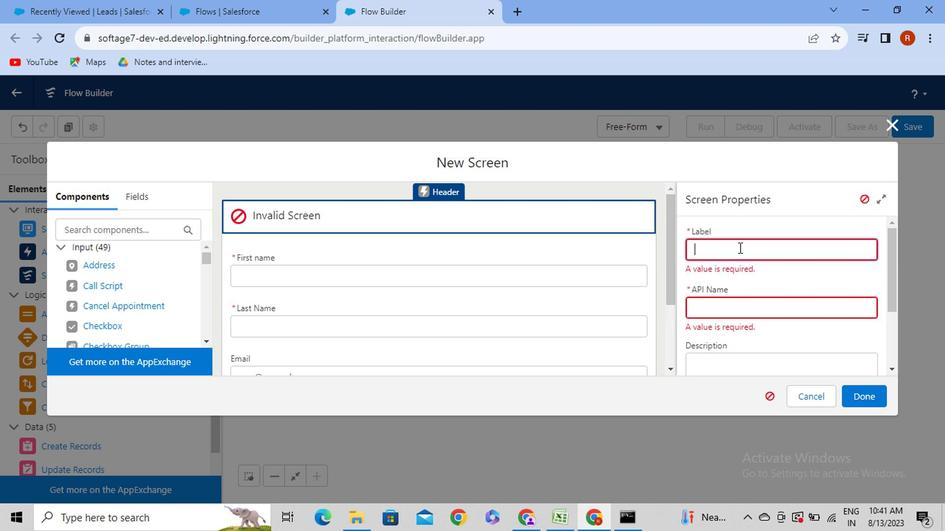 
Action: Mouse scrolled (540, 293) with delta (0, 0)
Screenshot: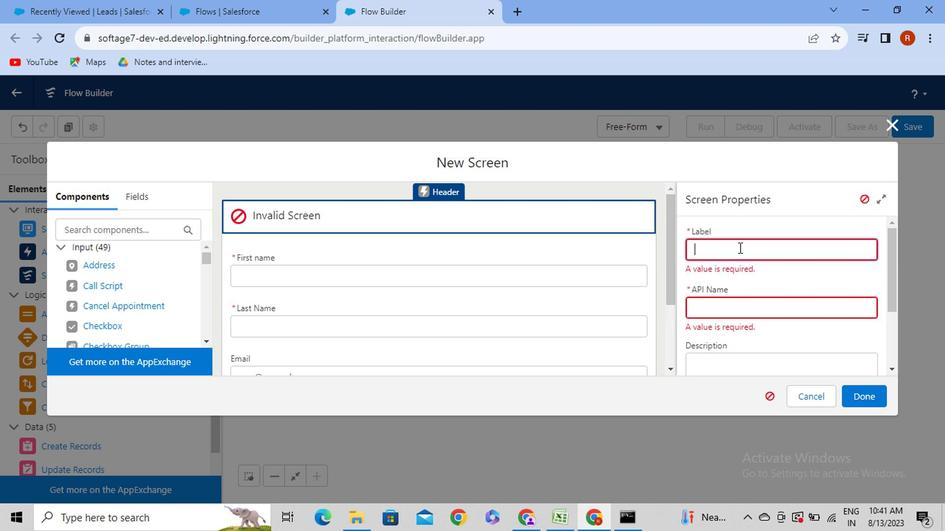 
Action: Mouse scrolled (540, 293) with delta (0, 0)
Screenshot: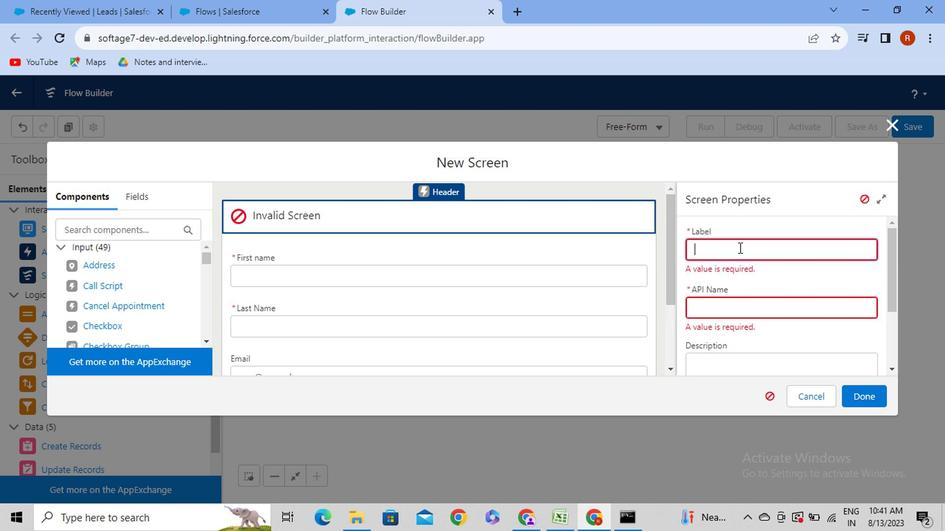 
Action: Mouse scrolled (540, 293) with delta (0, 0)
Screenshot: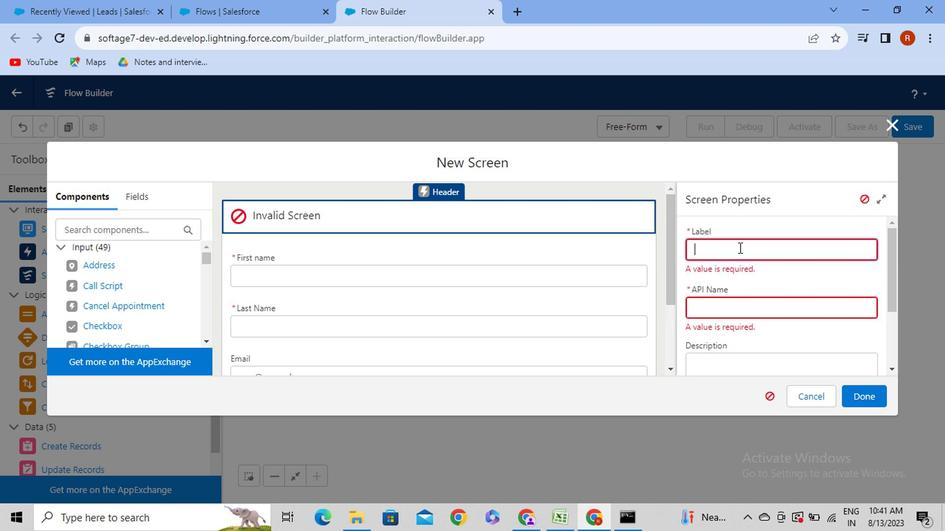 
Action: Mouse moved to (349, 235)
Screenshot: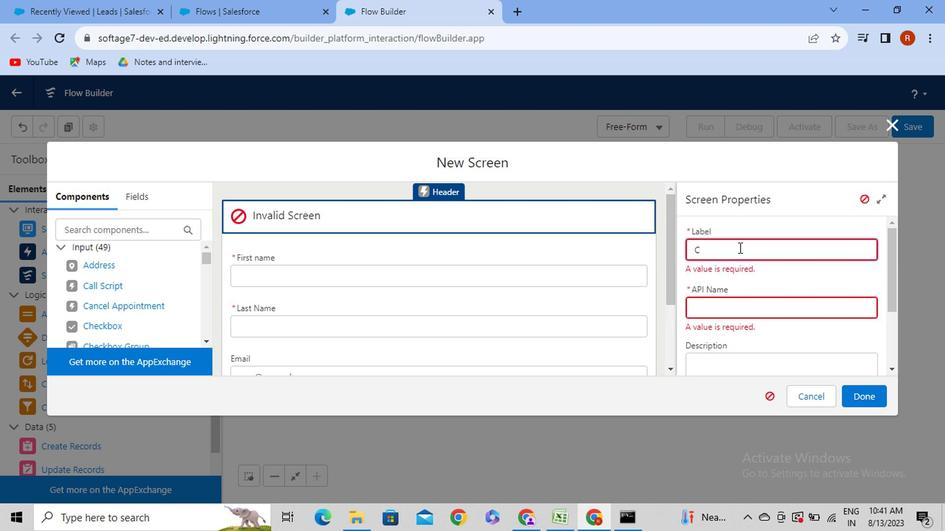 
Action: Mouse pressed left at (349, 235)
Screenshot: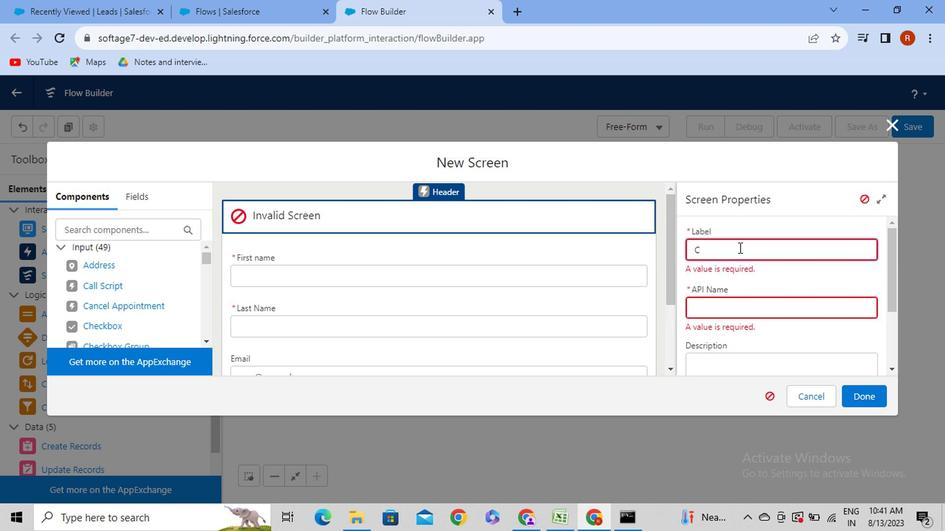 
Action: Mouse moved to (604, 258)
Screenshot: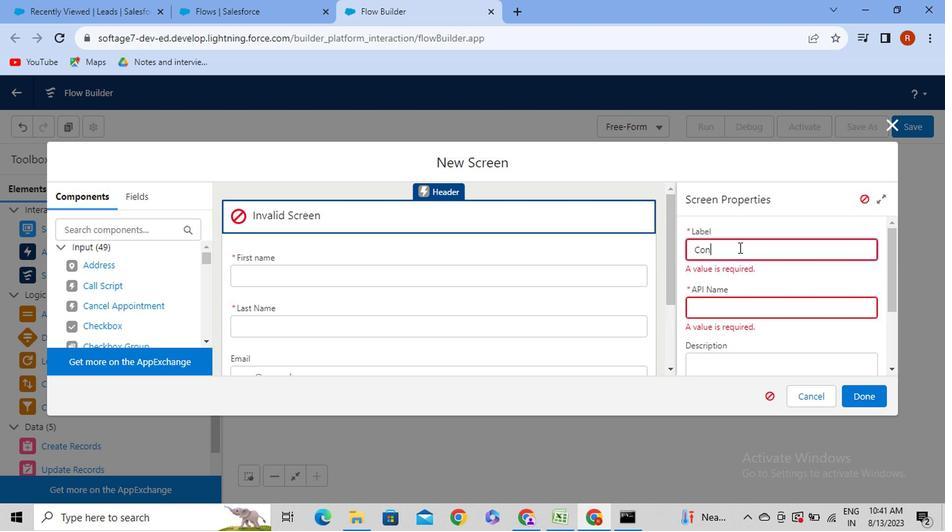 
Action: Mouse pressed left at (604, 258)
Screenshot: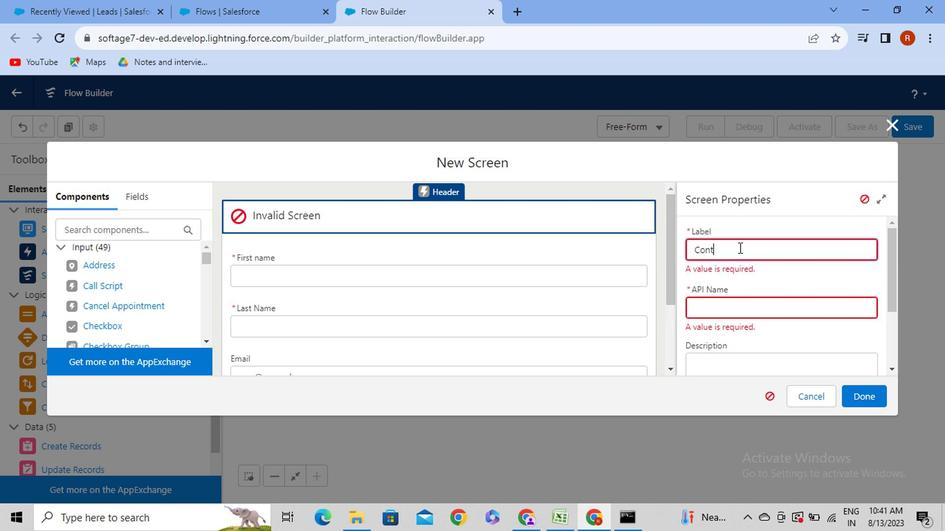 
Action: Mouse moved to (605, 256)
Screenshot: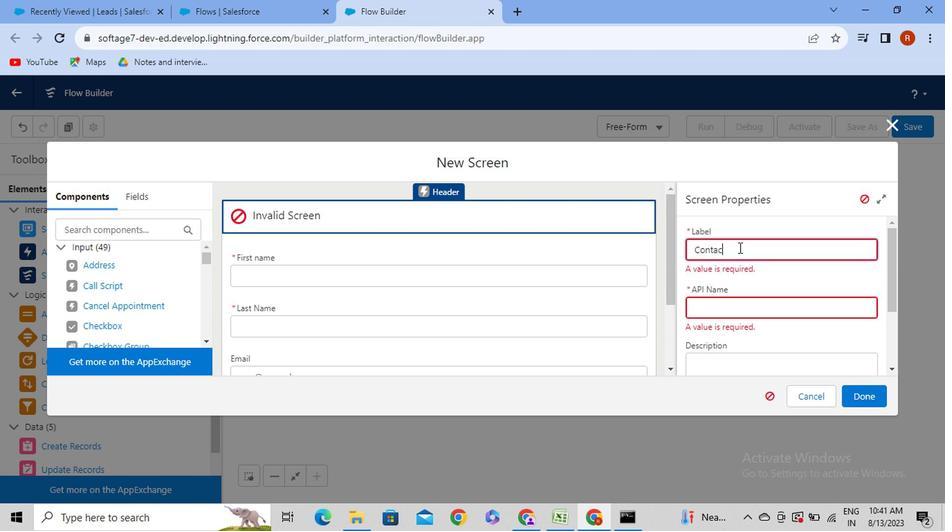 
Action: Key pressed <Key.caps_lock>C<Key.caps_lock>ontact<Key.space>screen
Screenshot: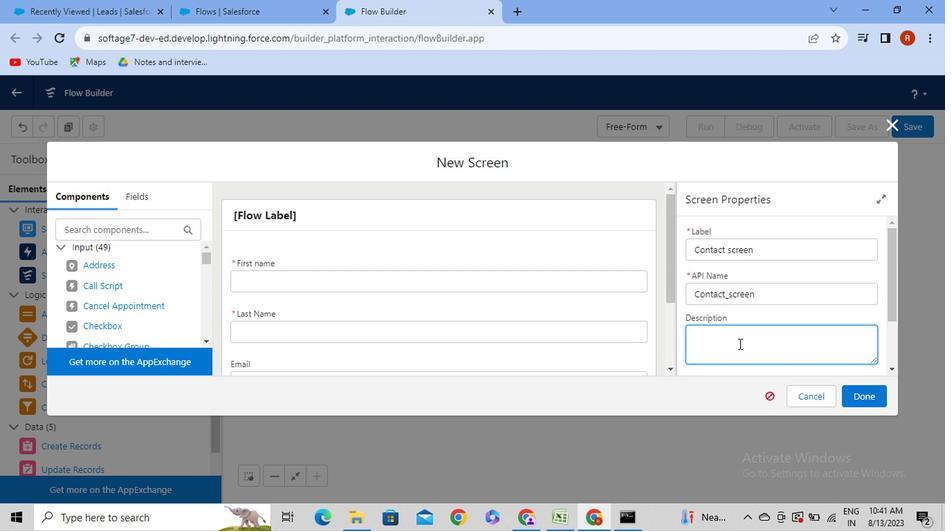 
Action: Mouse moved to (595, 301)
Screenshot: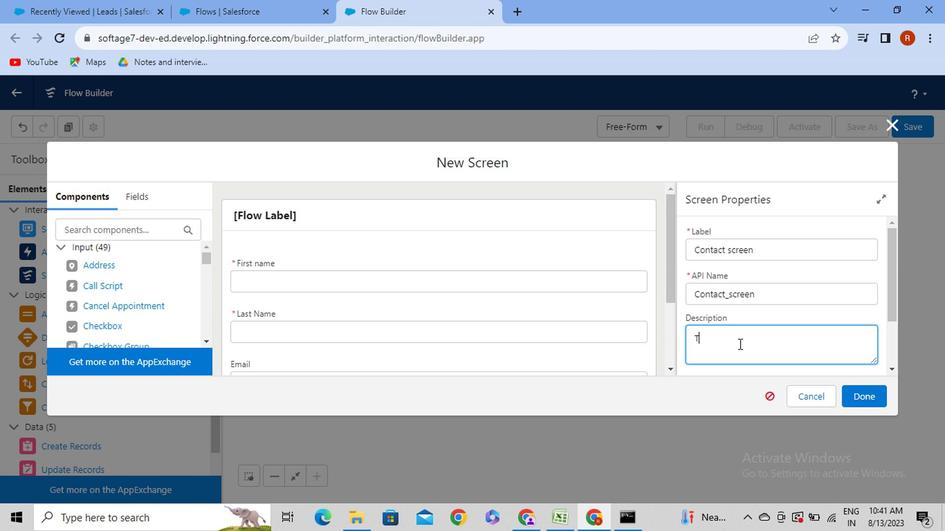
Action: Mouse pressed left at (595, 301)
Screenshot: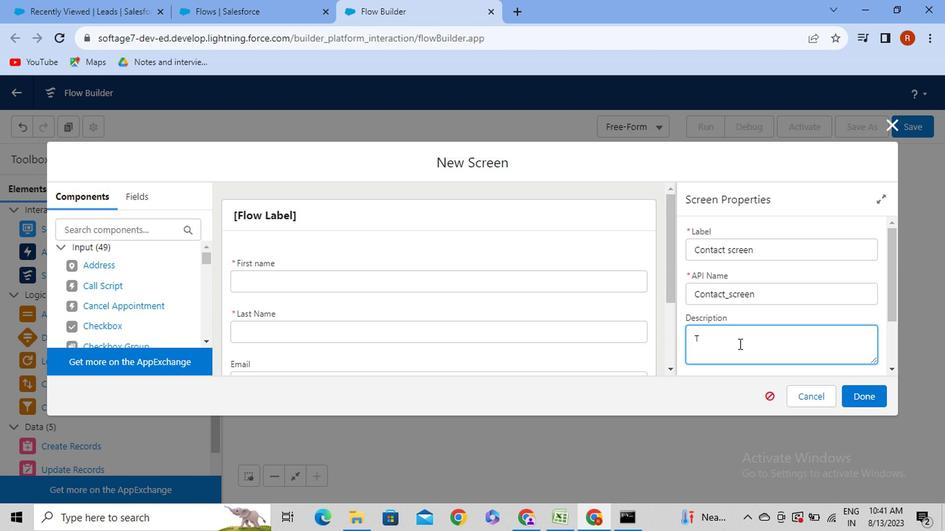 
Action: Mouse moved to (607, 324)
Screenshot: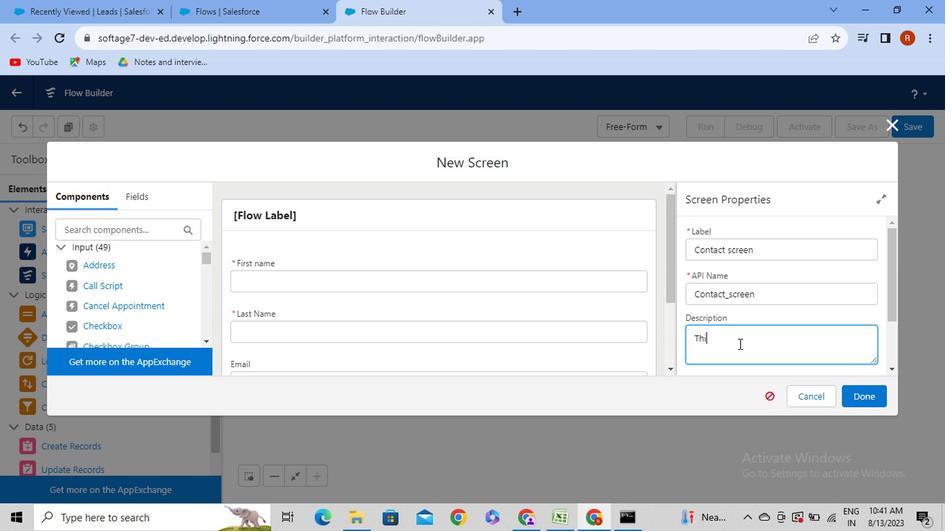 
Action: Mouse pressed left at (607, 324)
Screenshot: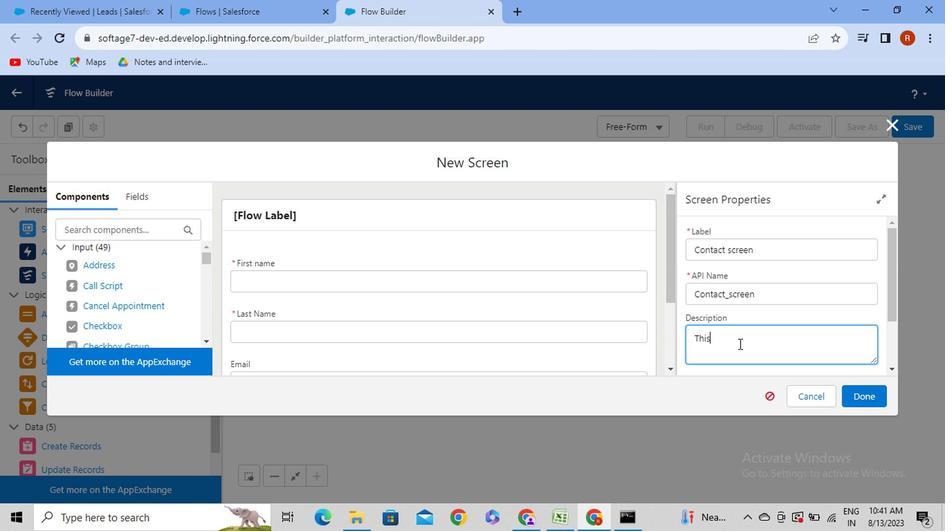 
Action: Mouse moved to (605, 324)
Screenshot: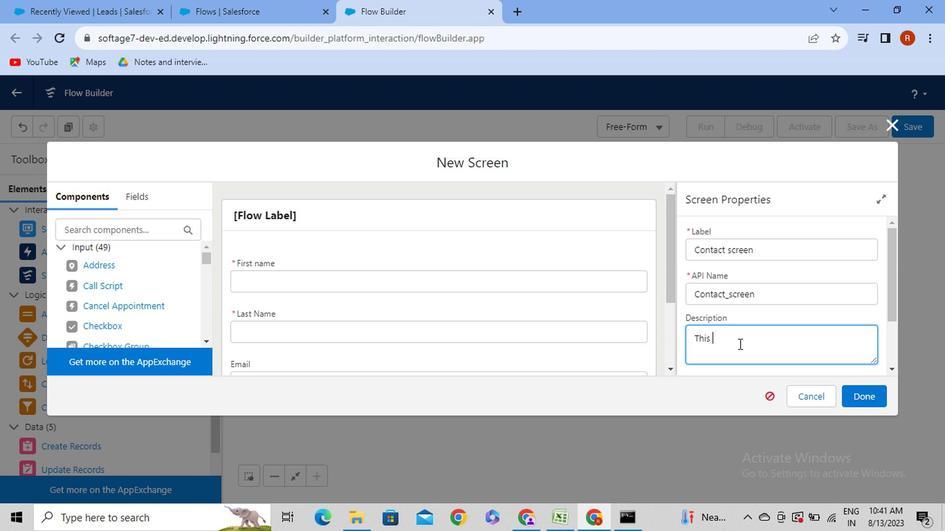 
Action: Key pressed <Key.caps_lock>T<Key.caps_lock>his<Key.space>screen<Key.space>will<Key.space>c<Key.backspace>help<Key.space><Key.backspace><Key.space>to<Key.space>client<Key.space>to<Key.space>genrate<Key.space><Key.caps_lock>C<Key.caps_lock>ontact<Key.space>on<Key.space>lead<Key.space>record<Key.space>page
Screenshot: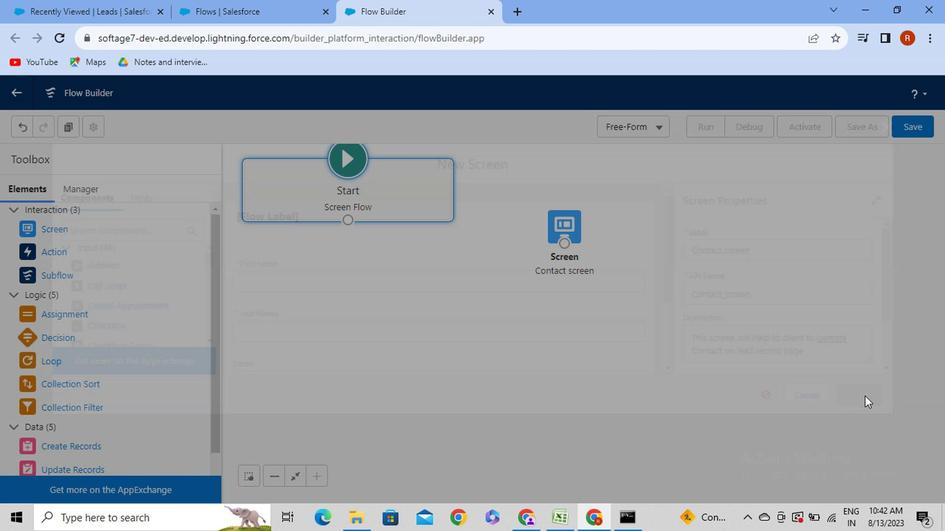 
Action: Mouse moved to (695, 361)
Screenshot: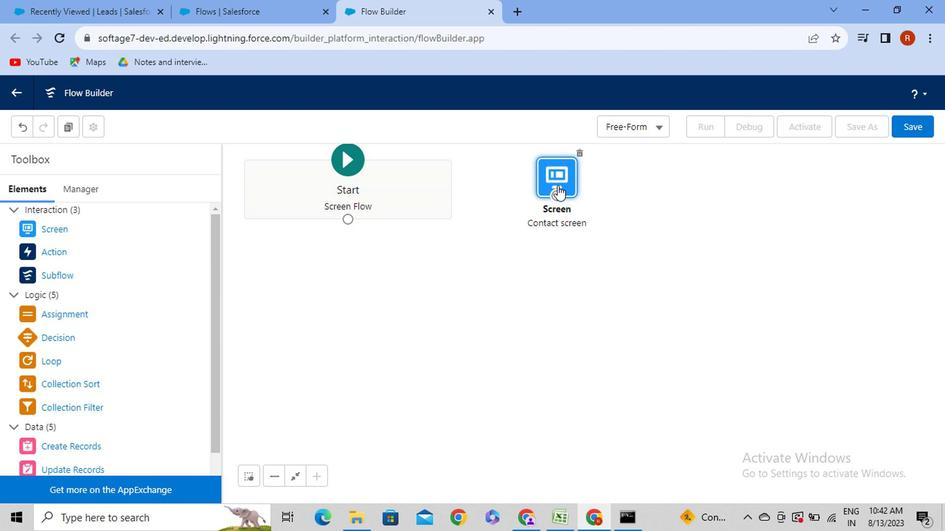 
Action: Mouse pressed left at (695, 361)
Screenshot: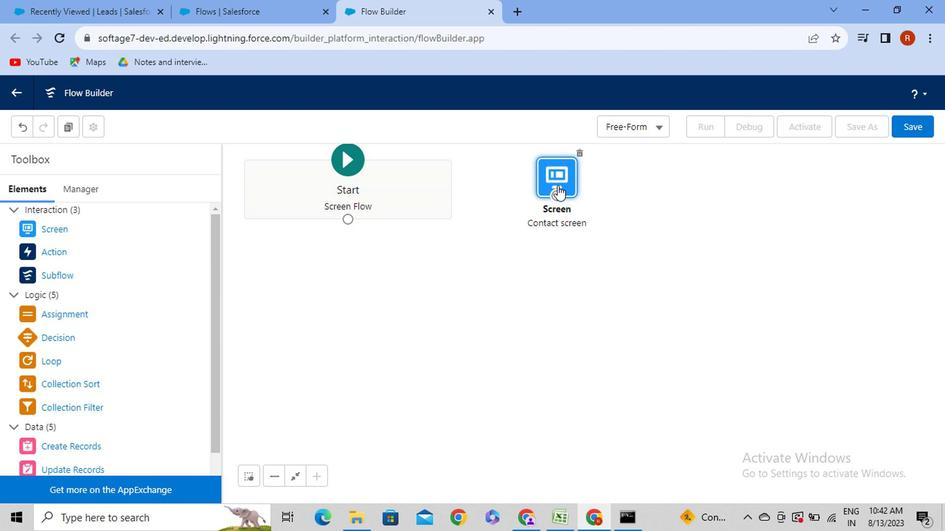 
Action: Mouse moved to (482, 246)
Screenshot: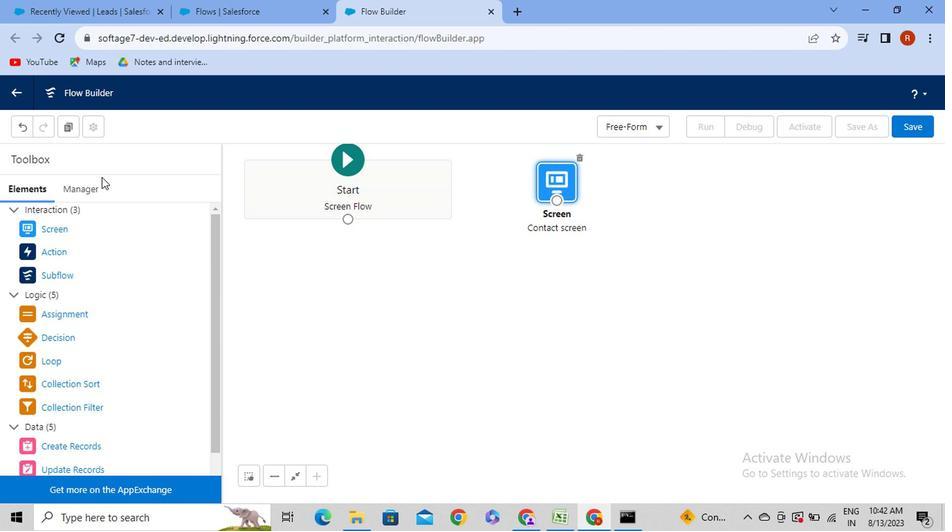 
Action: Mouse pressed left at (482, 246)
Screenshot: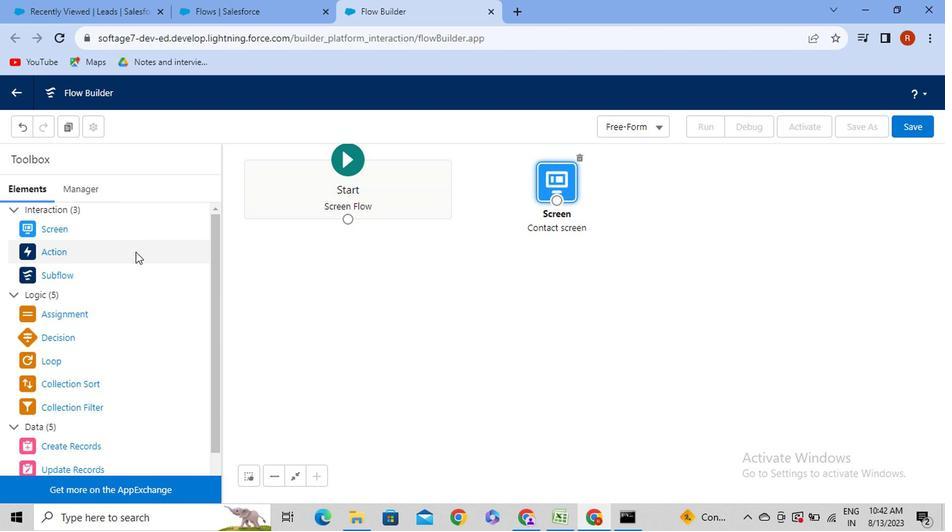 
Action: Mouse moved to (477, 208)
Screenshot: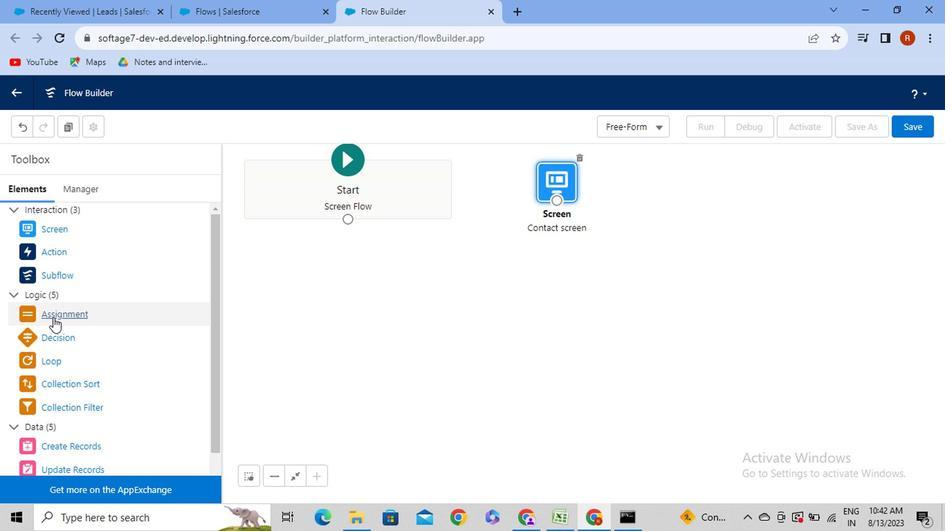 
Action: Mouse pressed left at (477, 208)
Screenshot: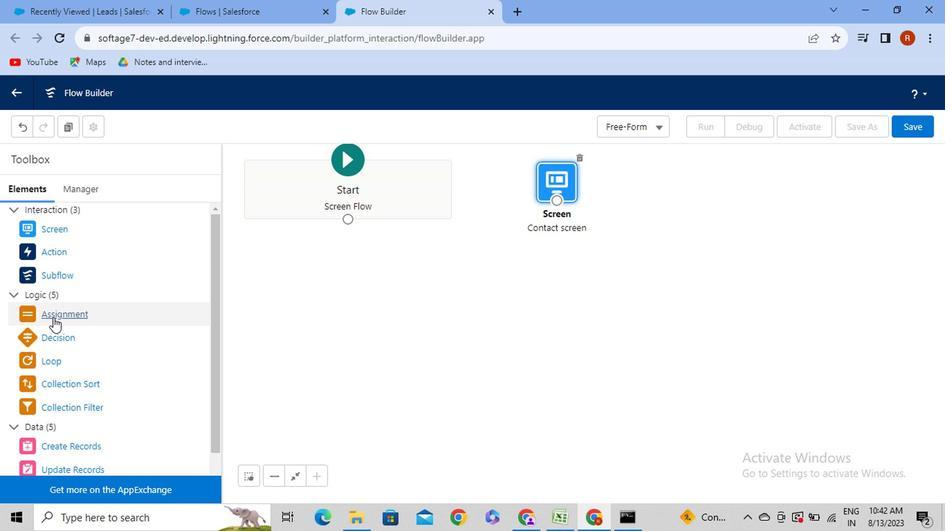
Action: Mouse moved to (231, 328)
Screenshot: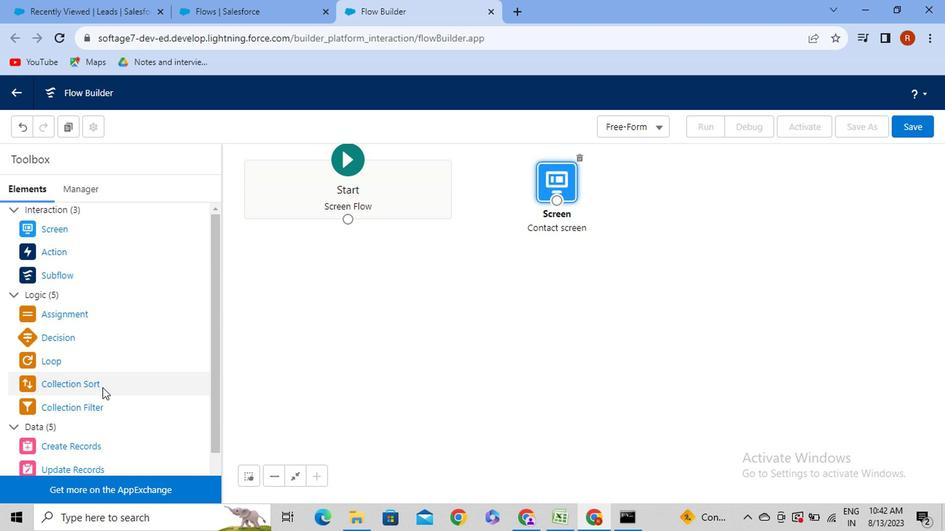 
Action: Mouse pressed left at (231, 328)
Screenshot: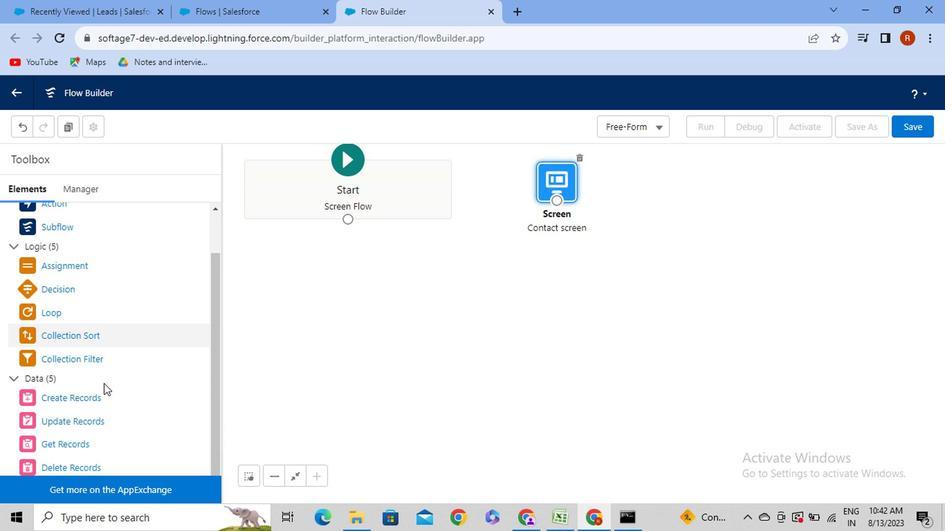 
Action: Mouse moved to (154, 352)
Screenshot: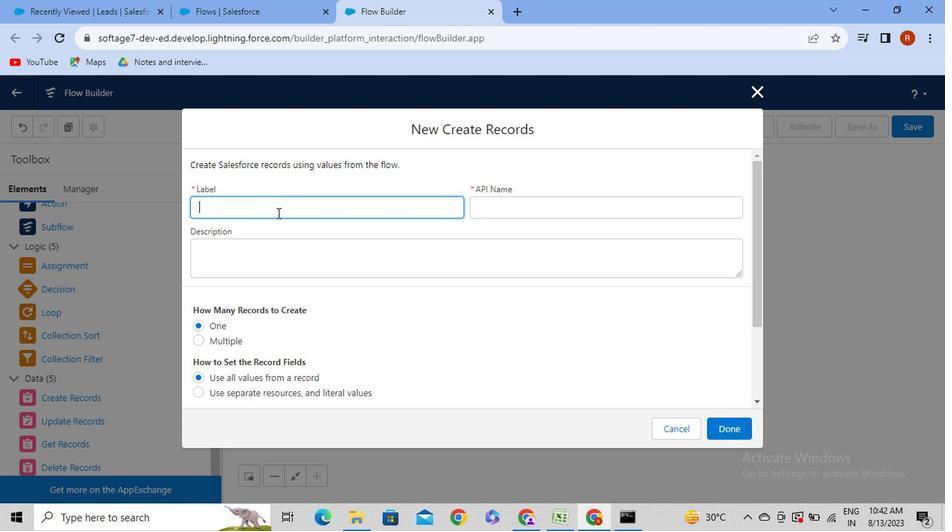 
Action: Mouse scrolled (154, 352) with delta (0, 0)
Screenshot: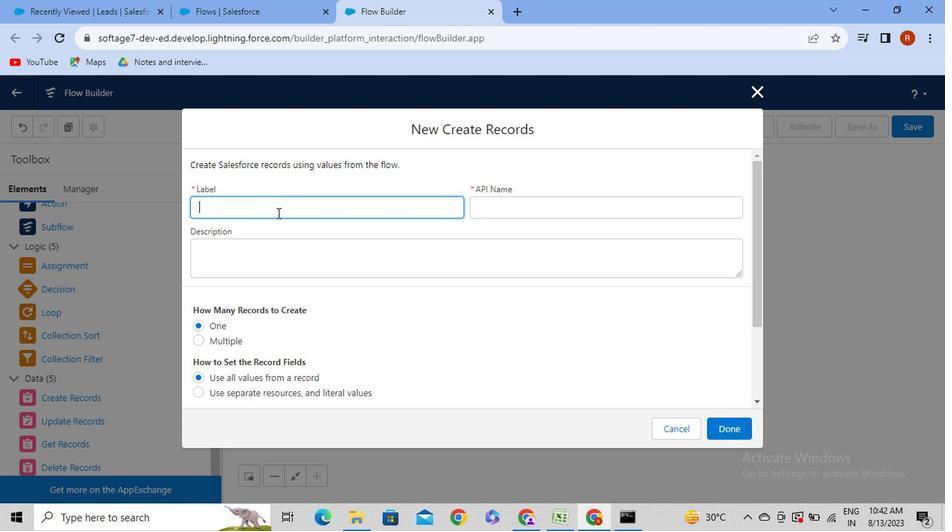 
Action: Mouse scrolled (154, 352) with delta (0, 0)
Screenshot: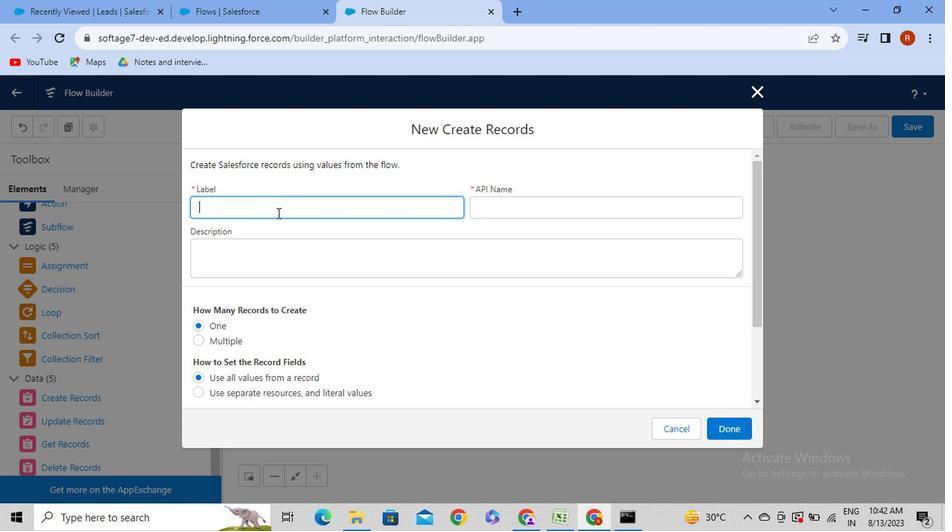 
Action: Mouse moved to (139, 363)
Screenshot: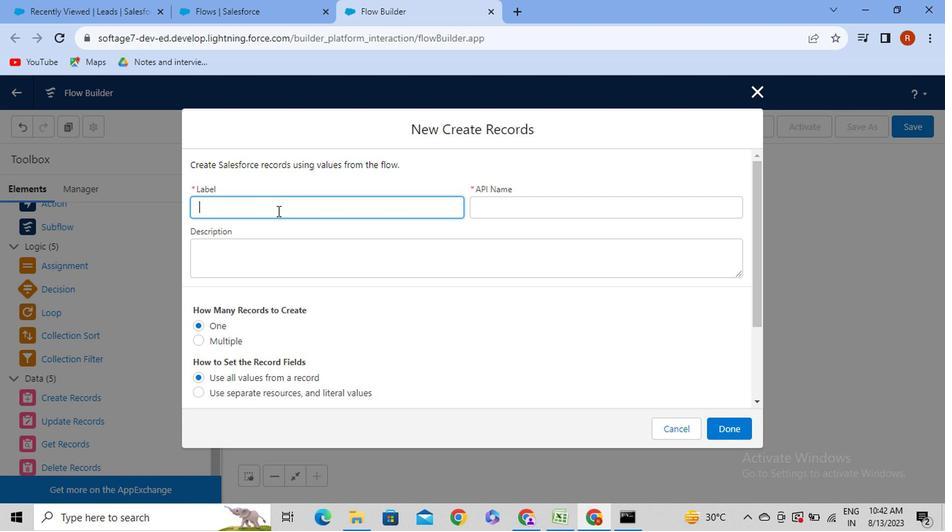 
Action: Mouse pressed left at (139, 363)
Screenshot: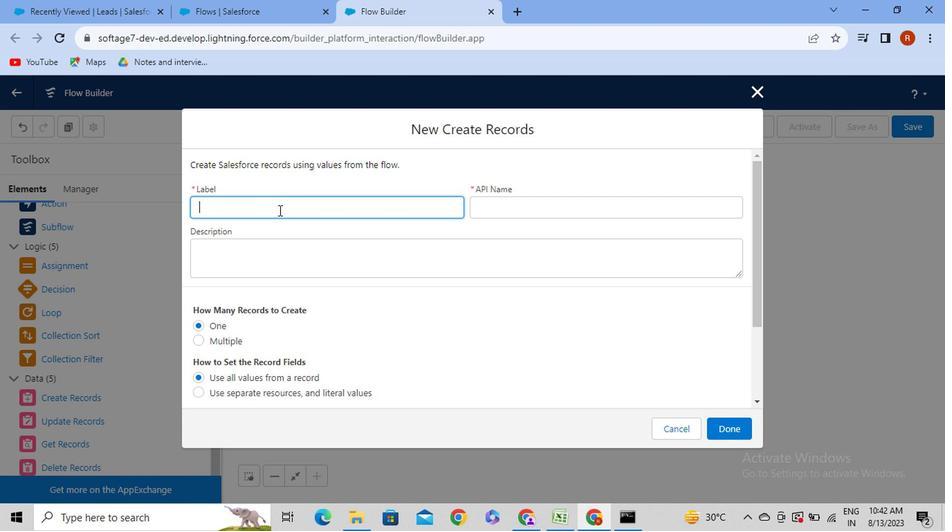 
Action: Mouse moved to (277, 230)
Screenshot: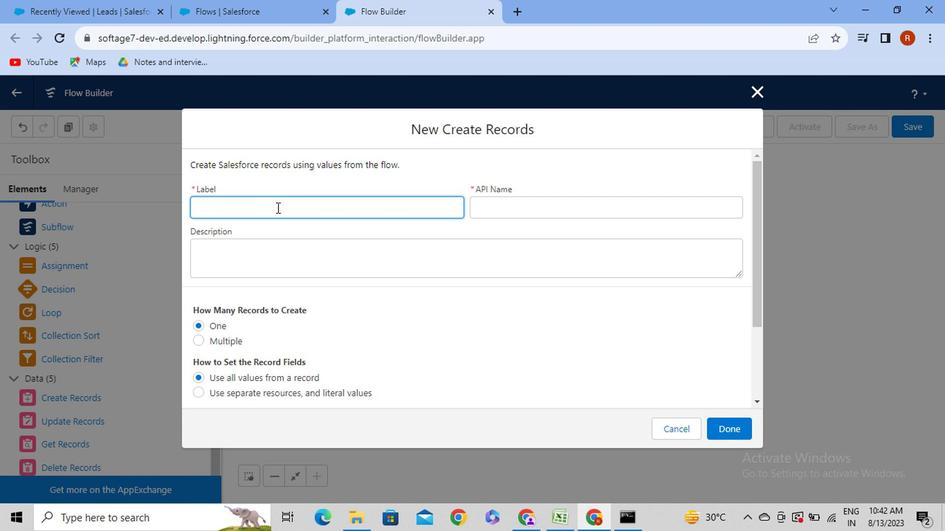 
Action: Mouse pressed left at (277, 230)
Screenshot: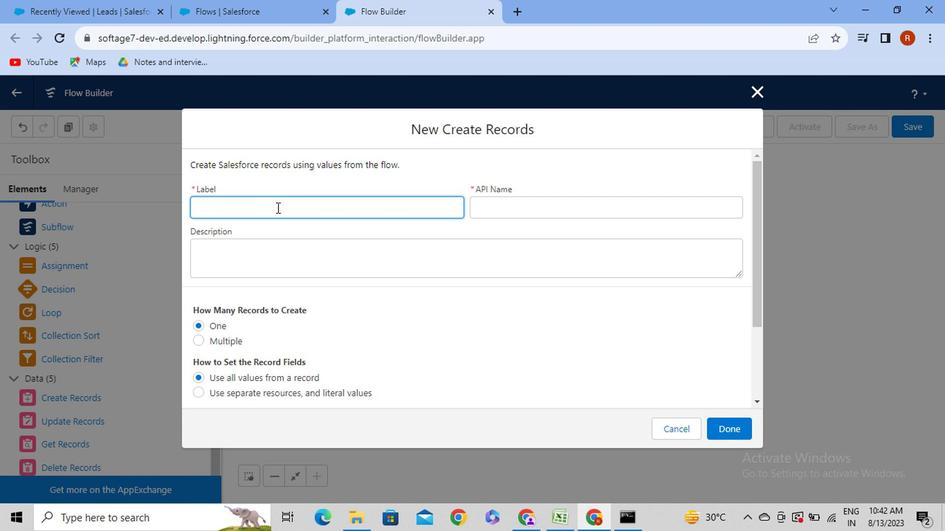 
Action: Mouse moved to (277, 227)
Screenshot: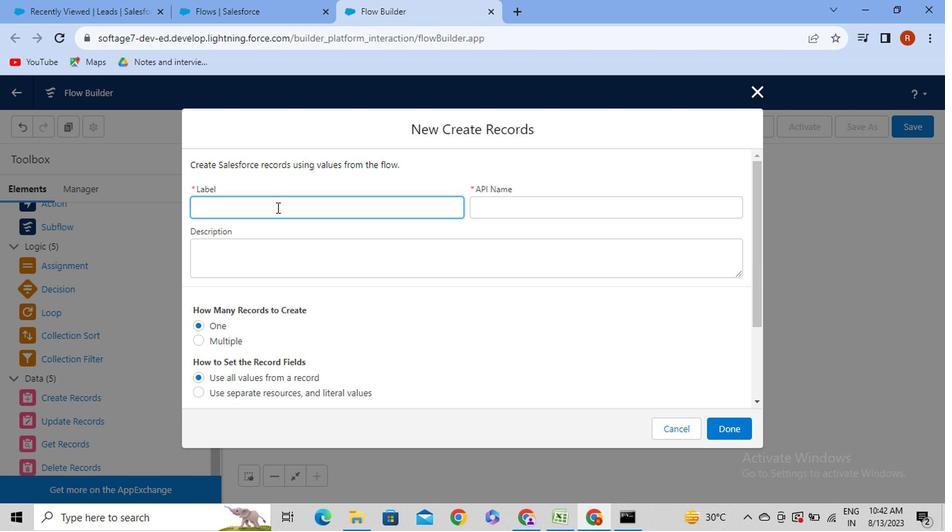 
Action: Mouse pressed left at (277, 227)
Screenshot: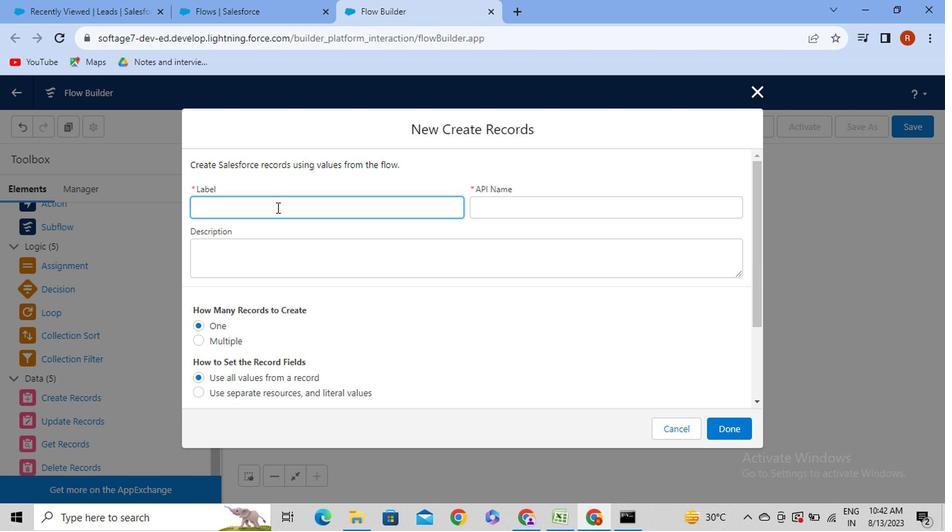 
Action: Mouse moved to (277, 227)
Screenshot: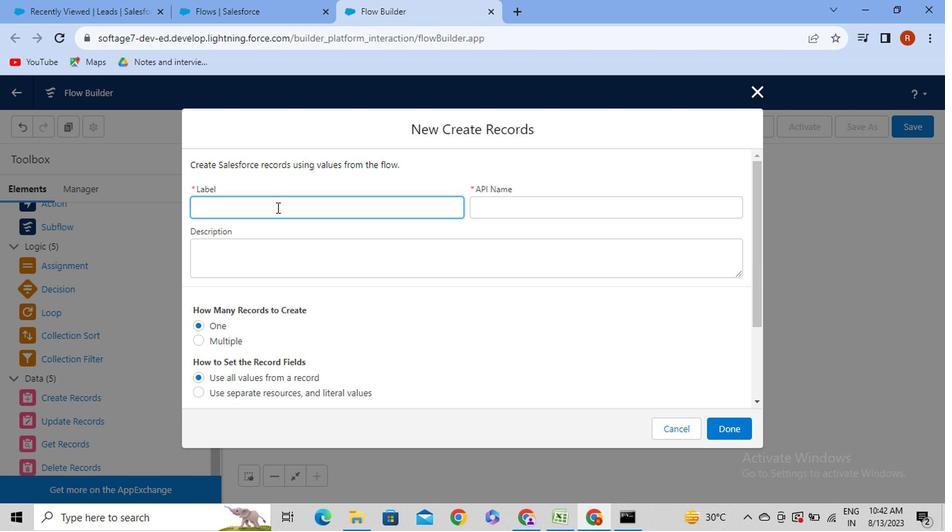 
Action: Key pressed <Key.caps_lock>C<Key.caps_lock>reate<Key.caps_lock>R<Key.caps_lock>ecord<Key.caps_lock>IN<Key.backspace><Key.caps_lock>n<Key.caps_lock>C<Key.caps_lock>ontact
Screenshot: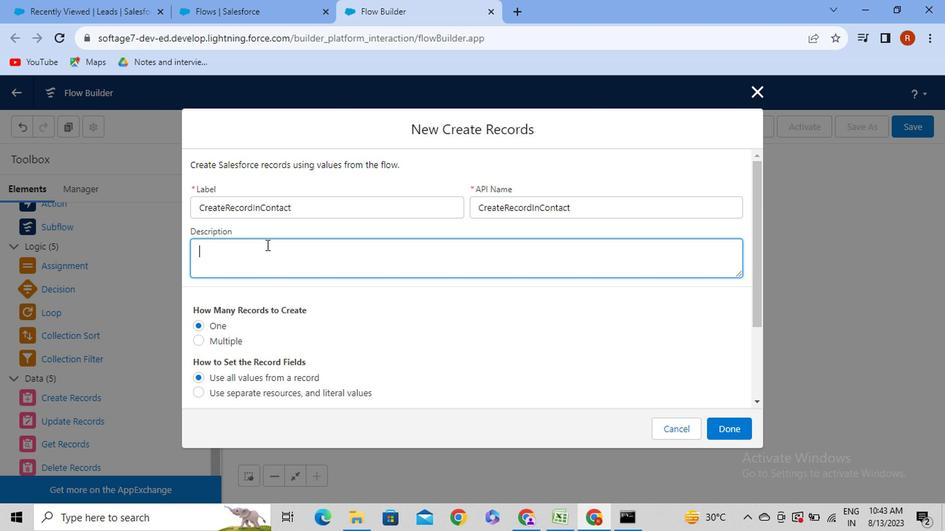 
Action: Mouse moved to (437, 225)
Screenshot: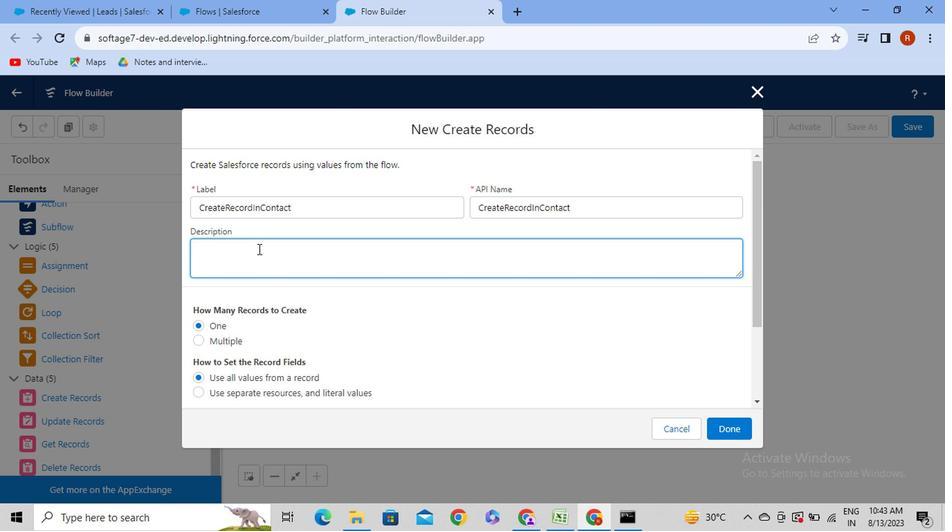 
Action: Mouse pressed left at (437, 225)
Screenshot: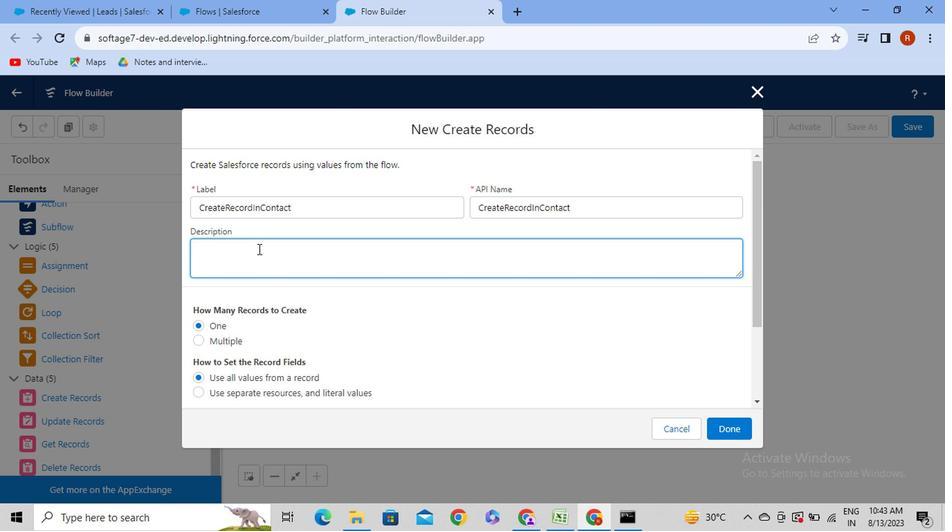 
Action: Mouse moved to (270, 251)
Screenshot: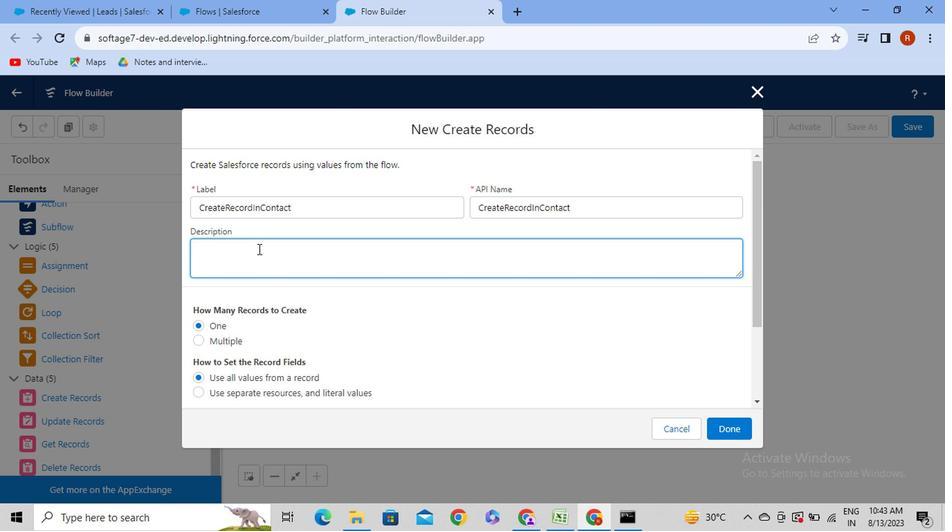 
Action: Mouse pressed left at (270, 251)
Screenshot: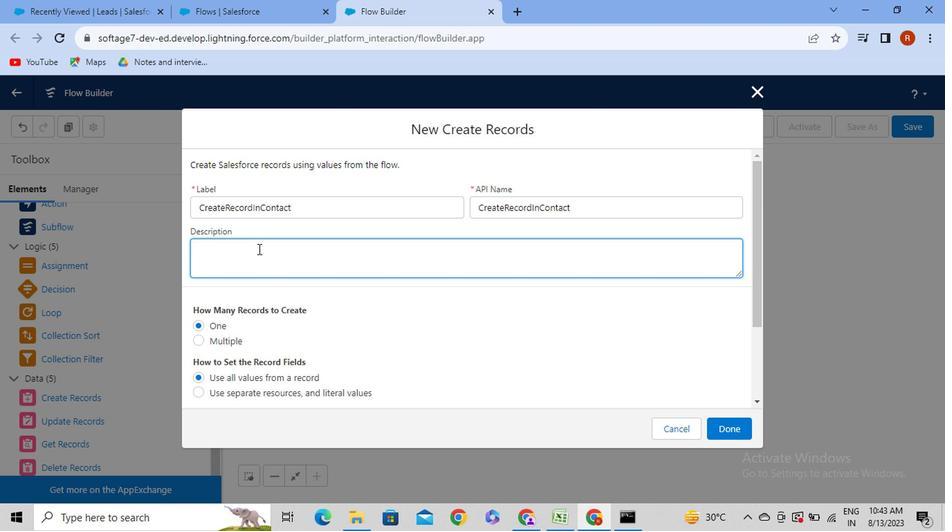 
Action: Mouse moved to (263, 257)
Screenshot: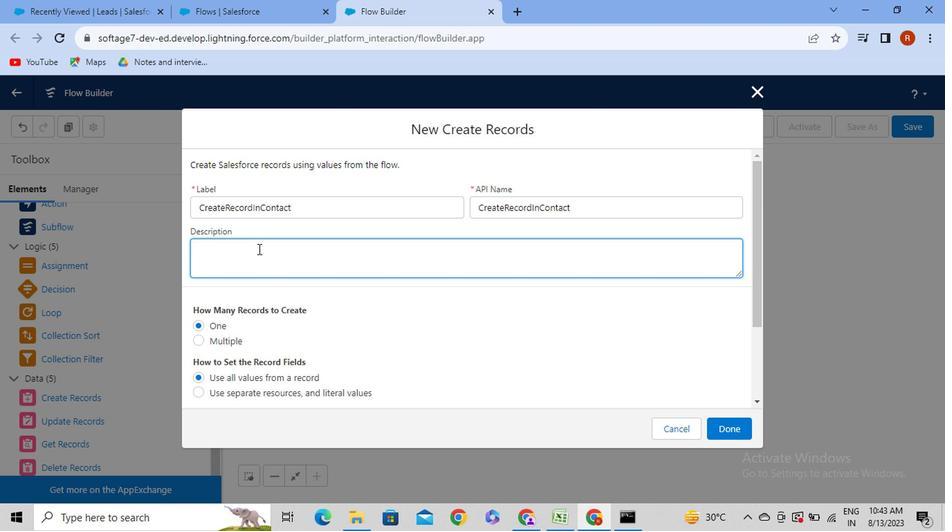 
Action: Key pressed by<Key.space>taking<Key.space>input<Key.space>from<Key.space>screen<Key.space>which<Key.space>is<Key.space>is<Key.space><Key.backspace><Key.backspace><Key.backspace>displayed<Key.space>on<Key.space>lead<Key.space>record<Key.space>page<Key.space>
Screenshot: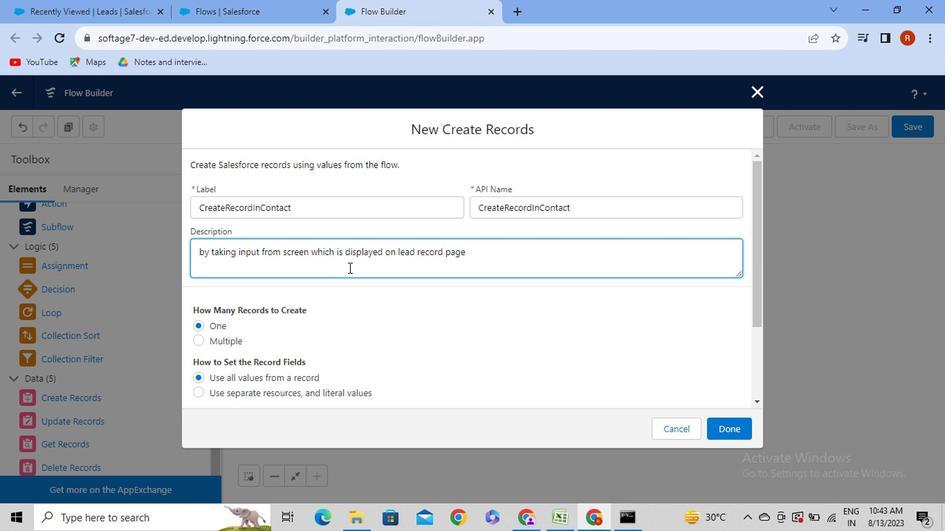 
Action: Mouse moved to (434, 266)
Screenshot: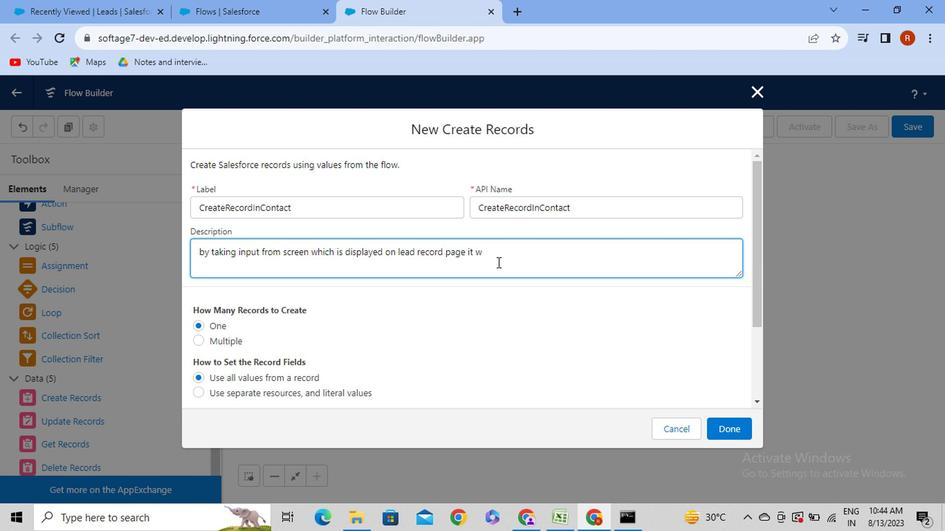 
Action: Key pressed it<Key.space>w<Key.backspace><Key.backspace><Key.backspace><Key.backspace>this<Key.space>element<Key.space>will<Key.space>help<Key.space>to<Key.space>create<Key.space>reco<Key.backspace><Key.backspace><Key.backspace><Key.backspace>new<Key.space>record<Key.space>in<Key.space>contact<Key.space>object
Screenshot: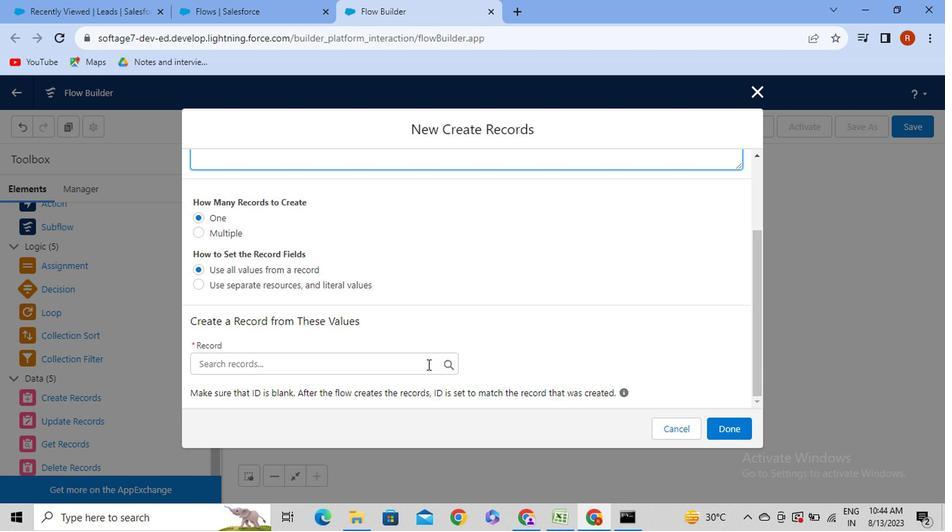 
Action: Mouse moved to (320, 364)
Screenshot: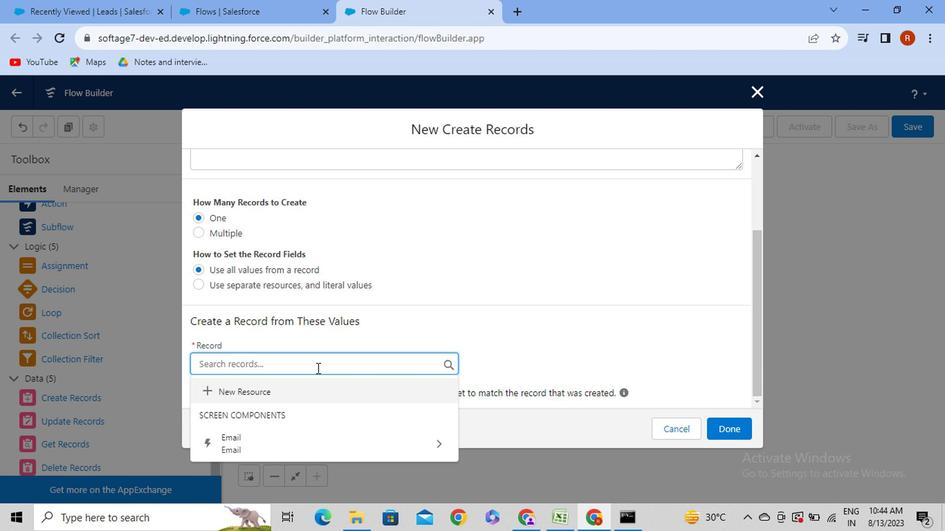
Action: Mouse scrolled (320, 364) with delta (0, 0)
Screenshot: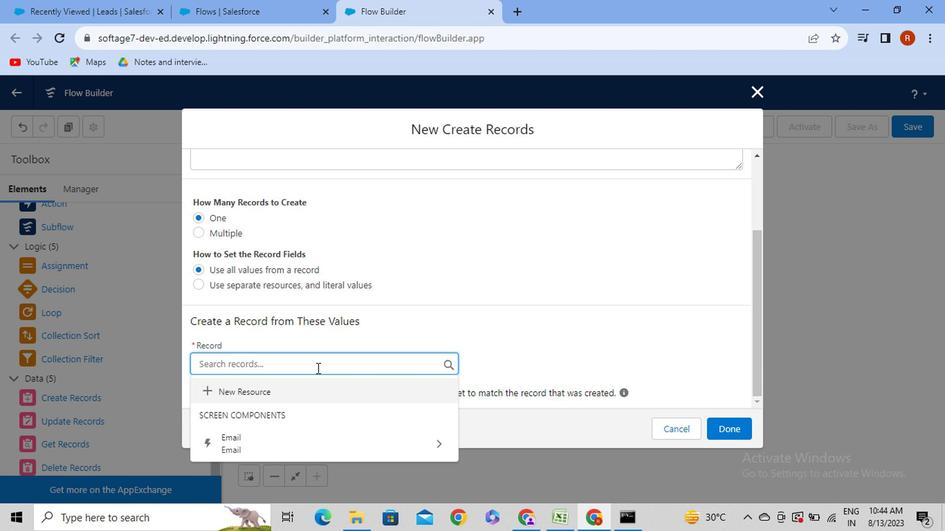 
Action: Mouse moved to (305, 342)
Screenshot: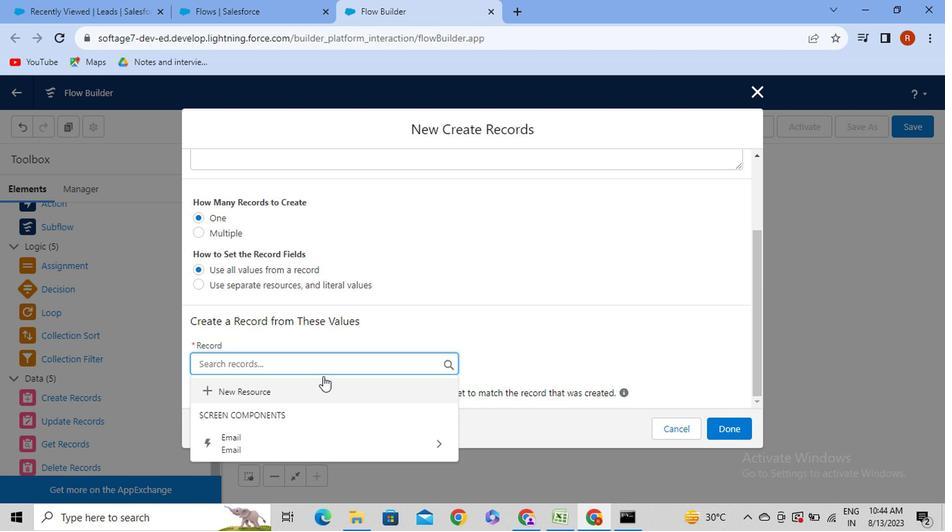 
Action: Mouse pressed left at (305, 342)
Screenshot: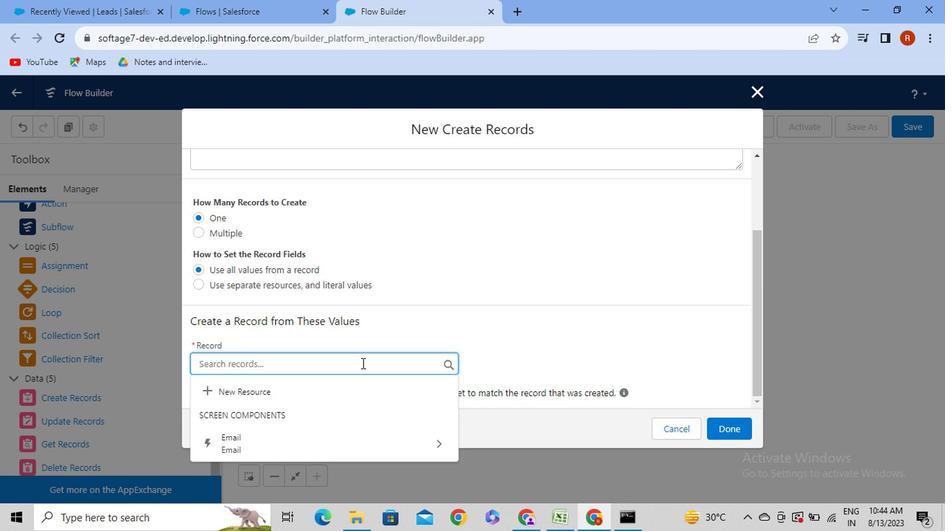 
Action: Mouse moved to (309, 343)
Screenshot: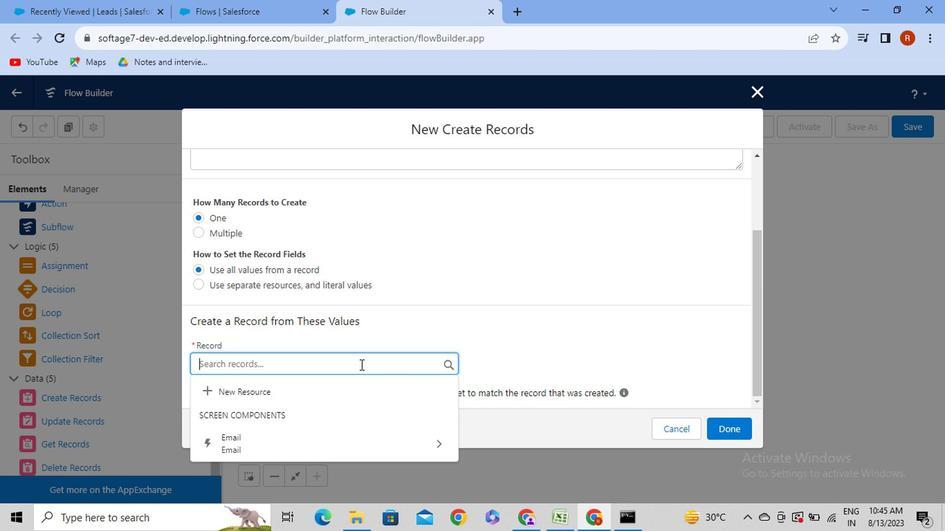 
Action: Mouse scrolled (309, 342) with delta (0, 0)
Screenshot: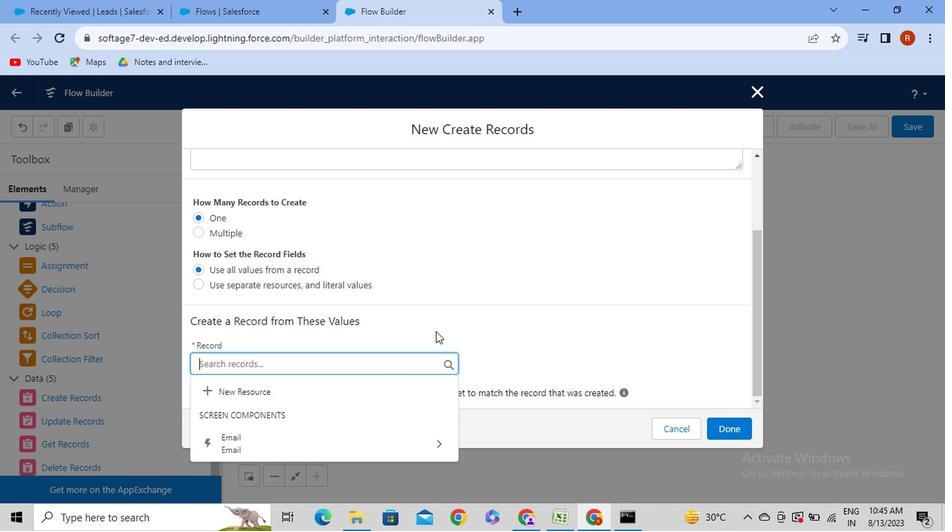 
Action: Mouse moved to (313, 340)
Screenshot: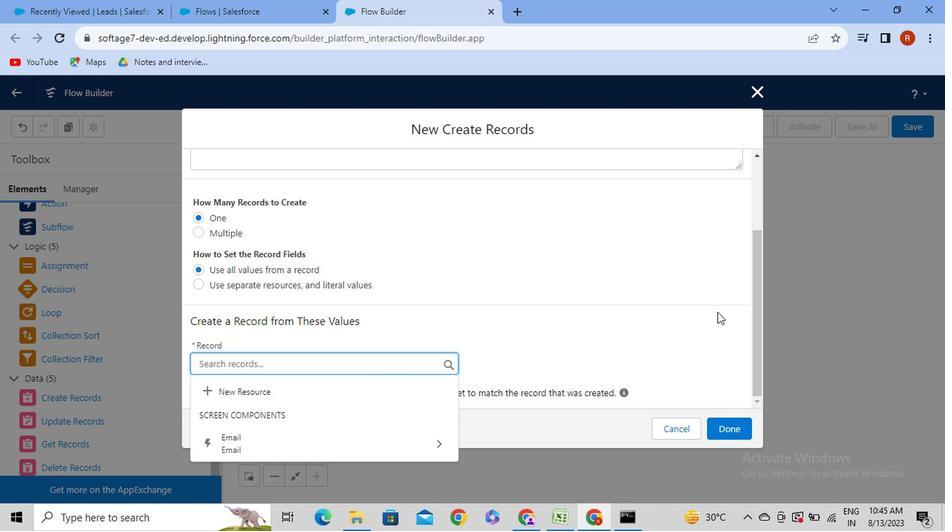 
Action: Mouse scrolled (313, 339) with delta (0, 0)
Screenshot: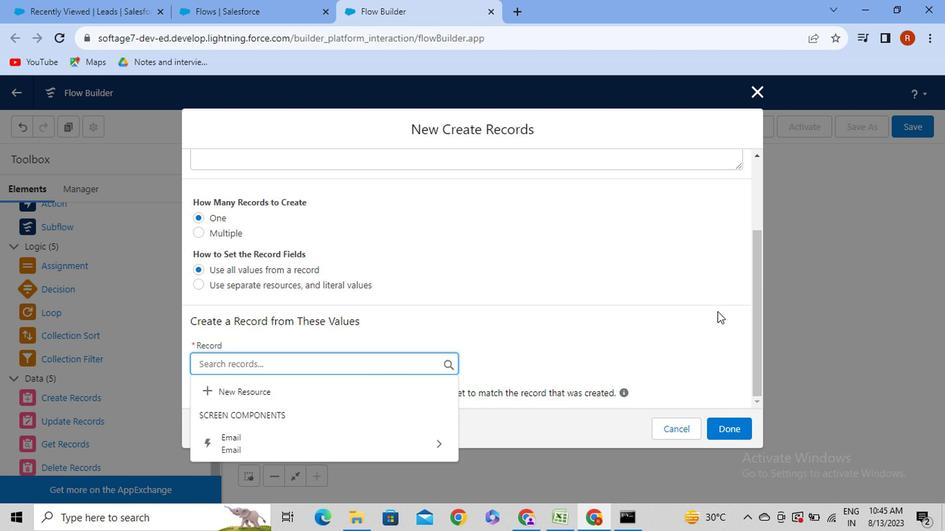 
Action: Mouse moved to (313, 340)
Screenshot: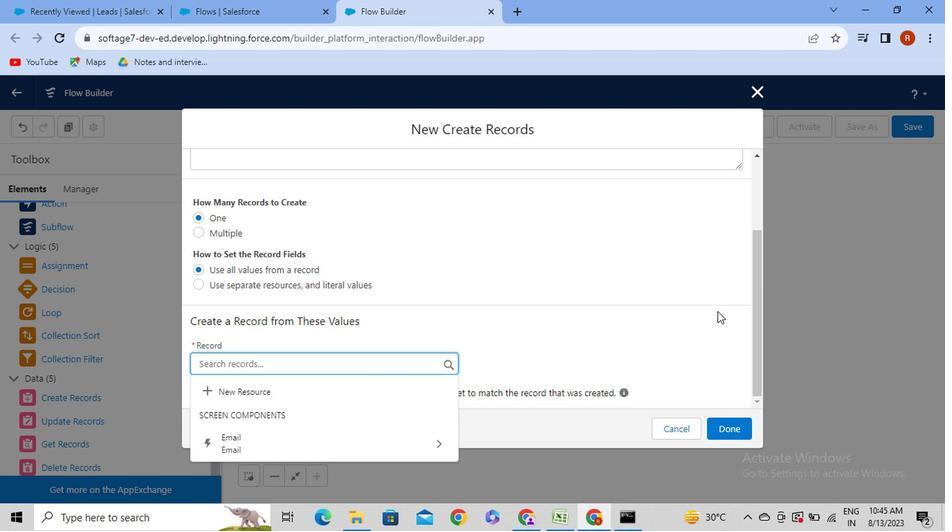 
Action: Mouse scrolled (313, 339) with delta (0, 0)
Screenshot: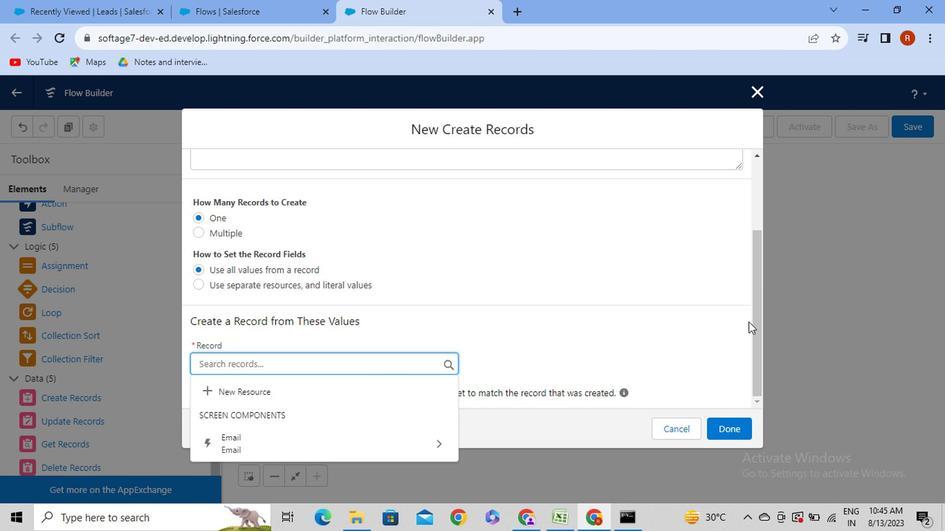 
Action: Mouse moved to (337, 339)
Screenshot: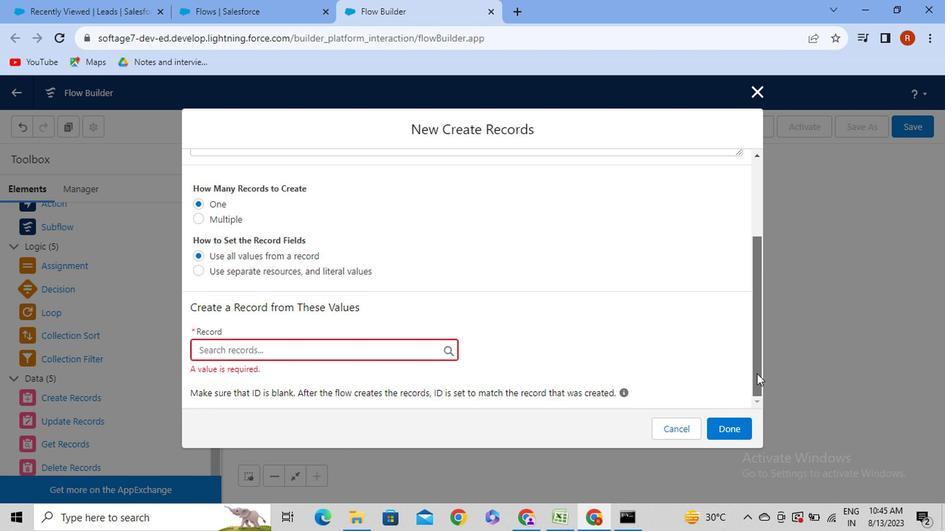 
Action: Mouse scrolled (337, 339) with delta (0, 0)
Screenshot: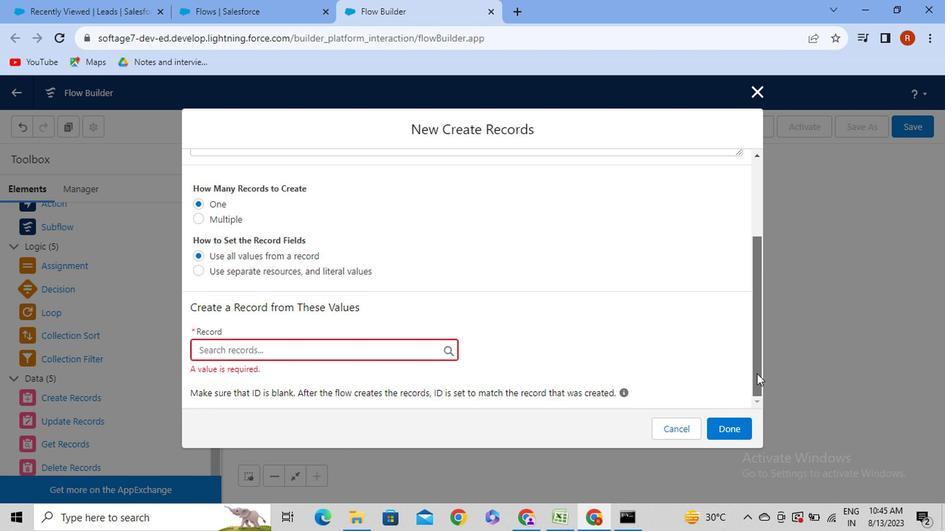 
Action: Mouse moved to (336, 339)
Screenshot: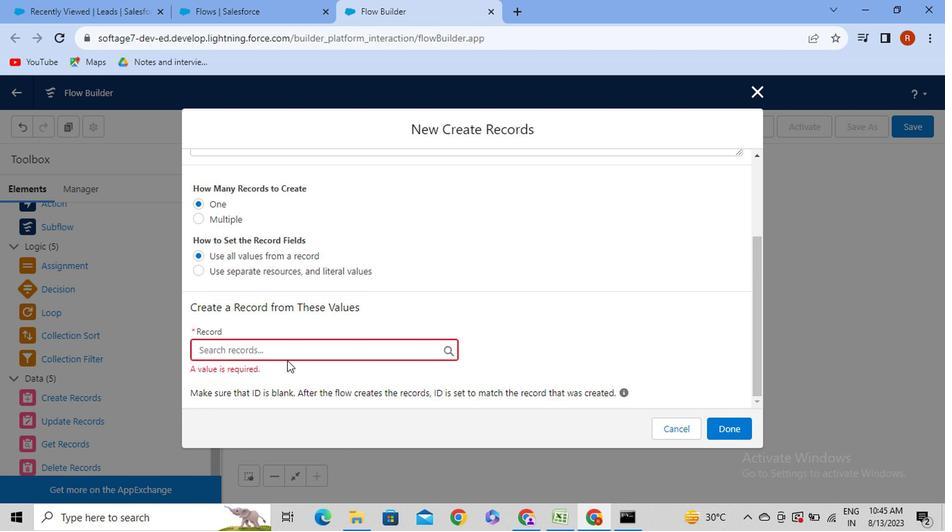 
Action: Mouse pressed left at (336, 339)
Screenshot: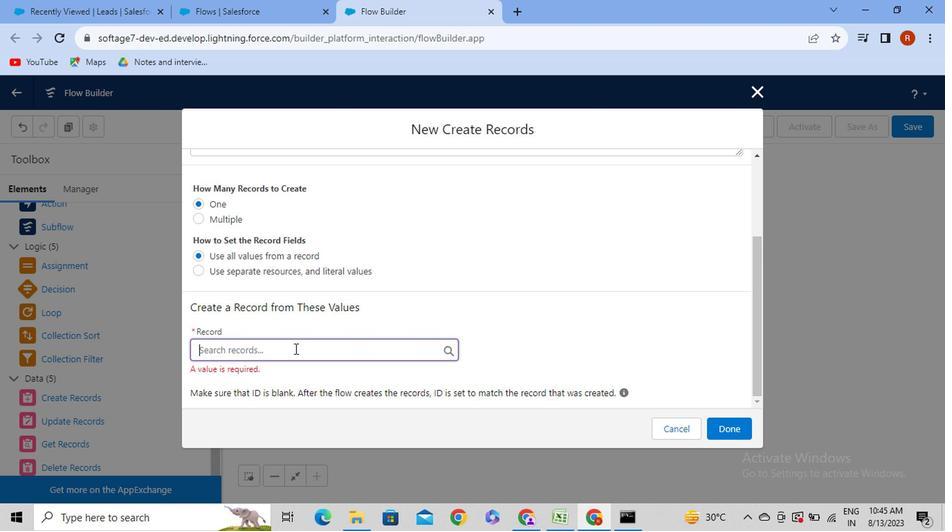 
Action: Mouse moved to (619, 328)
Screenshot: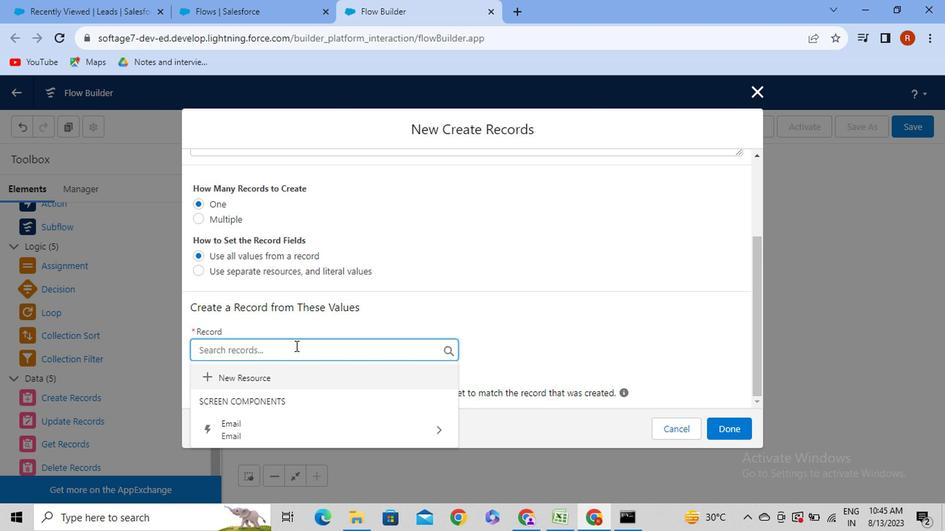 
Action: Mouse pressed left at (619, 328)
Screenshot: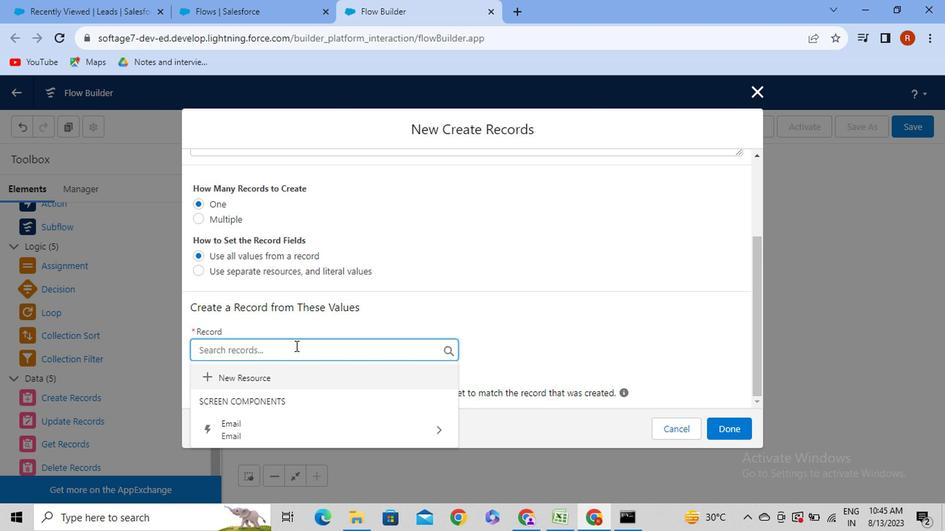 
Action: Mouse moved to (289, 328)
Screenshot: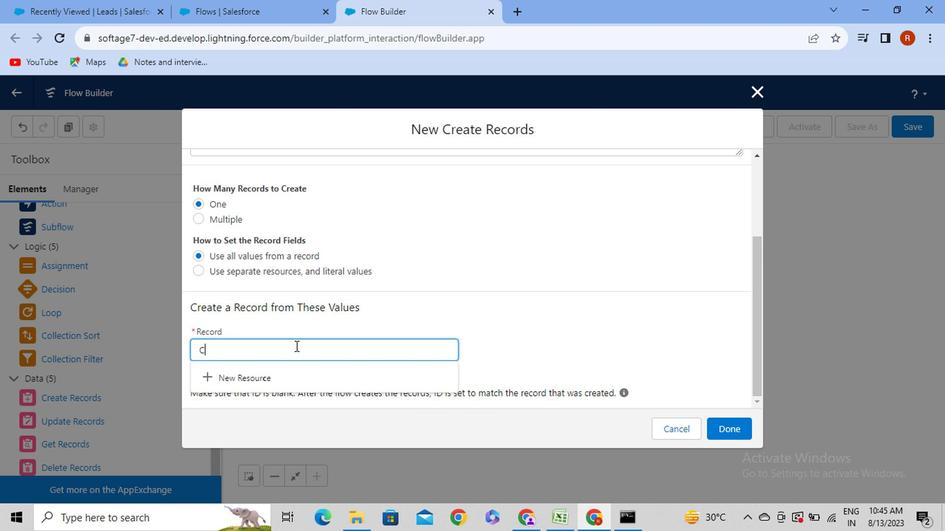 
Action: Mouse pressed left at (289, 328)
Screenshot: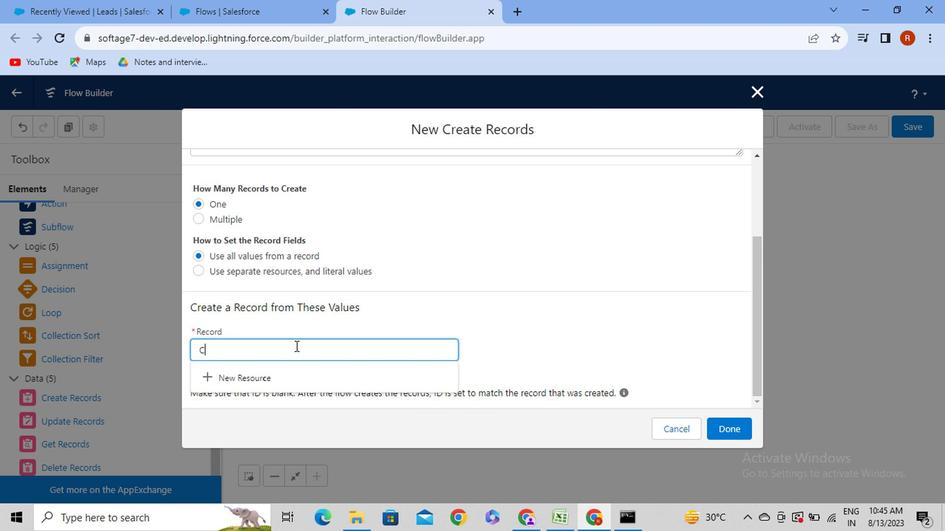 
Action: Mouse moved to (290, 326)
Screenshot: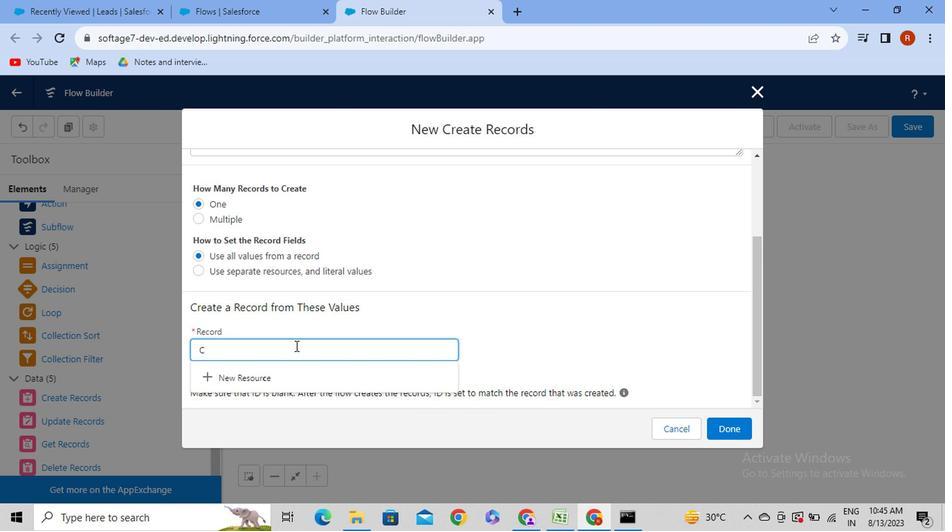 
Action: Key pressed <Key.caps_lock>C<Key.caps_lock>on
Screenshot: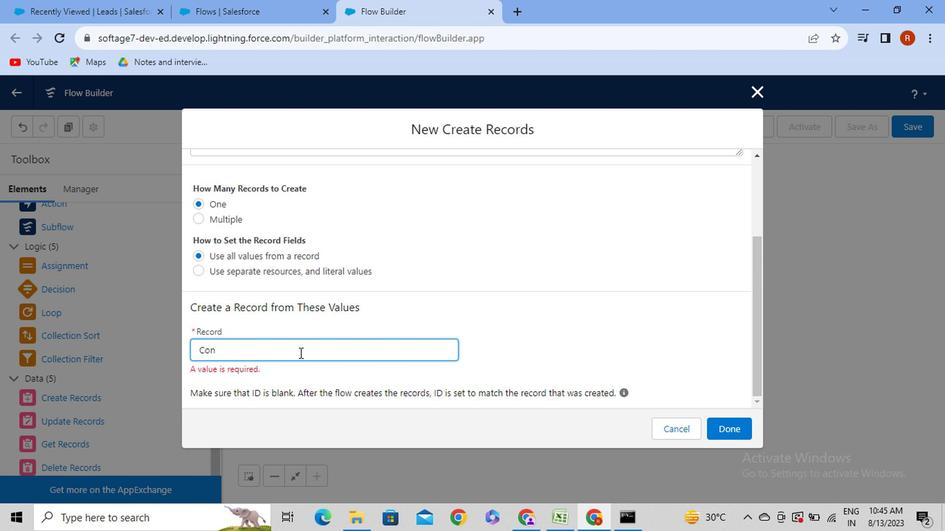
Action: Mouse moved to (294, 331)
Screenshot: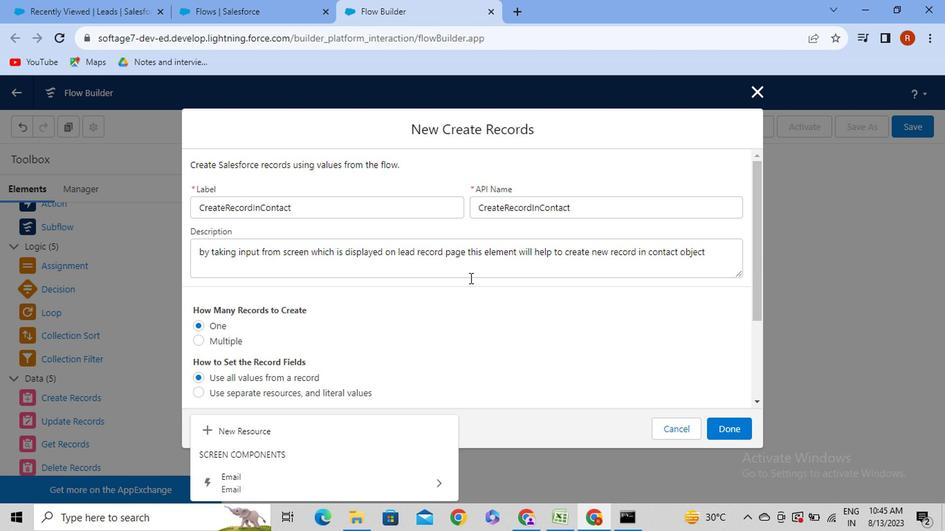
Action: Mouse scrolled (294, 331) with delta (0, 0)
Screenshot: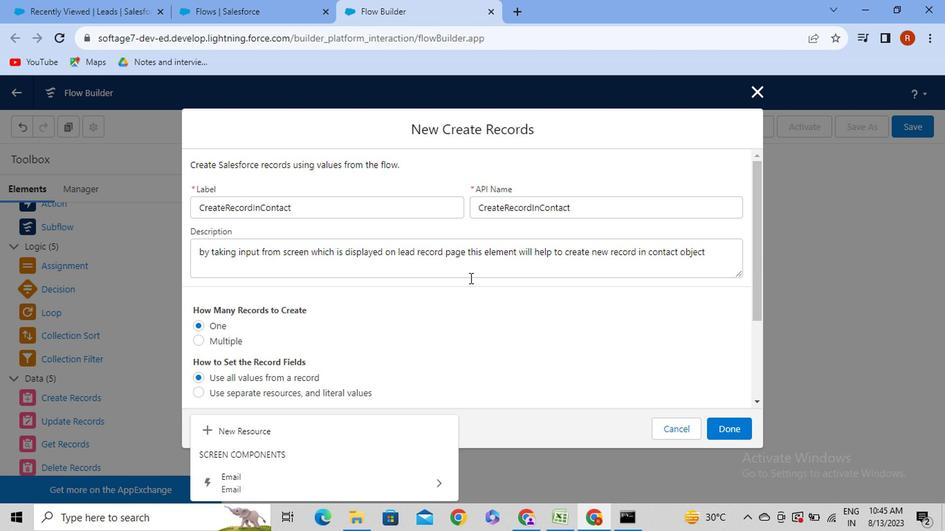 
Action: Mouse moved to (294, 332)
Screenshot: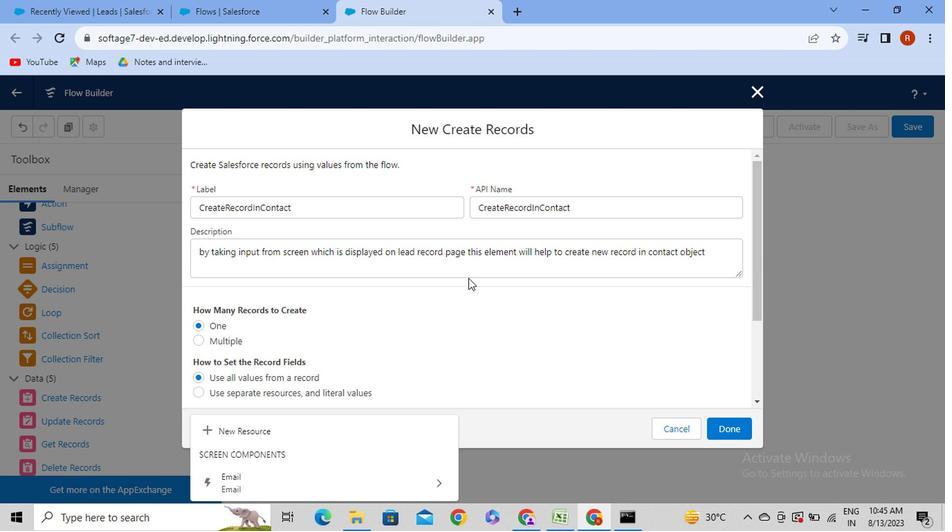 
Action: Mouse scrolled (294, 331) with delta (0, 0)
Screenshot: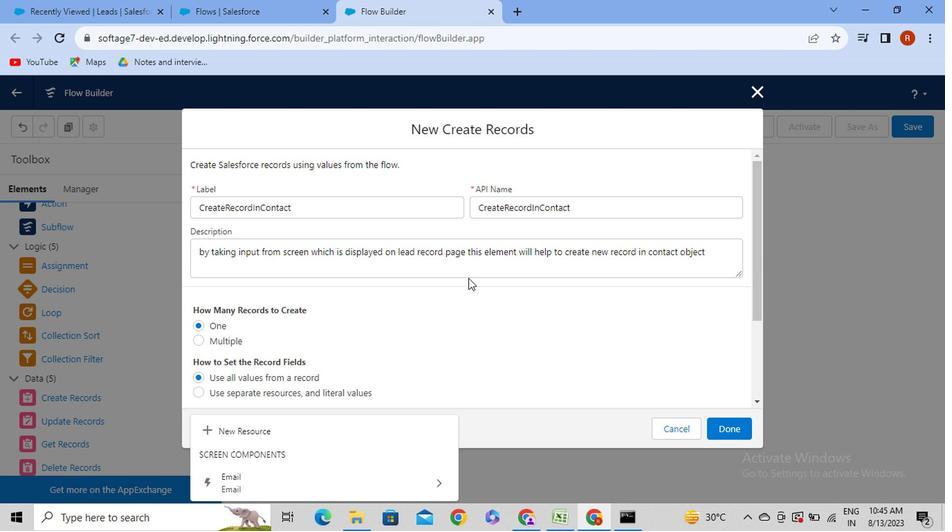 
Action: Mouse moved to (295, 332)
Screenshot: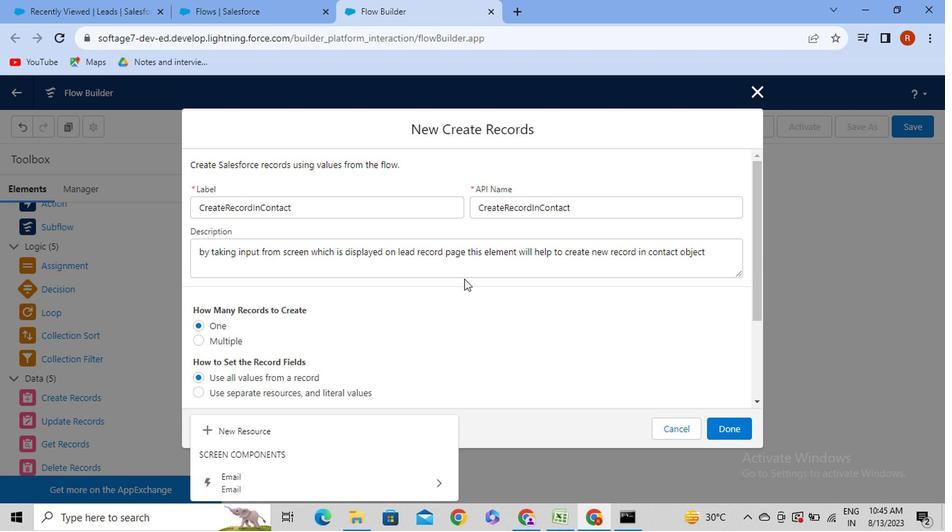 
Action: Mouse scrolled (295, 332) with delta (0, 0)
Screenshot: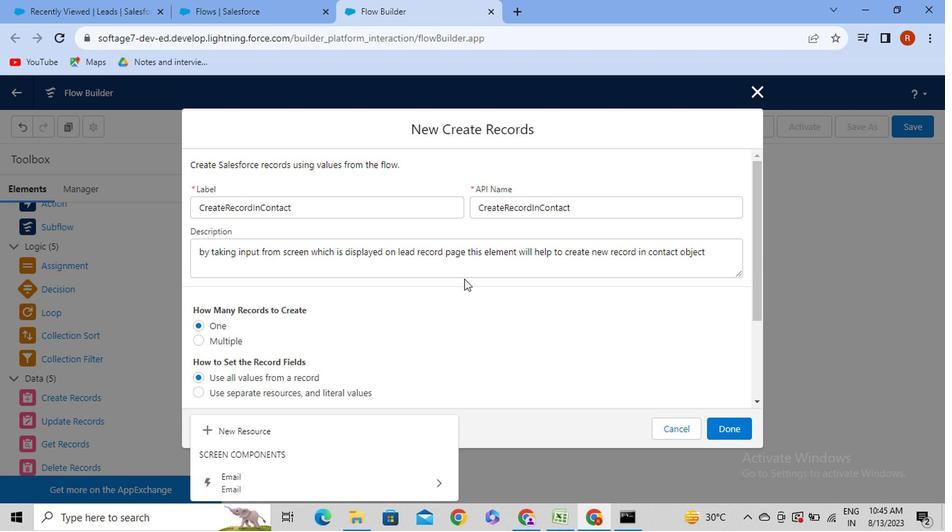 
Action: Mouse moved to (292, 330)
Screenshot: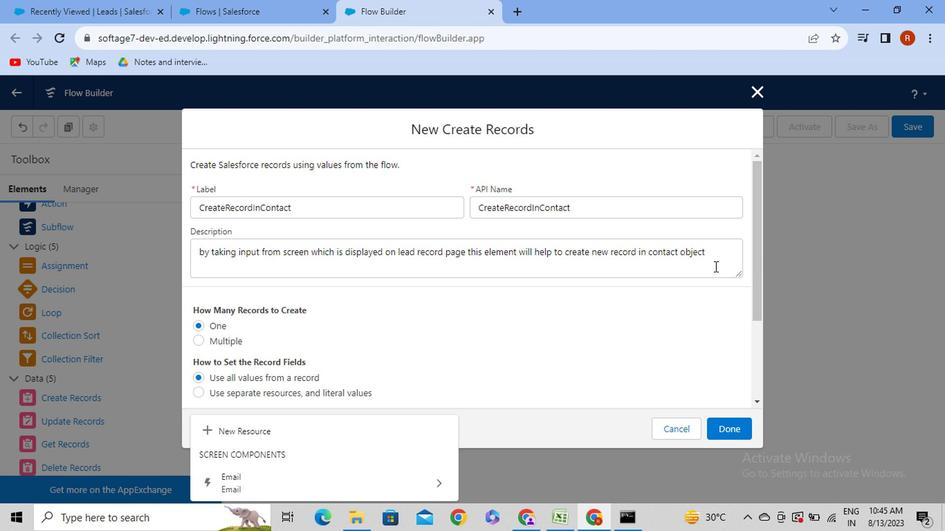 
Action: Key pressed <Key.backspace><Key.backspace><Key.backspace><Key.backspace>
Screenshot: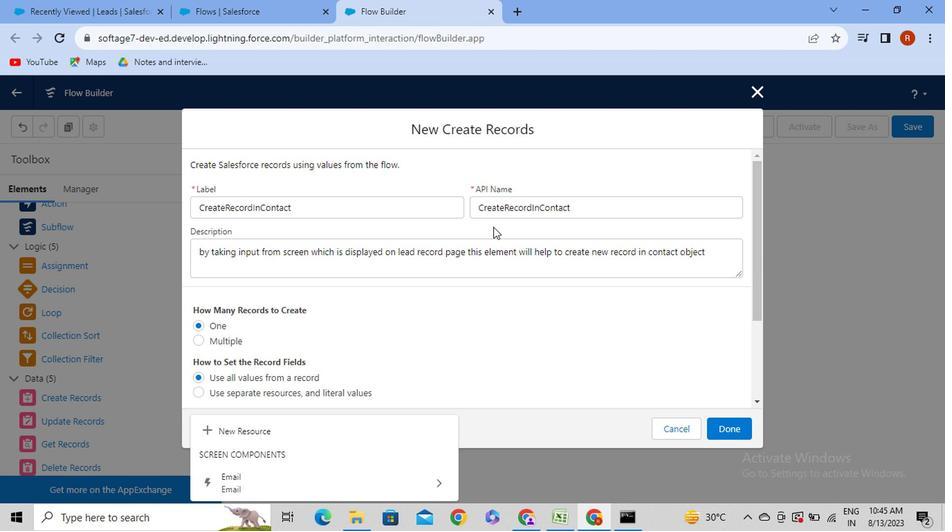 
Action: Mouse moved to (296, 327)
Screenshot: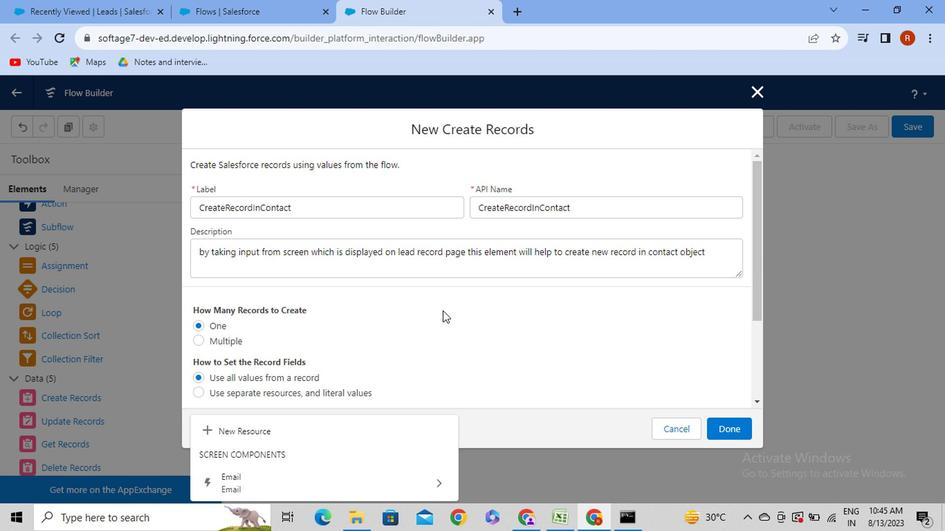
Action: Mouse scrolled (296, 326) with delta (0, 0)
Screenshot: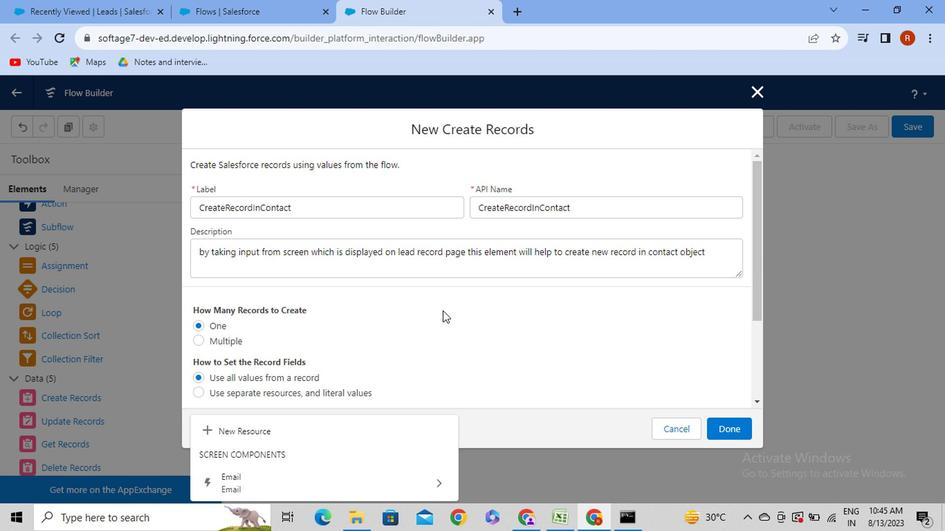 
Action: Mouse scrolled (296, 326) with delta (0, 0)
Screenshot: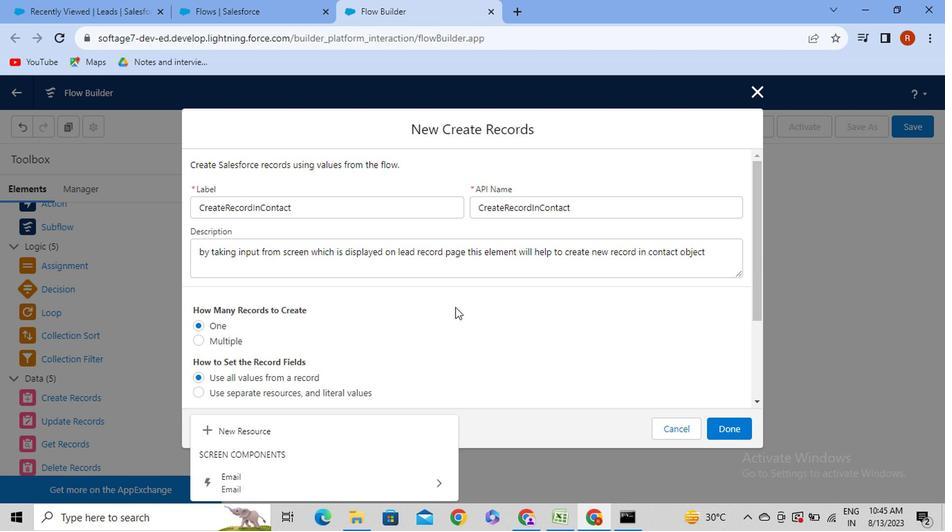 
Action: Mouse moved to (296, 327)
Screenshot: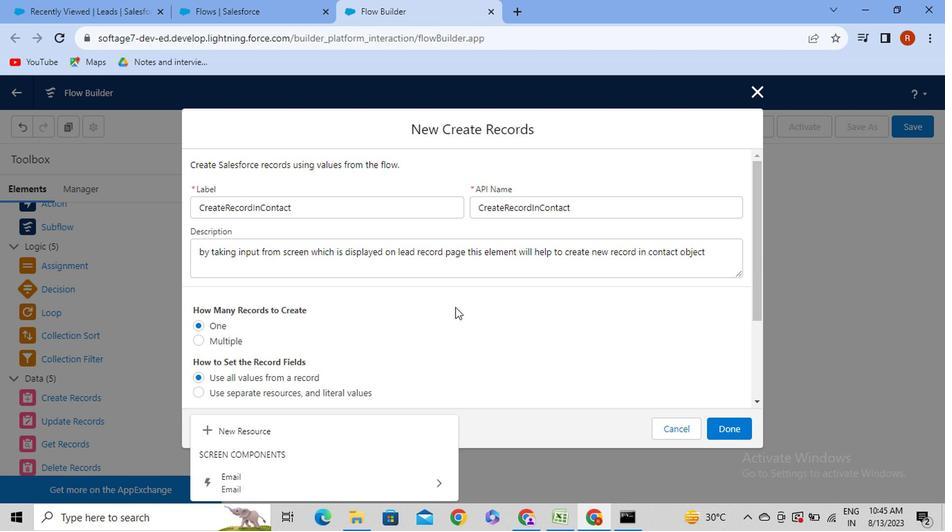 
Action: Mouse scrolled (296, 326) with delta (0, 0)
Screenshot: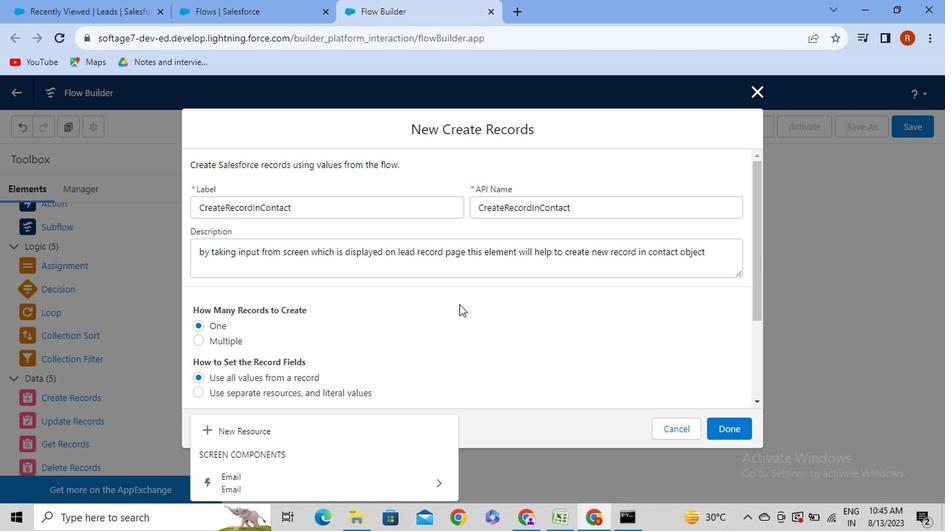 
Action: Mouse moved to (298, 325)
Screenshot: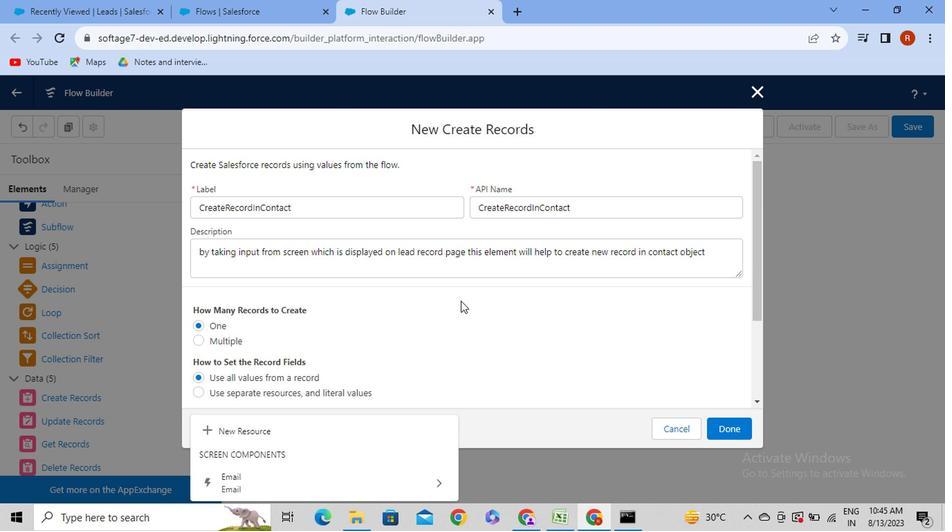 
Action: Mouse scrolled (298, 324) with delta (0, 0)
Screenshot: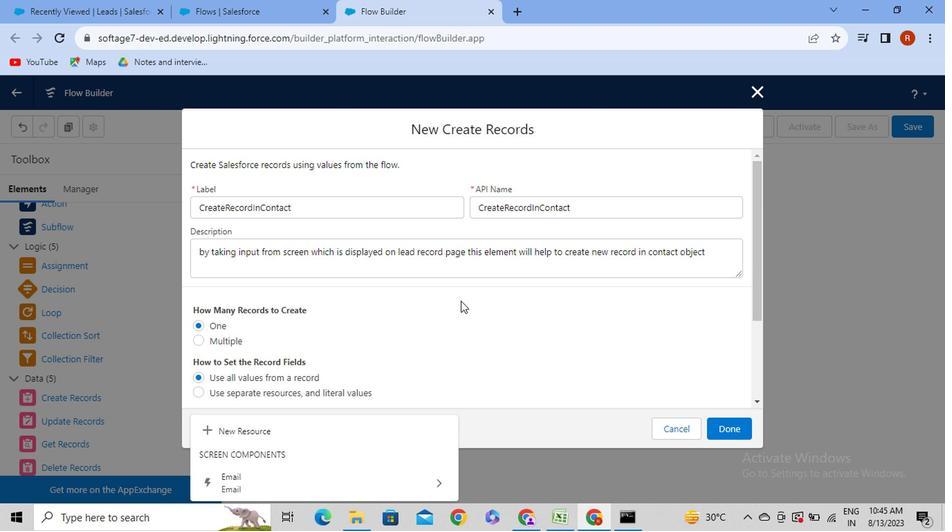 
Action: Mouse moved to (420, 263)
Screenshot: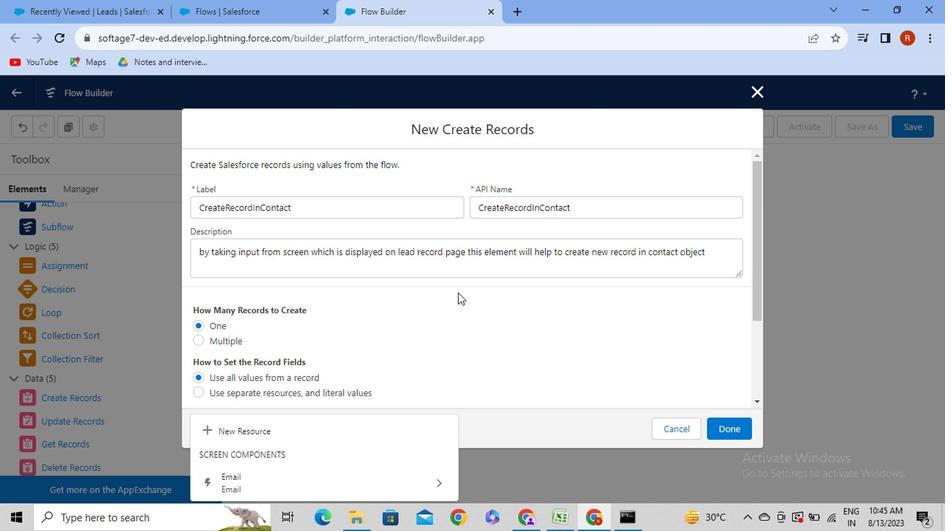 
Action: Mouse scrolled (420, 264) with delta (0, 0)
Screenshot: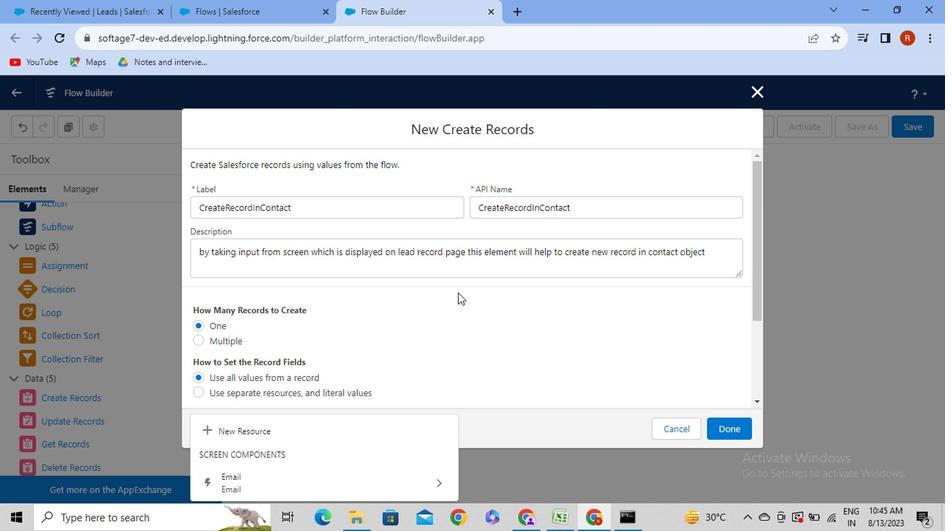 
Action: Mouse moved to (420, 263)
Screenshot: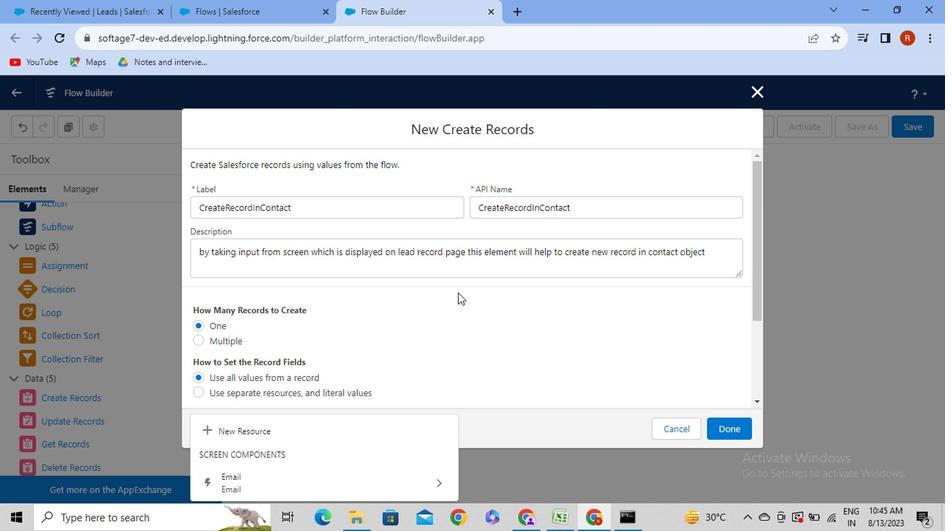 
Action: Mouse scrolled (420, 264) with delta (0, 0)
Screenshot: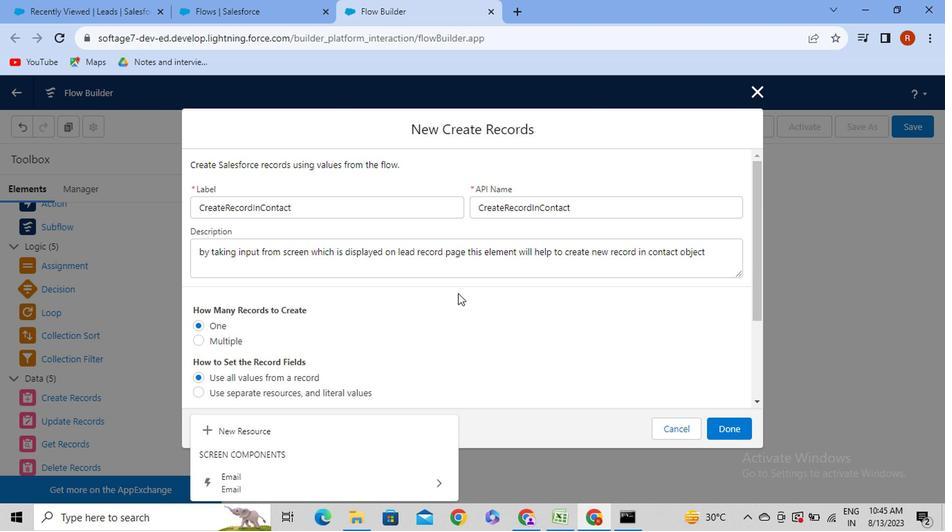 
Action: Mouse scrolled (420, 264) with delta (0, 0)
Screenshot: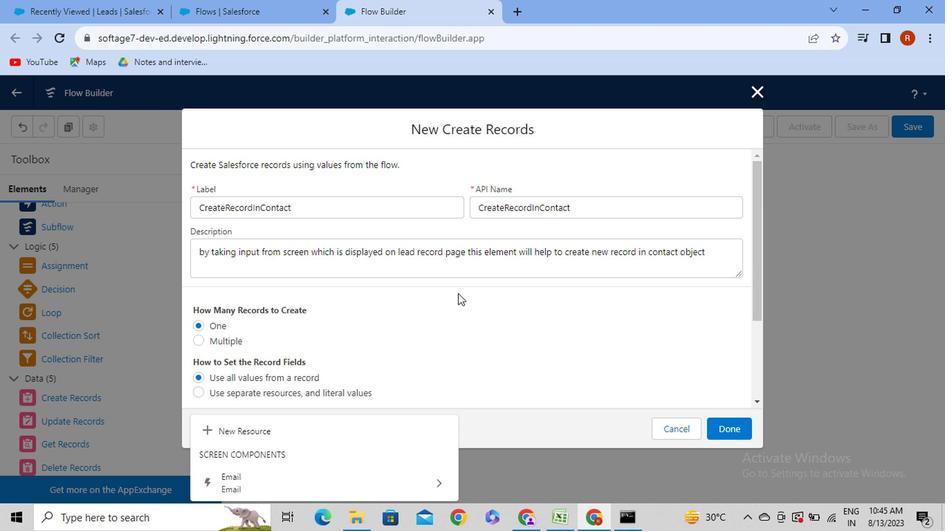 
Action: Mouse moved to (620, 254)
Screenshot: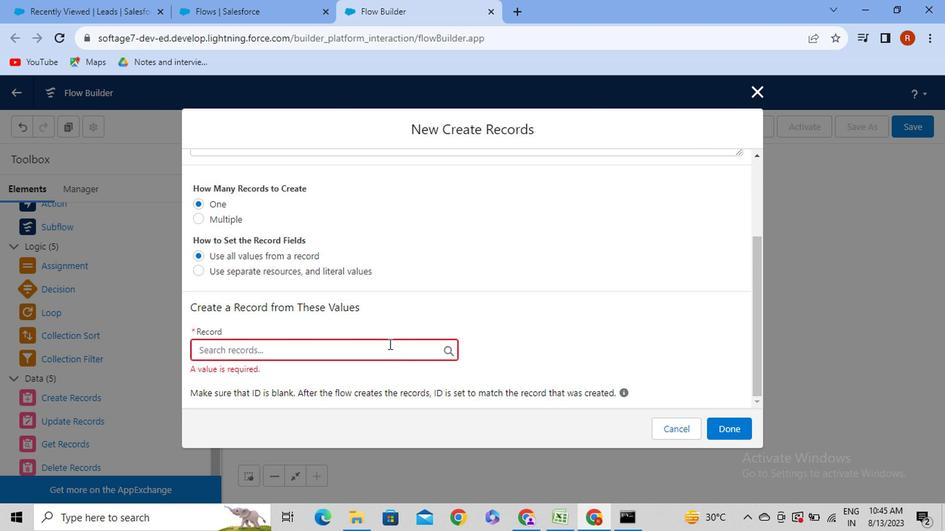
Action: Mouse pressed left at (620, 254)
Screenshot: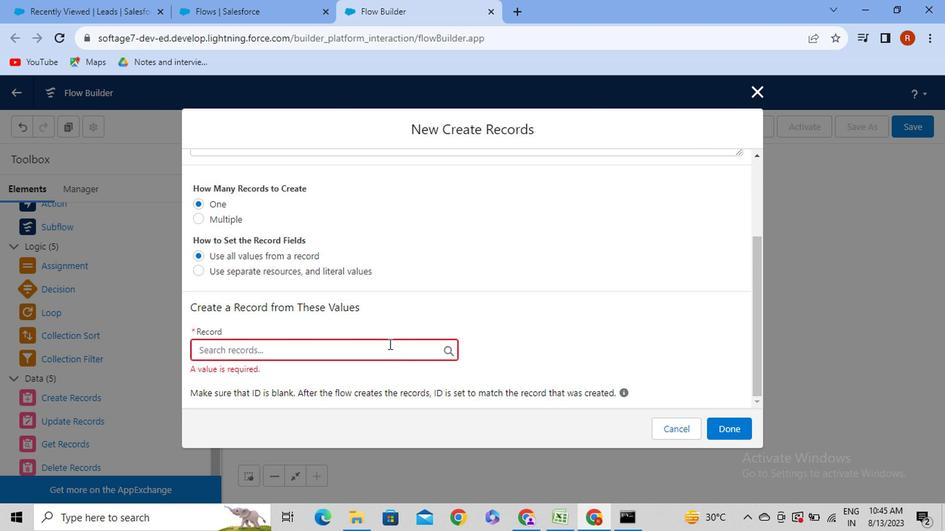 
Action: Mouse moved to (357, 324)
Screenshot: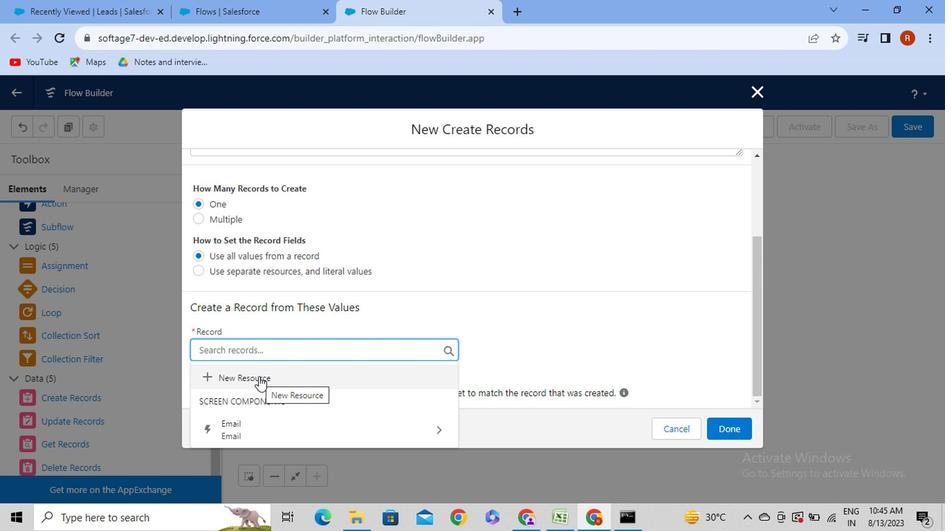 
Action: Mouse pressed left at (357, 324)
Screenshot: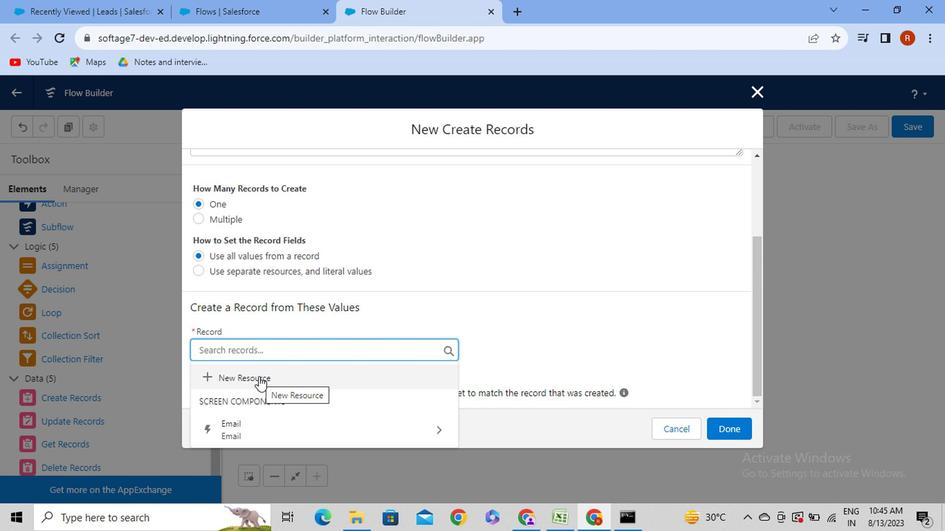 
Action: Mouse moved to (342, 342)
Screenshot: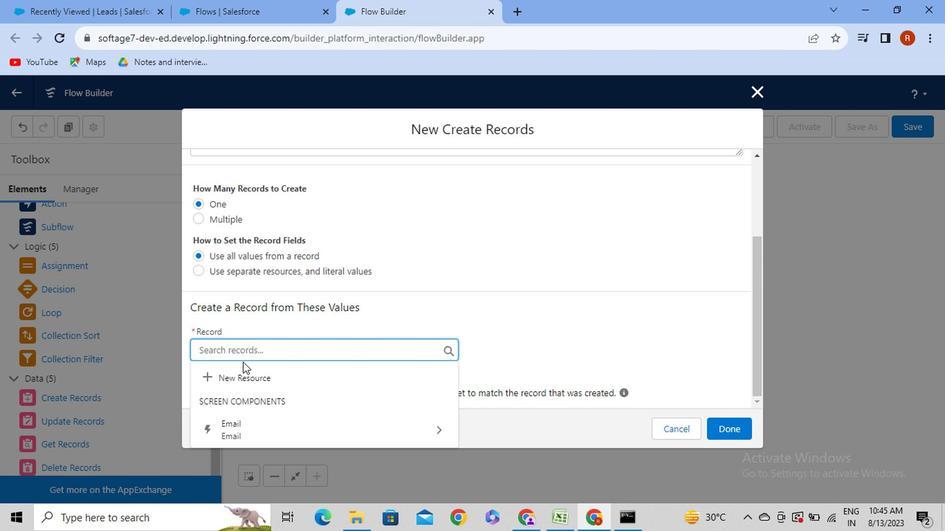 
Action: Mouse scrolled (342, 341) with delta (0, 0)
Screenshot: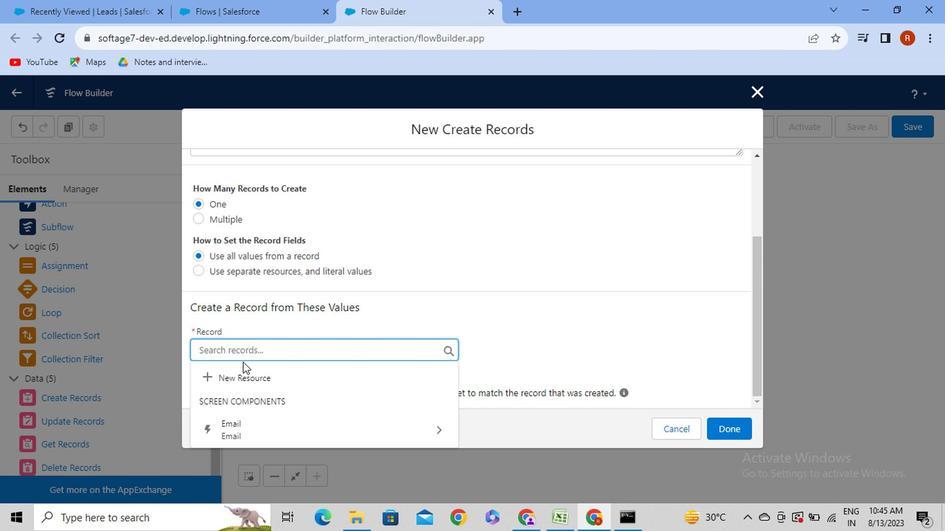 
Action: Mouse moved to (342, 344)
Screenshot: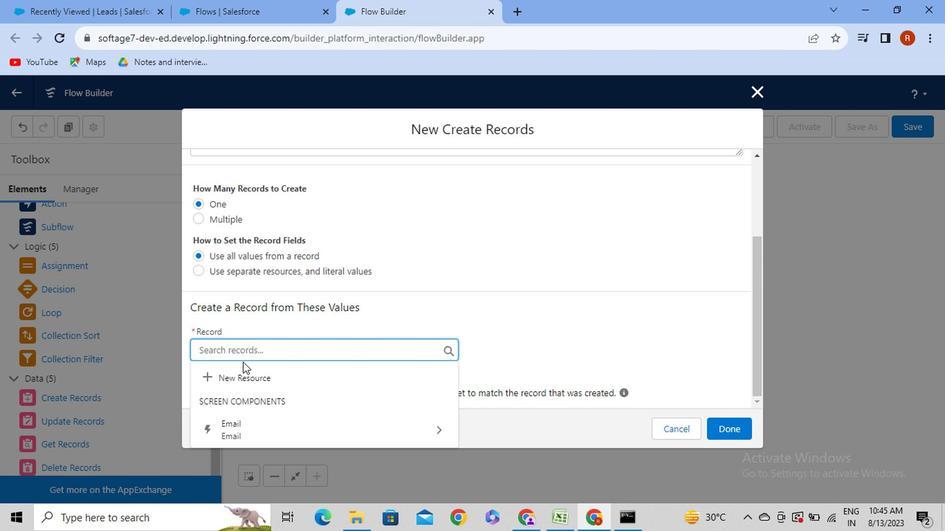 
Action: Mouse scrolled (342, 343) with delta (0, 0)
Screenshot: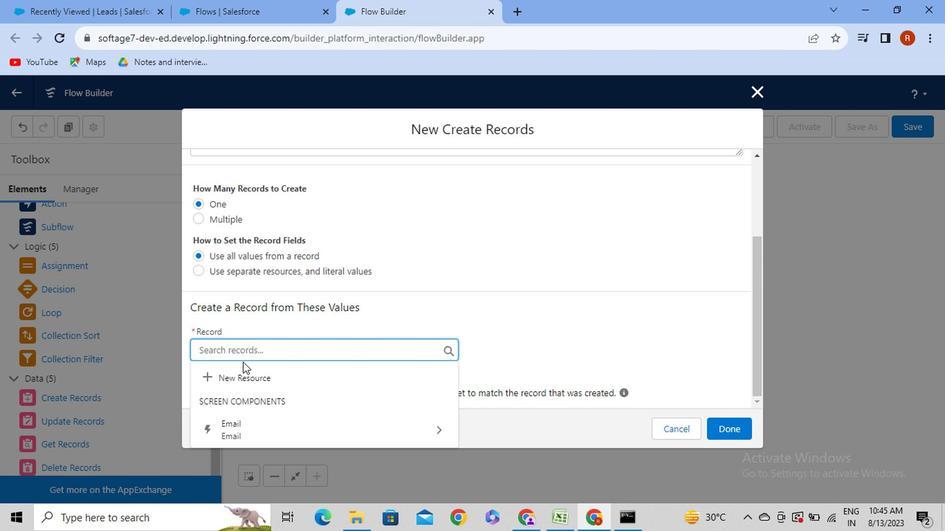 
Action: Mouse moved to (342, 345)
Screenshot: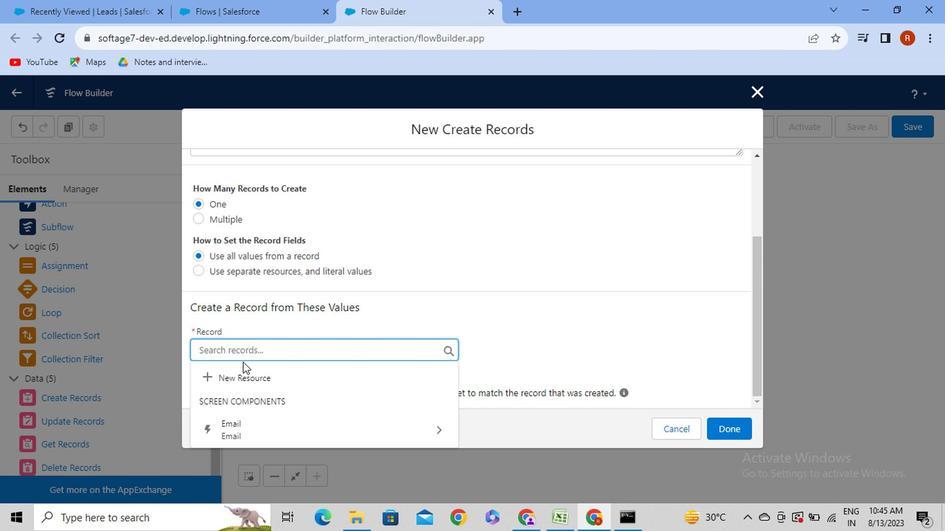 
Action: Mouse scrolled (342, 344) with delta (0, 0)
Screenshot: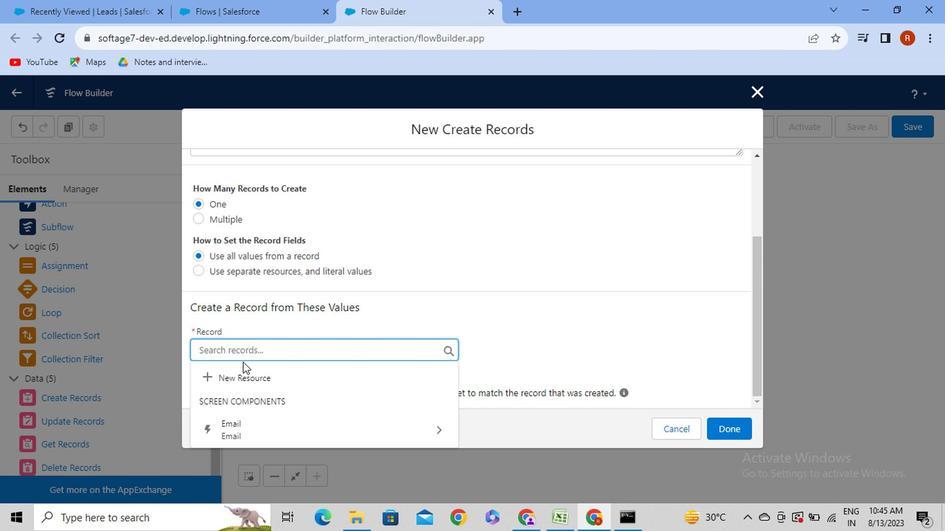 
Action: Mouse moved to (342, 345)
Screenshot: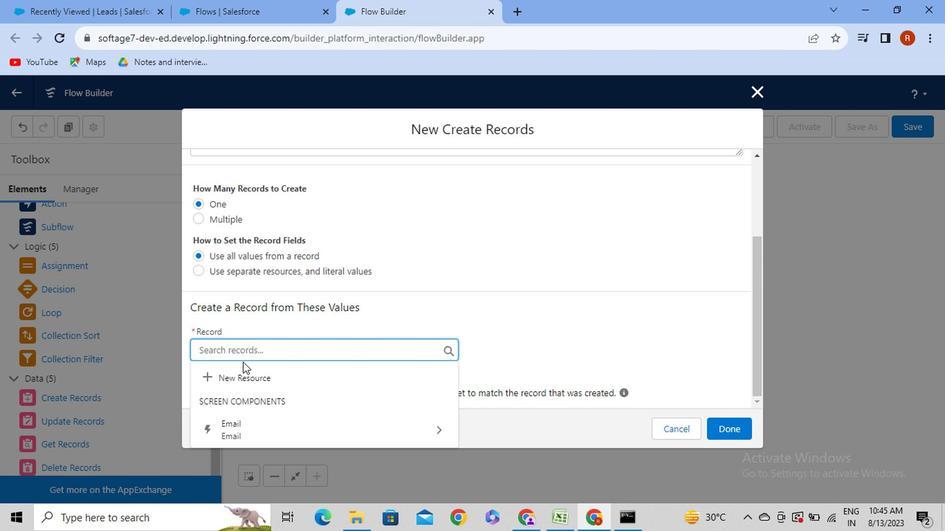 
Action: Mouse scrolled (342, 345) with delta (0, 0)
Screenshot: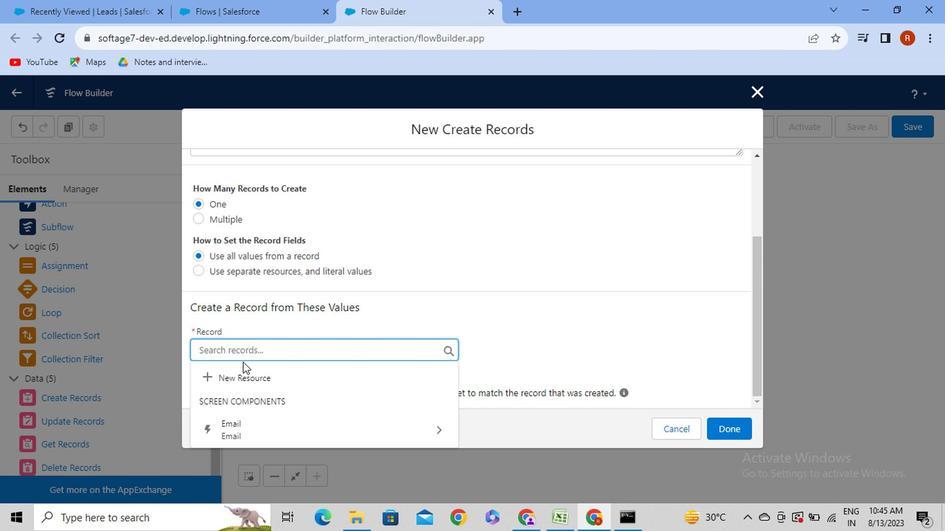 
Action: Mouse moved to (253, 329)
Screenshot: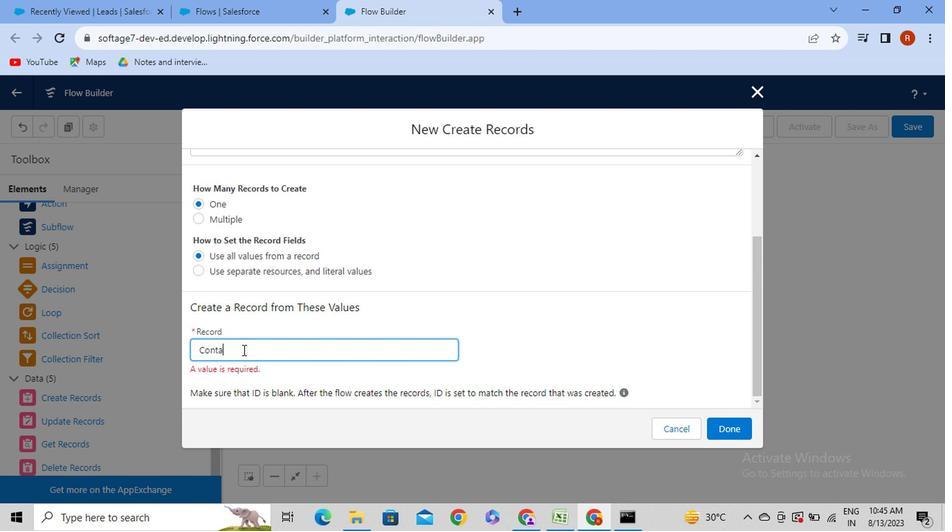 
Action: Mouse pressed left at (253, 329)
Screenshot: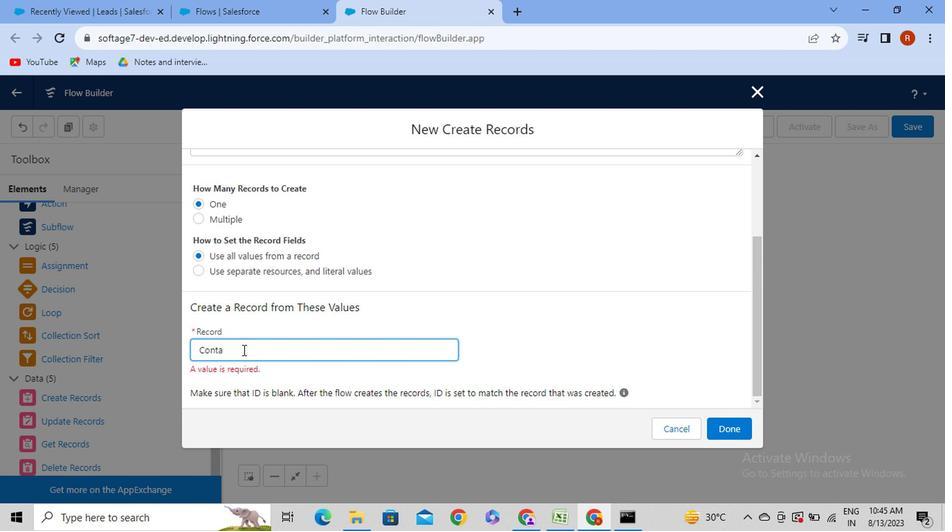 
Action: Mouse moved to (253, 329)
Screenshot: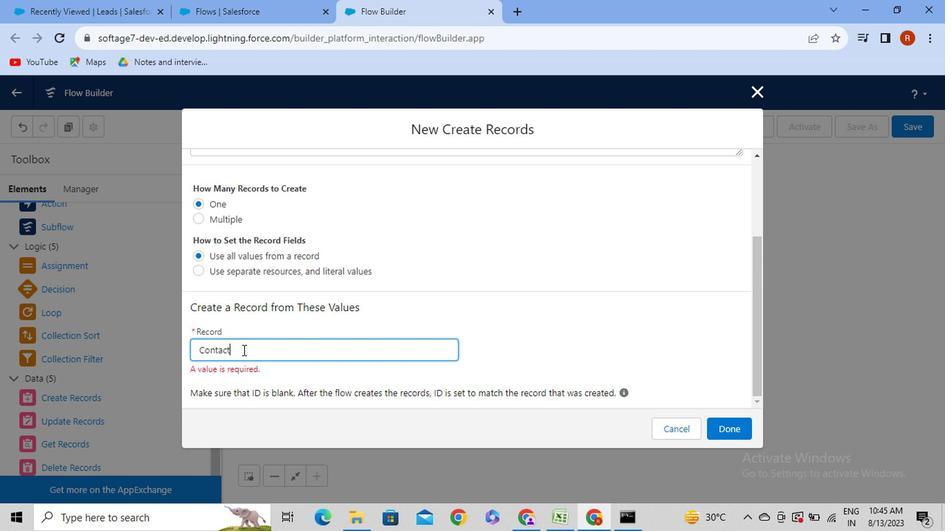 
Action: Key pressed <Key.caps_lock>C<Key.caps_lock>ontact
Screenshot: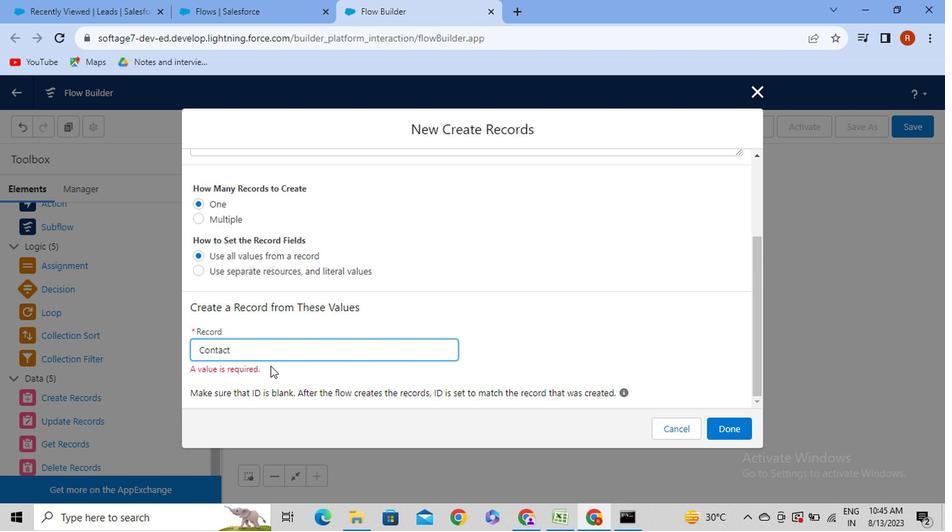 
Action: Mouse moved to (253, 329)
Screenshot: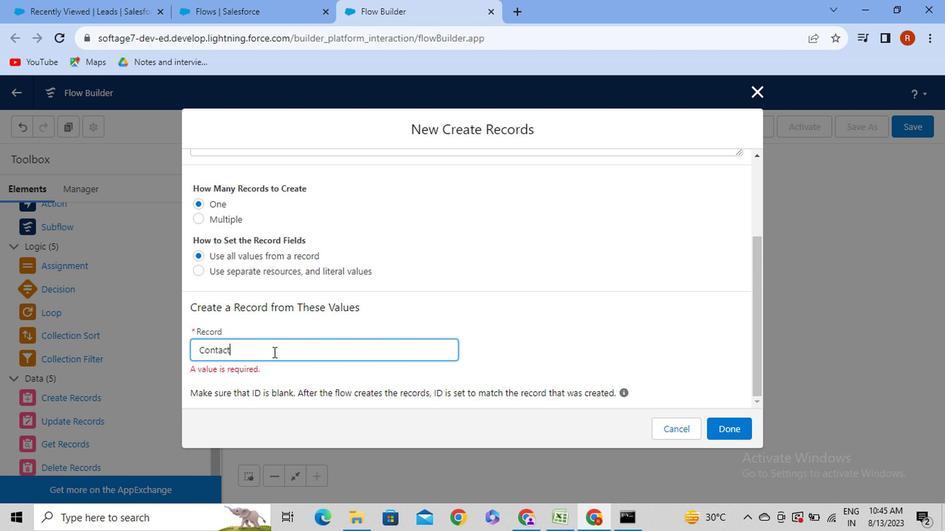 
Action: Key pressed <Key.enter>
Screenshot: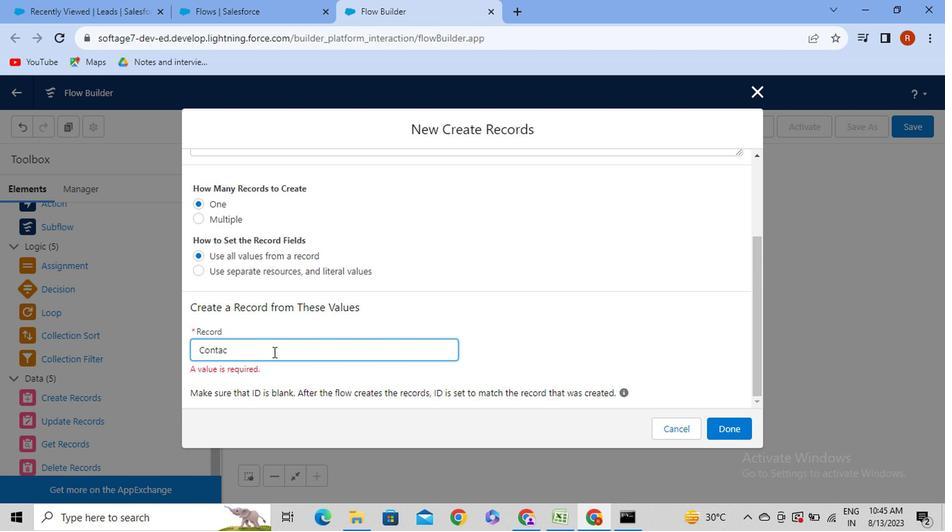 
Action: Mouse moved to (250, 328)
Screenshot: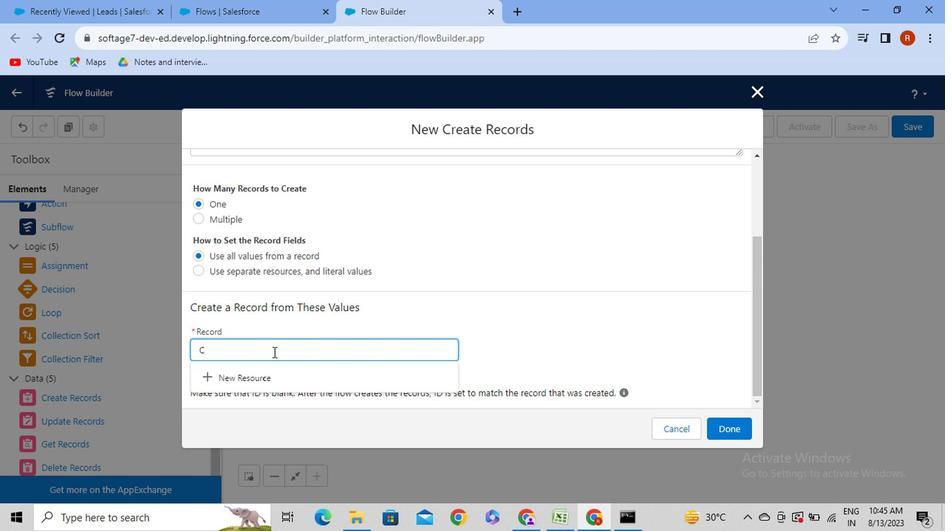 
Action: Mouse scrolled (250, 327) with delta (0, 0)
Screenshot: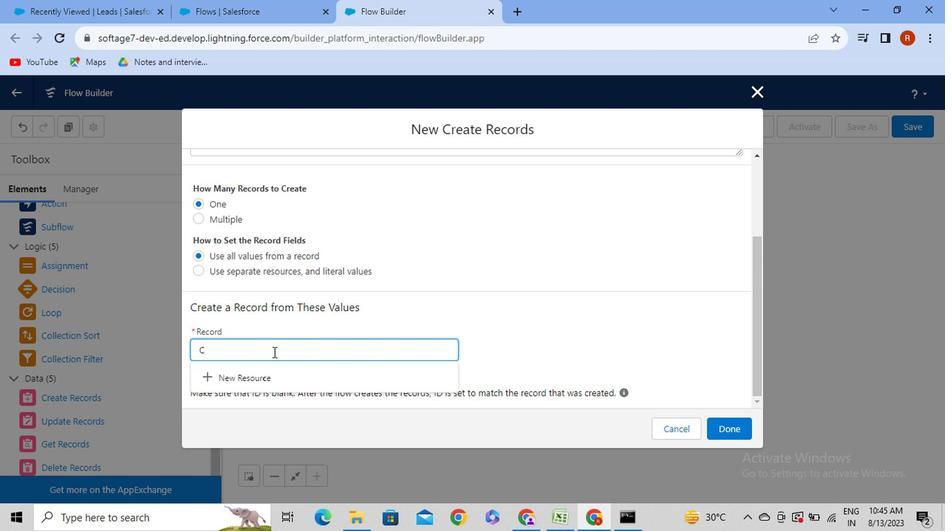 
Action: Mouse moved to (250, 328)
Screenshot: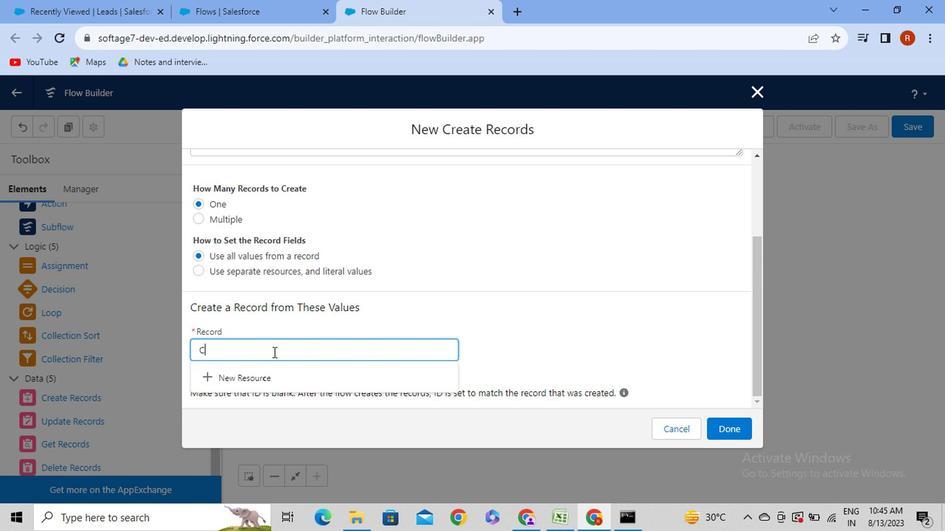 
Action: Mouse scrolled (250, 327) with delta (0, 0)
Screenshot: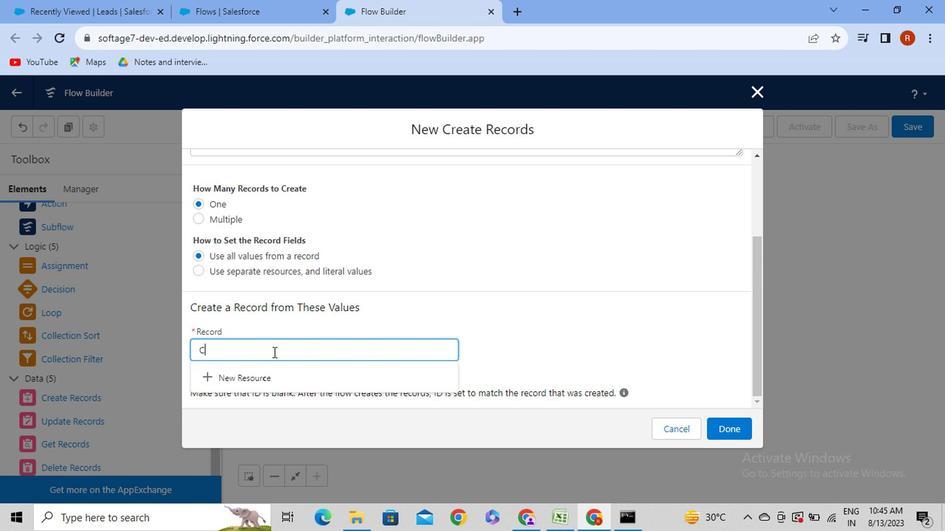 
Action: Mouse moved to (274, 330)
Screenshot: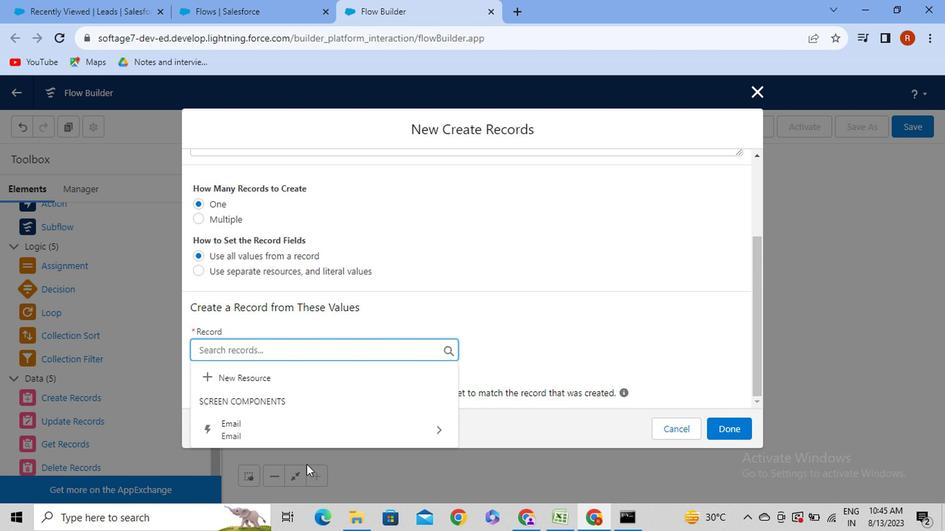 
Action: Mouse pressed left at (274, 330)
Screenshot: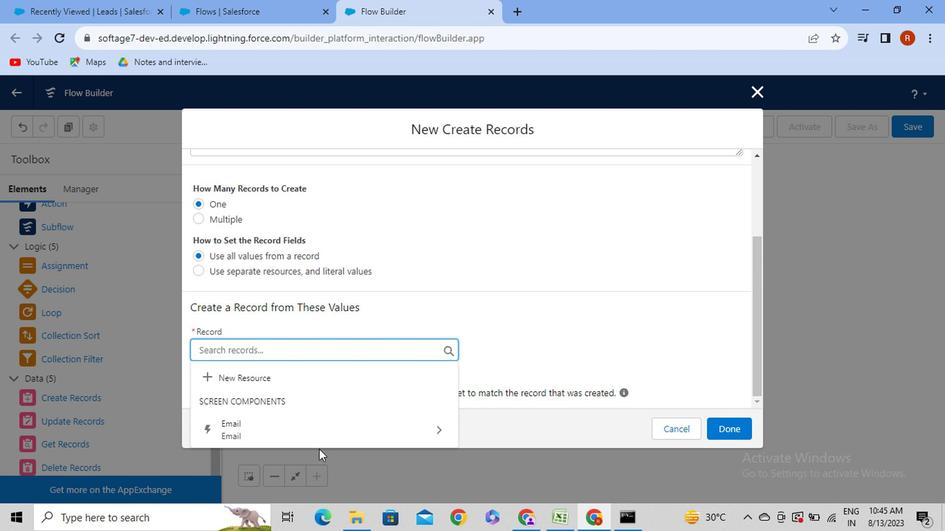 
Action: Mouse moved to (274, 330)
Screenshot: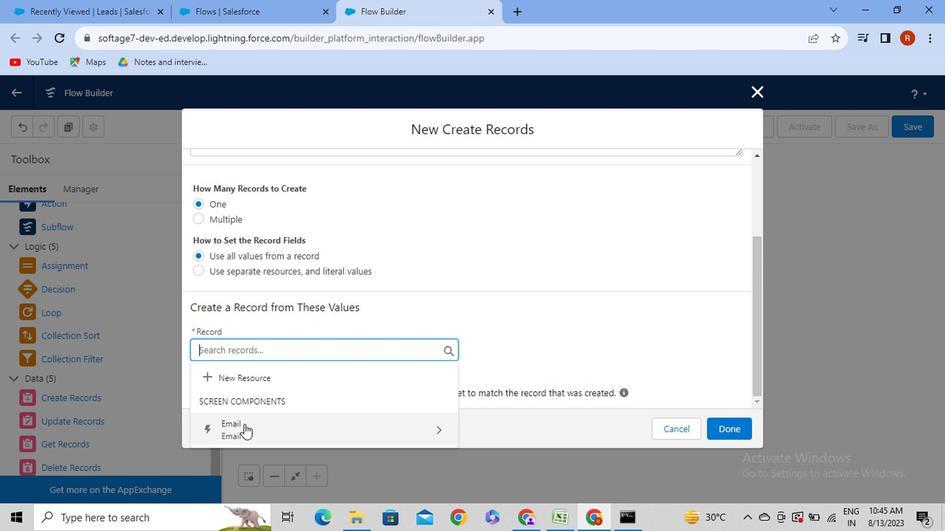 
Action: Key pressed <Key.backspace><Key.backspace><Key.backspace><Key.backspace><Key.backspace><Key.backspace><Key.backspace>
Screenshot: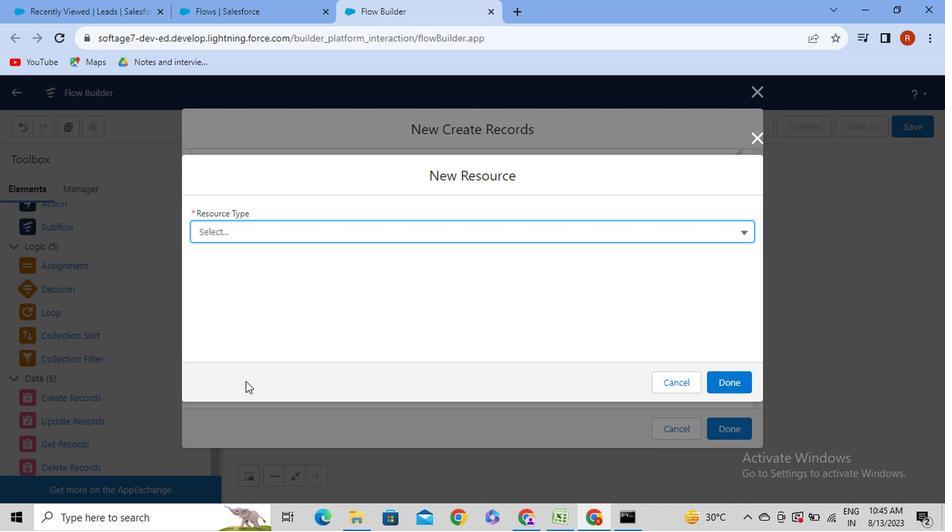 
Action: Mouse moved to (258, 365)
Screenshot: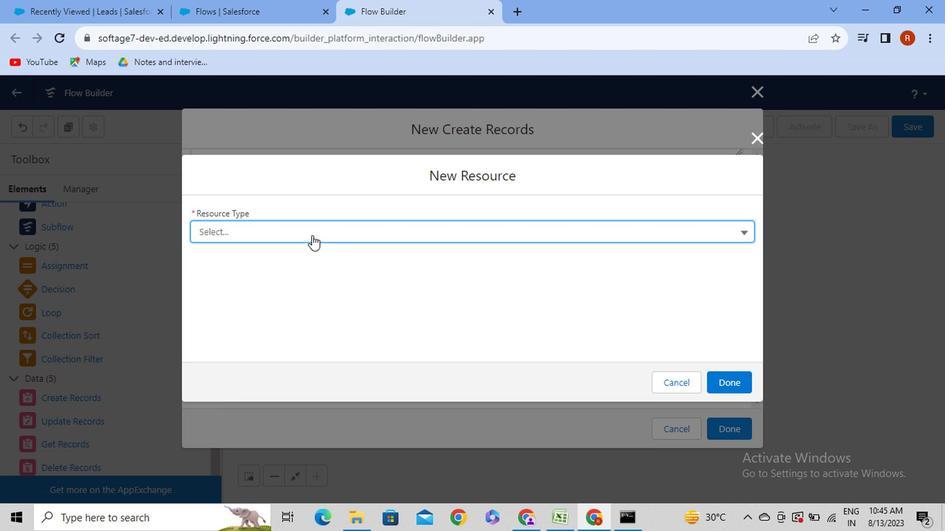 
Action: Mouse scrolled (258, 364) with delta (0, 0)
